 Task: View and add the product "White and Gold lover" to cart from the store "TLA Flowers".
Action: Mouse pressed left at (55, 87)
Screenshot: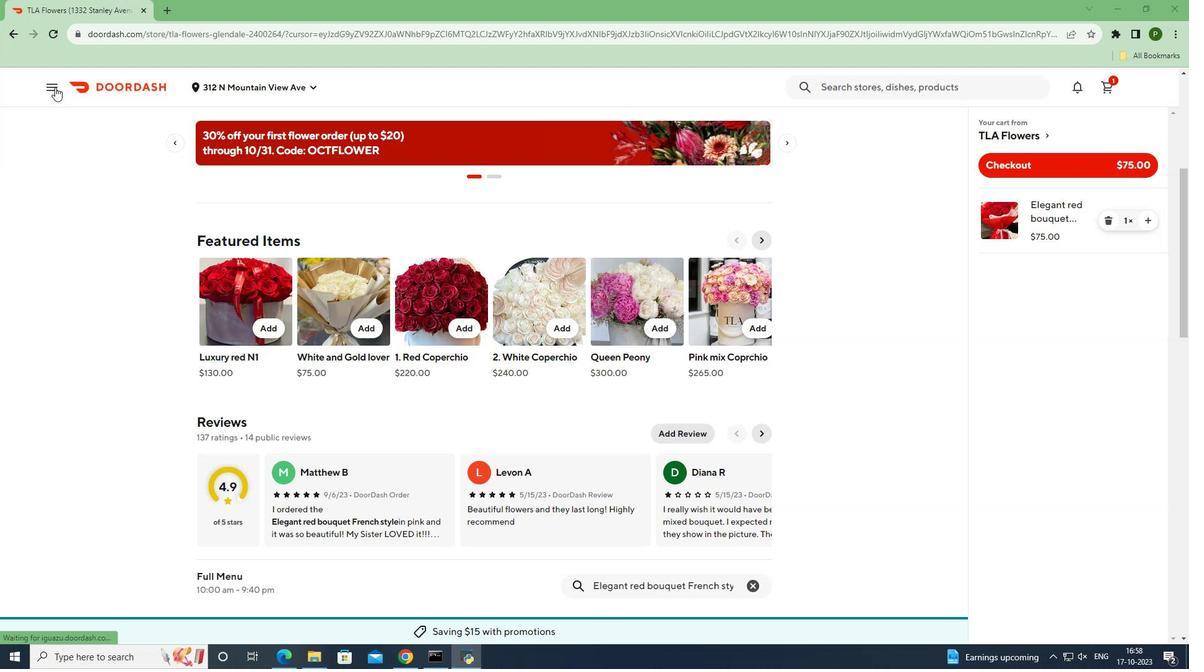 
Action: Mouse moved to (68, 178)
Screenshot: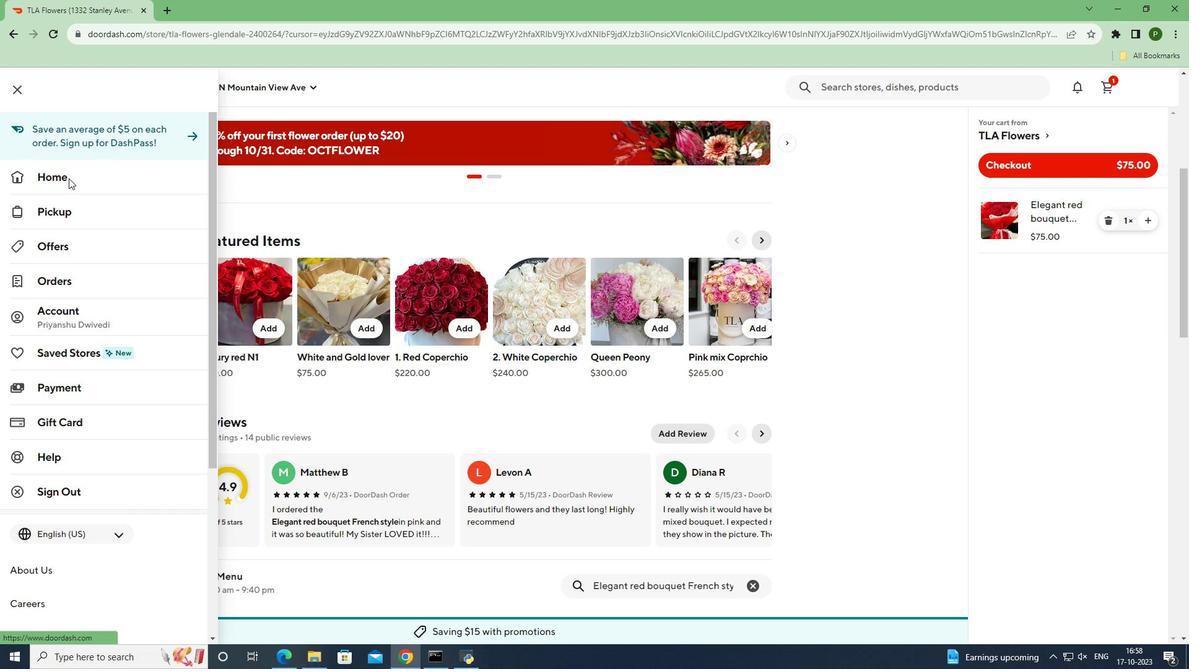 
Action: Mouse pressed left at (68, 178)
Screenshot: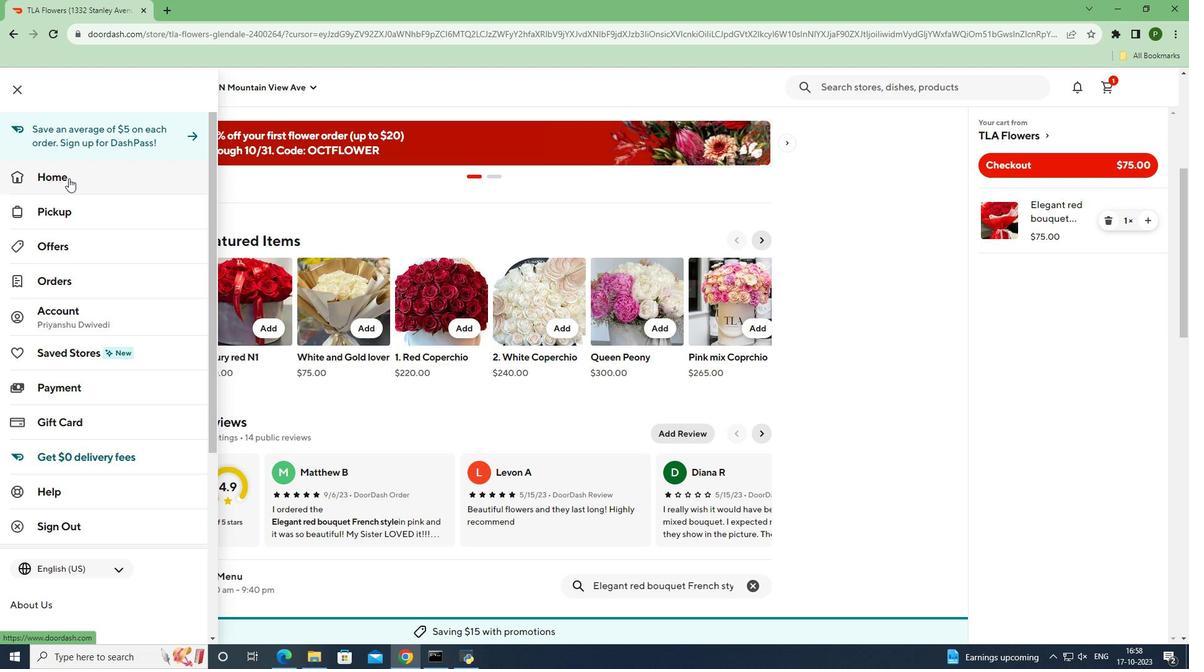 
Action: Mouse moved to (807, 133)
Screenshot: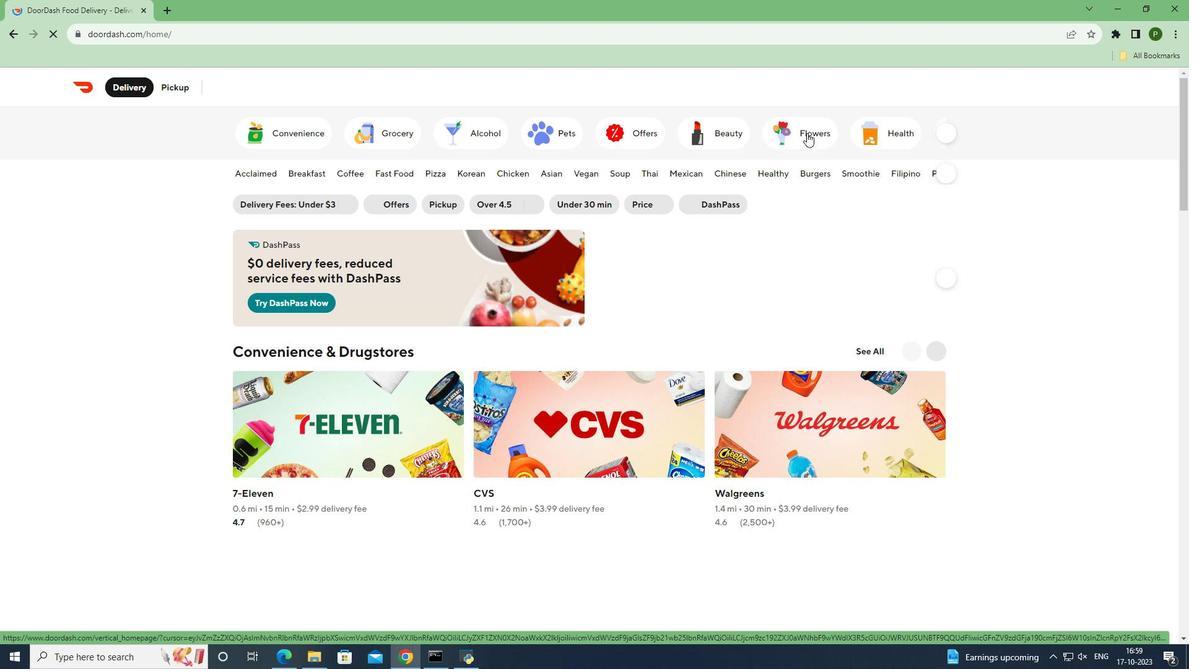 
Action: Mouse pressed left at (807, 133)
Screenshot: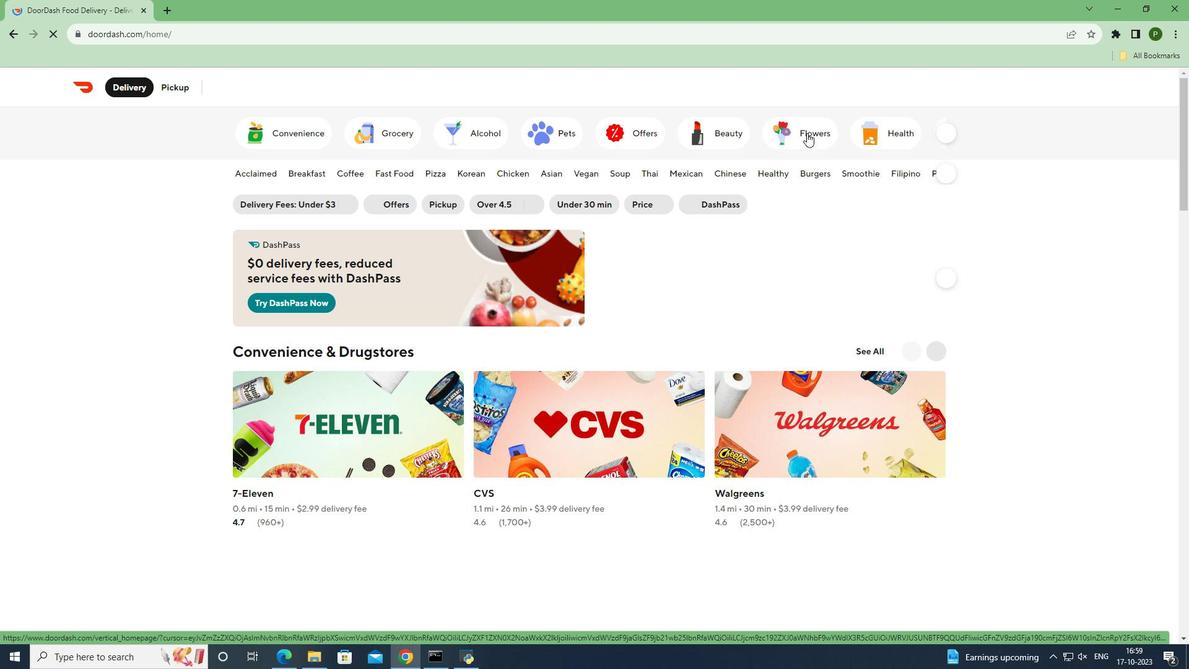 
Action: Mouse moved to (868, 329)
Screenshot: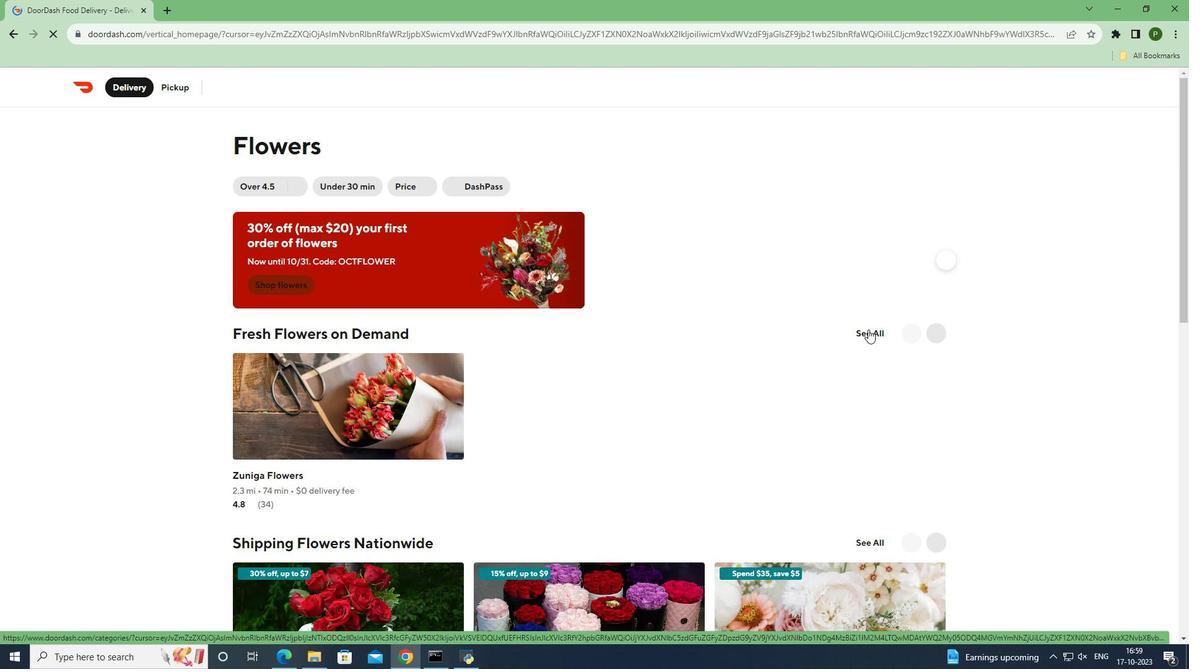 
Action: Mouse pressed left at (868, 329)
Screenshot: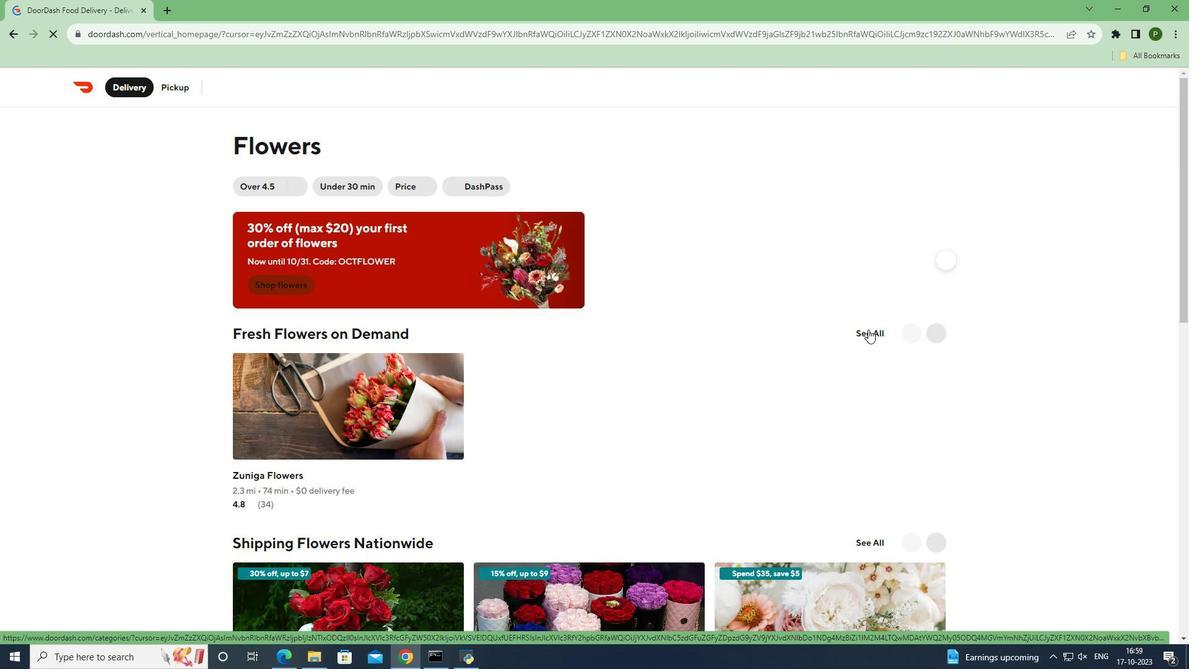 
Action: Mouse moved to (689, 415)
Screenshot: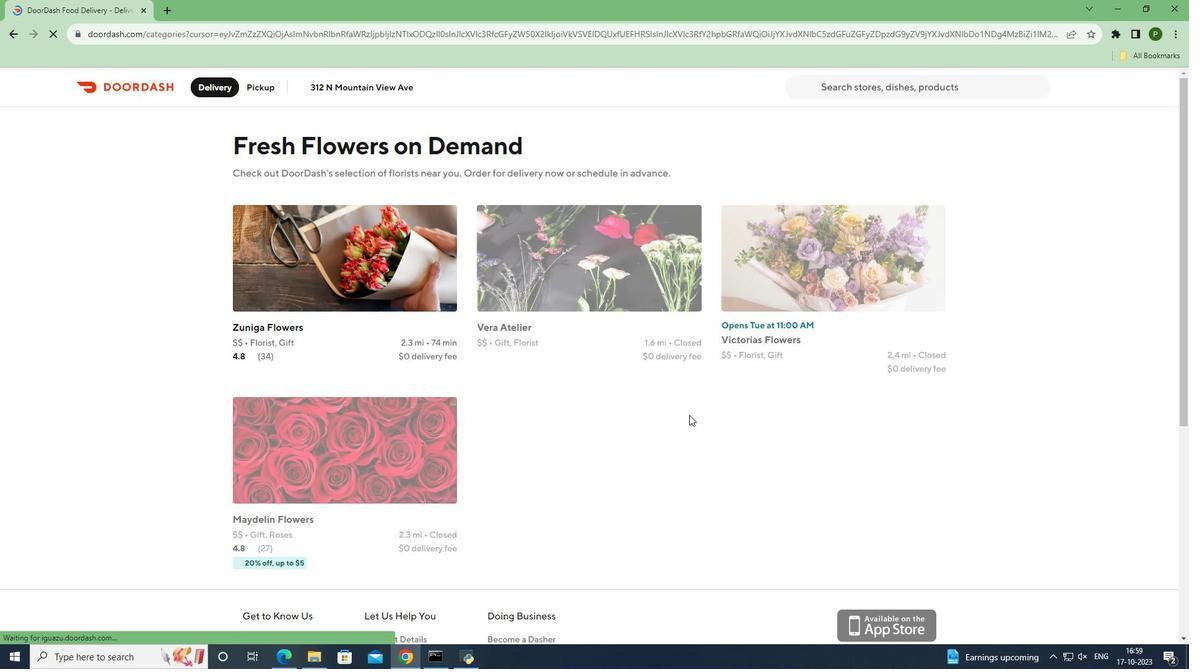 
Action: Mouse scrolled (689, 414) with delta (0, 0)
Screenshot: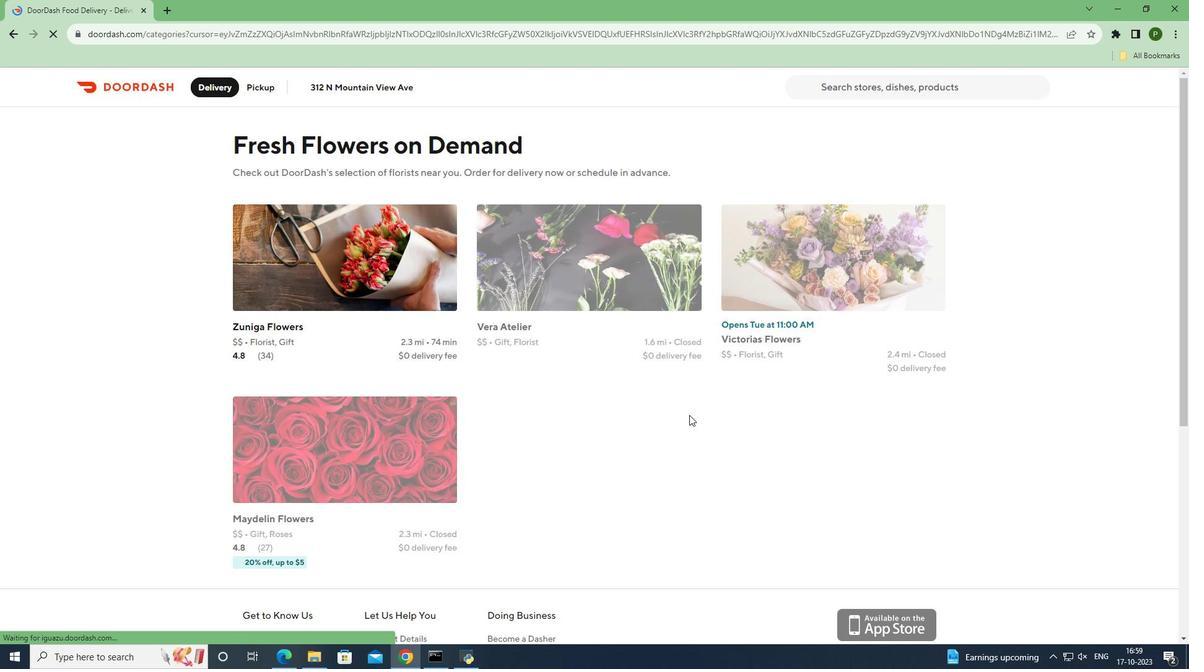 
Action: Mouse scrolled (689, 414) with delta (0, 0)
Screenshot: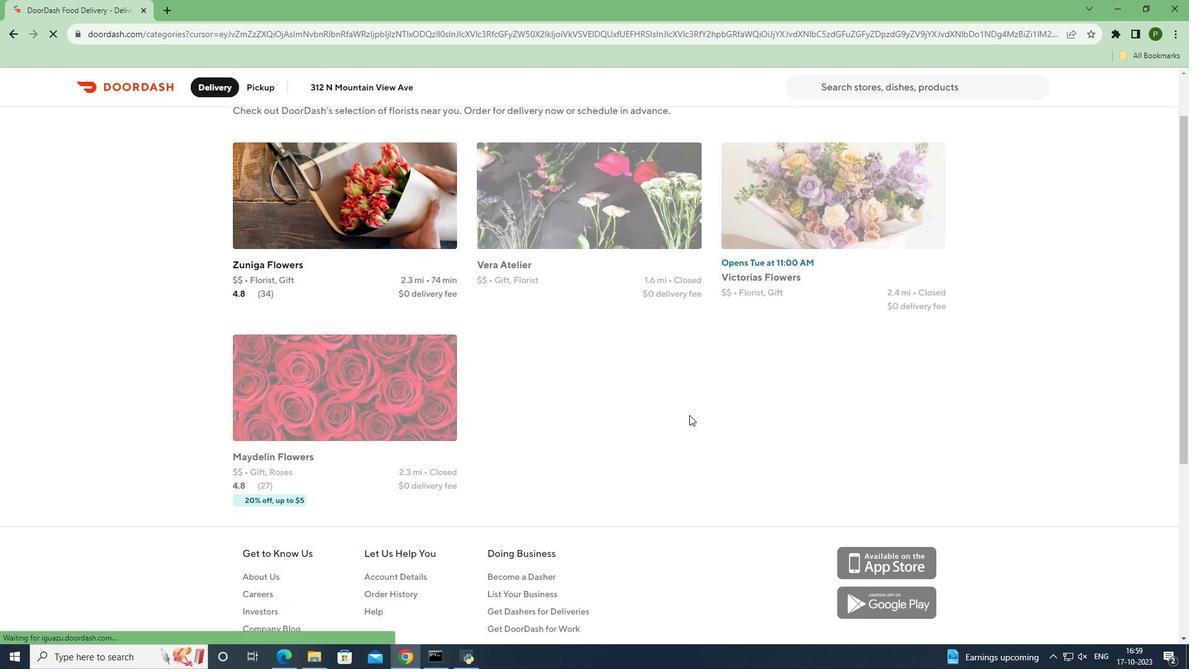 
Action: Mouse moved to (527, 410)
Screenshot: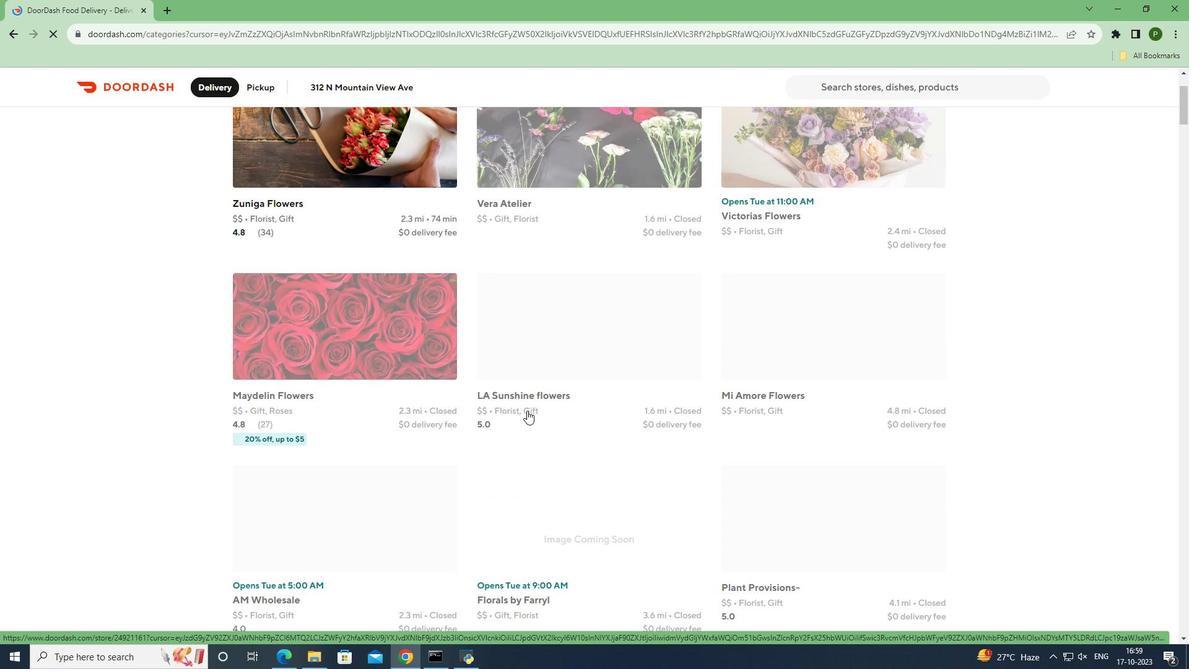 
Action: Mouse scrolled (527, 410) with delta (0, 0)
Screenshot: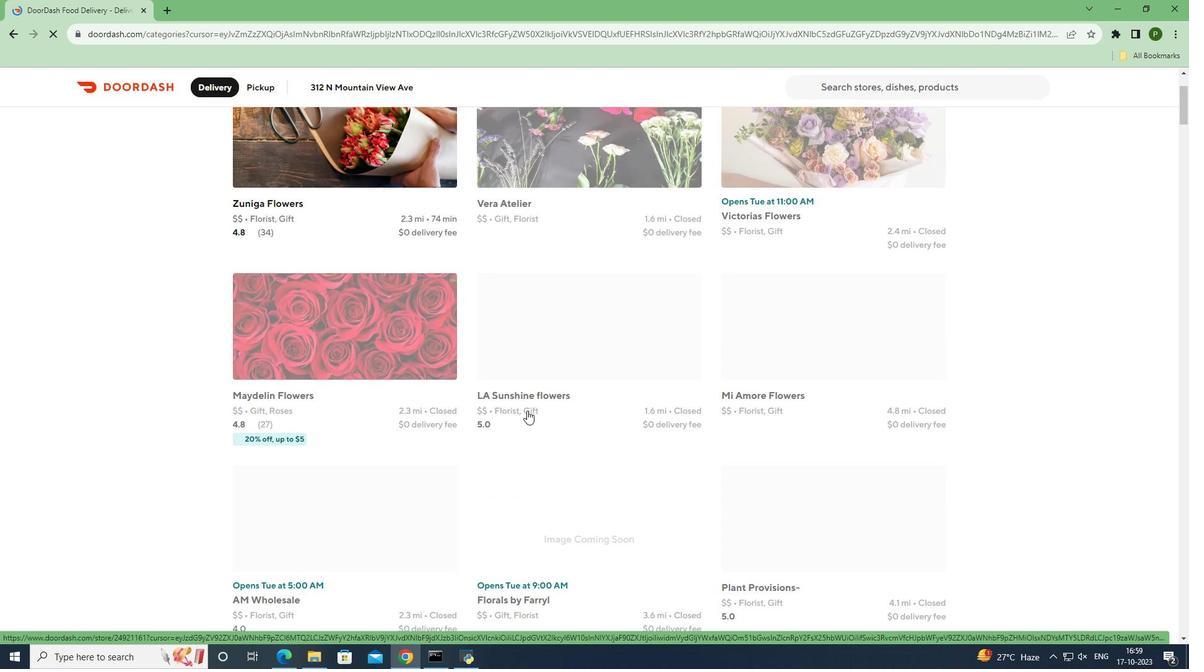 
Action: Mouse scrolled (527, 410) with delta (0, 0)
Screenshot: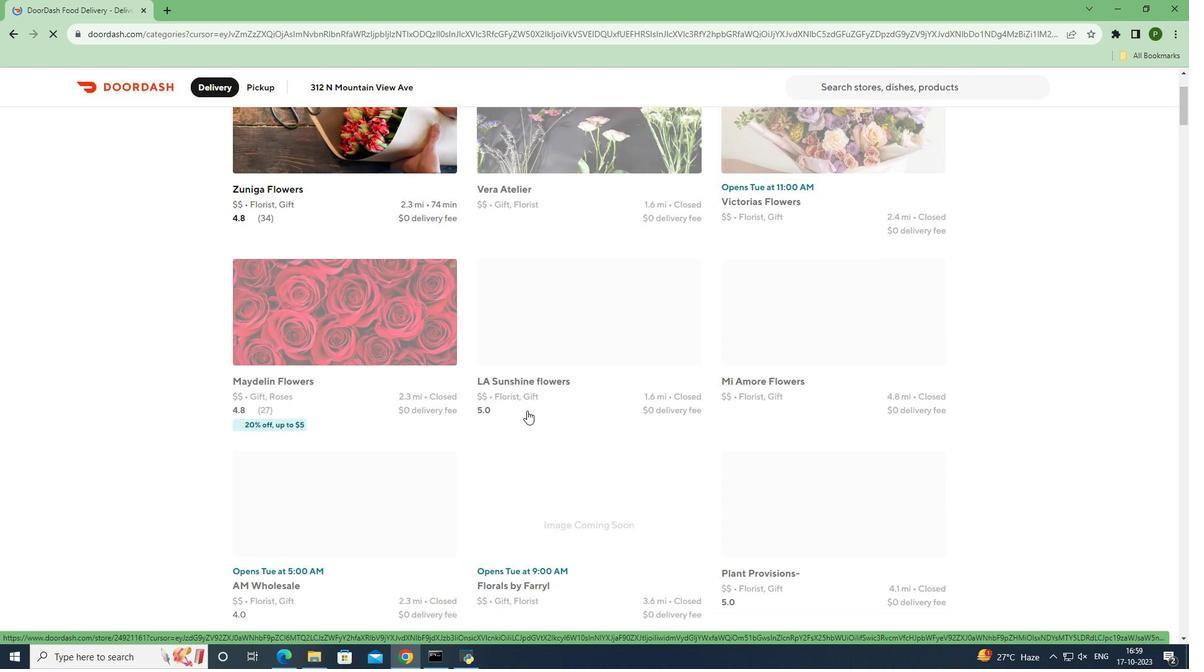 
Action: Mouse scrolled (527, 410) with delta (0, 0)
Screenshot: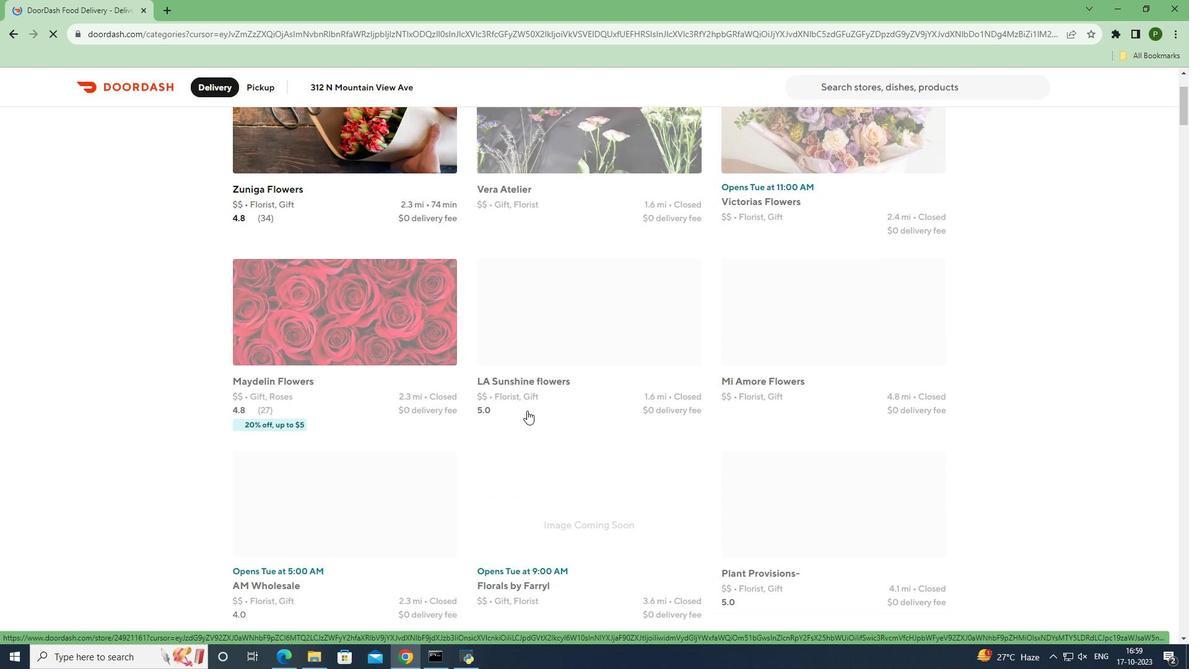 
Action: Mouse moved to (596, 407)
Screenshot: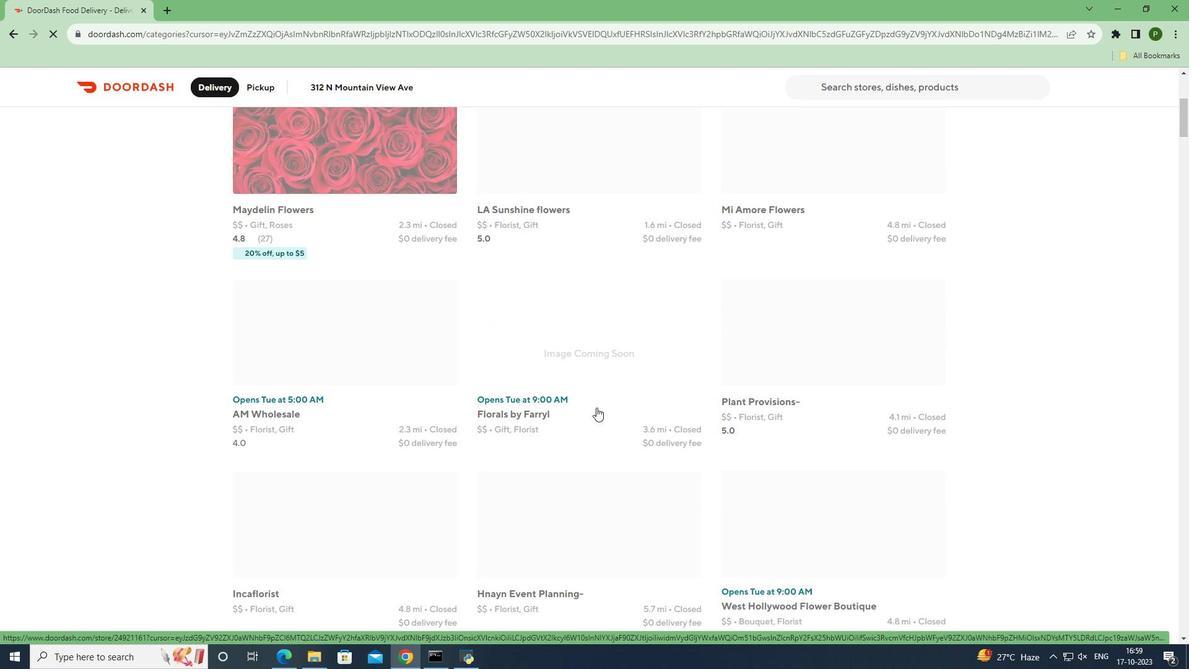 
Action: Mouse scrolled (596, 407) with delta (0, 0)
Screenshot: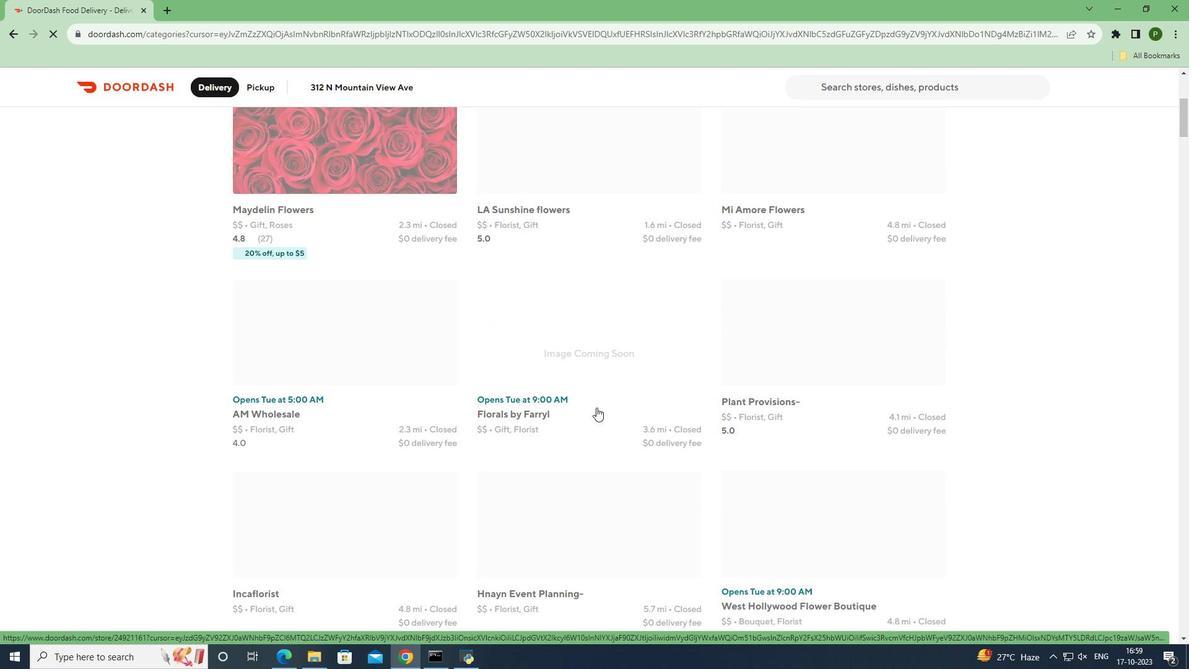 
Action: Mouse scrolled (596, 407) with delta (0, 0)
Screenshot: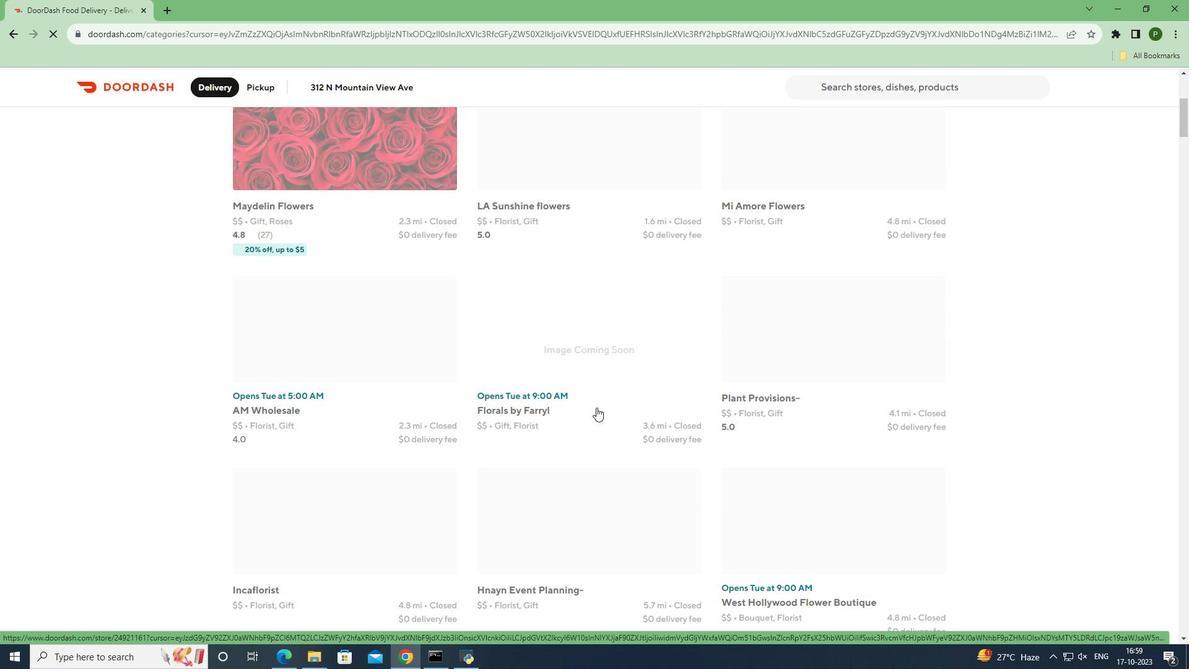 
Action: Mouse scrolled (596, 407) with delta (0, 0)
Screenshot: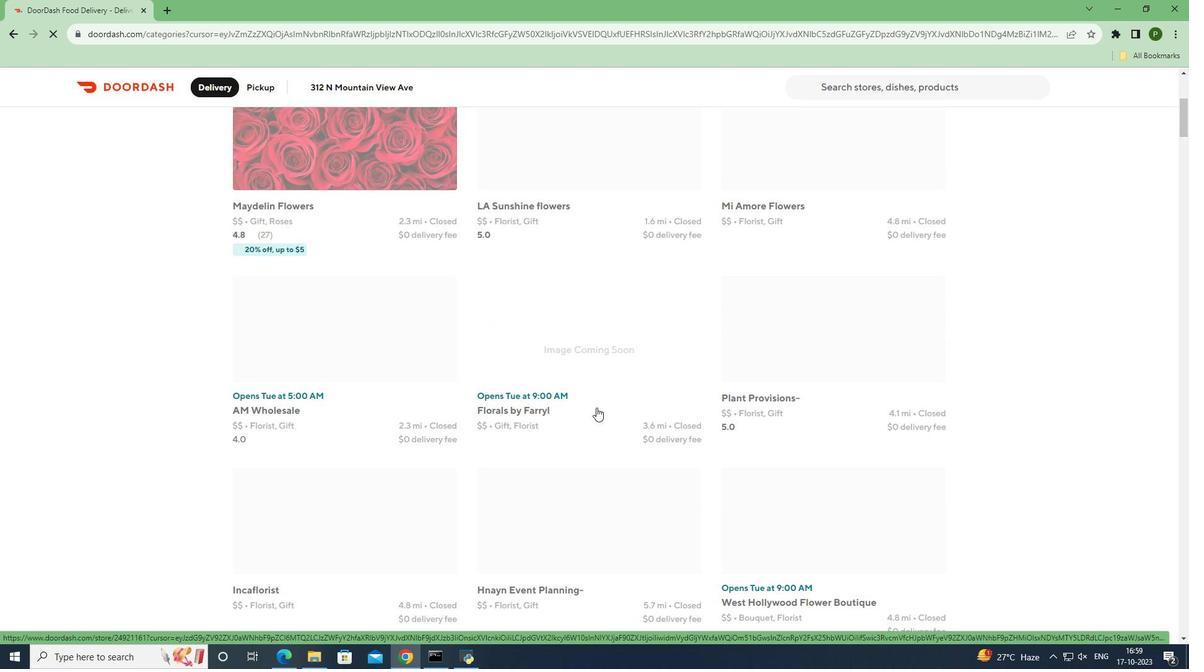 
Action: Mouse scrolled (596, 407) with delta (0, 0)
Screenshot: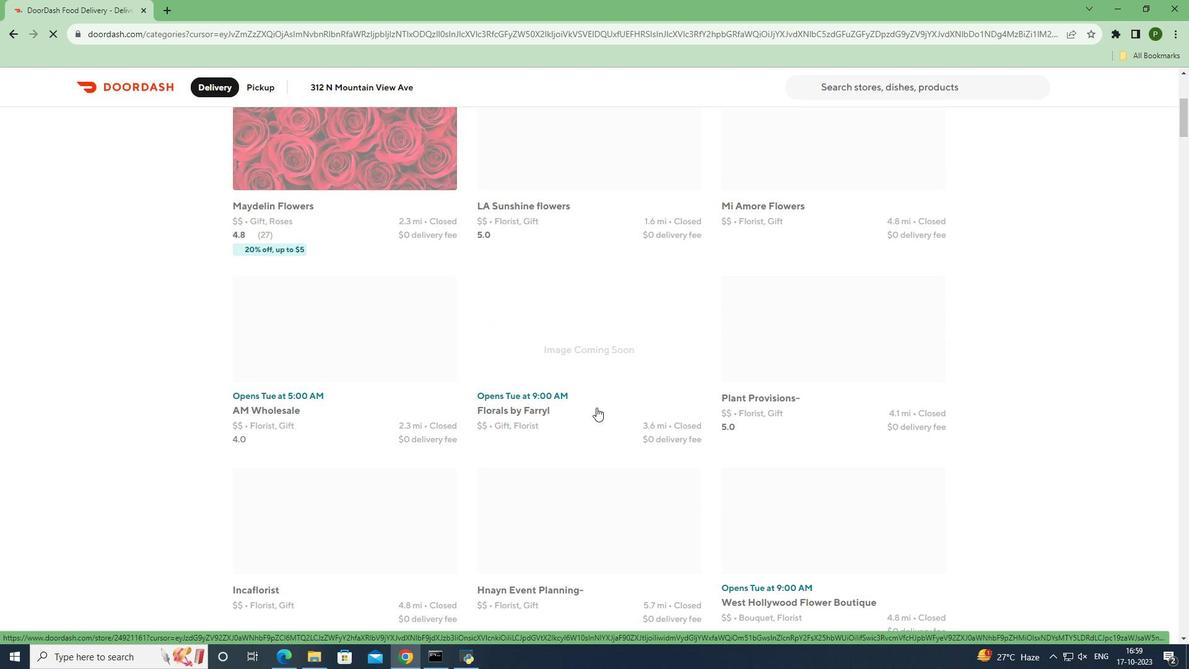 
Action: Mouse scrolled (596, 407) with delta (0, 0)
Screenshot: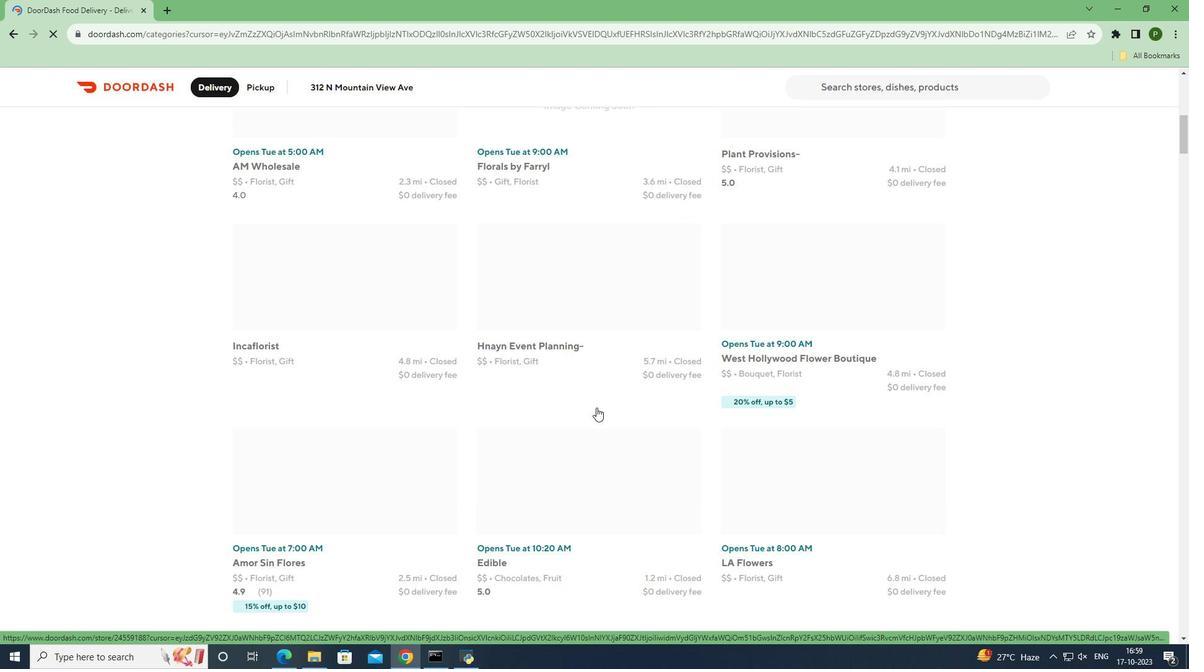 
Action: Mouse scrolled (596, 407) with delta (0, 0)
Screenshot: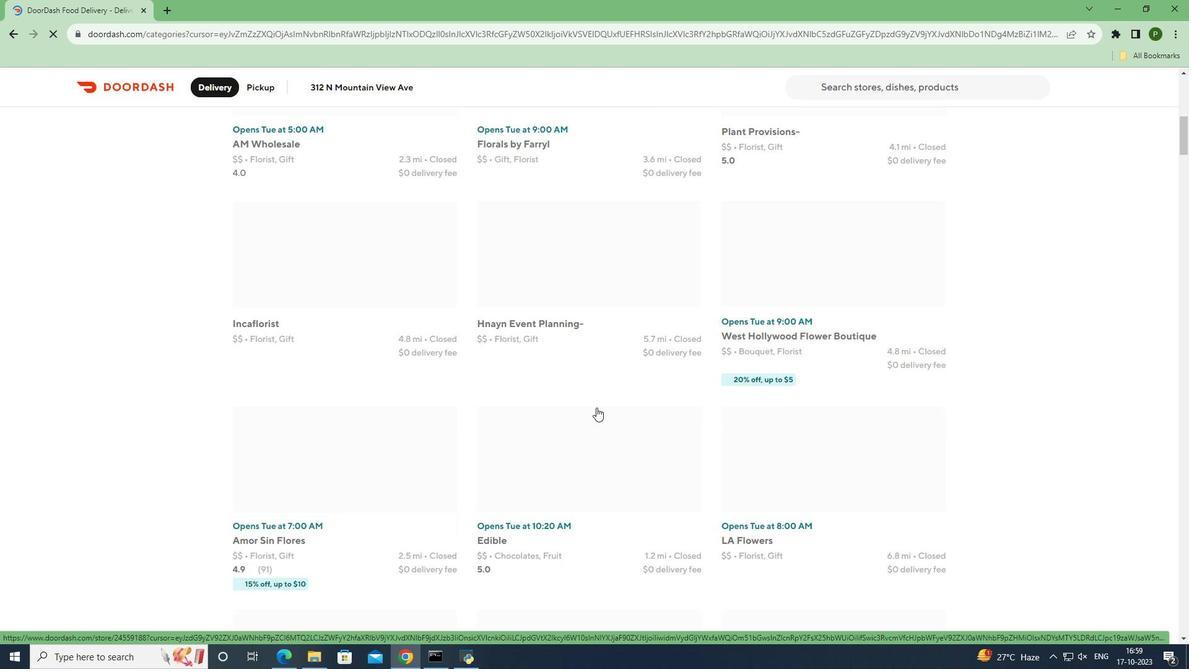 
Action: Mouse scrolled (596, 407) with delta (0, 0)
Screenshot: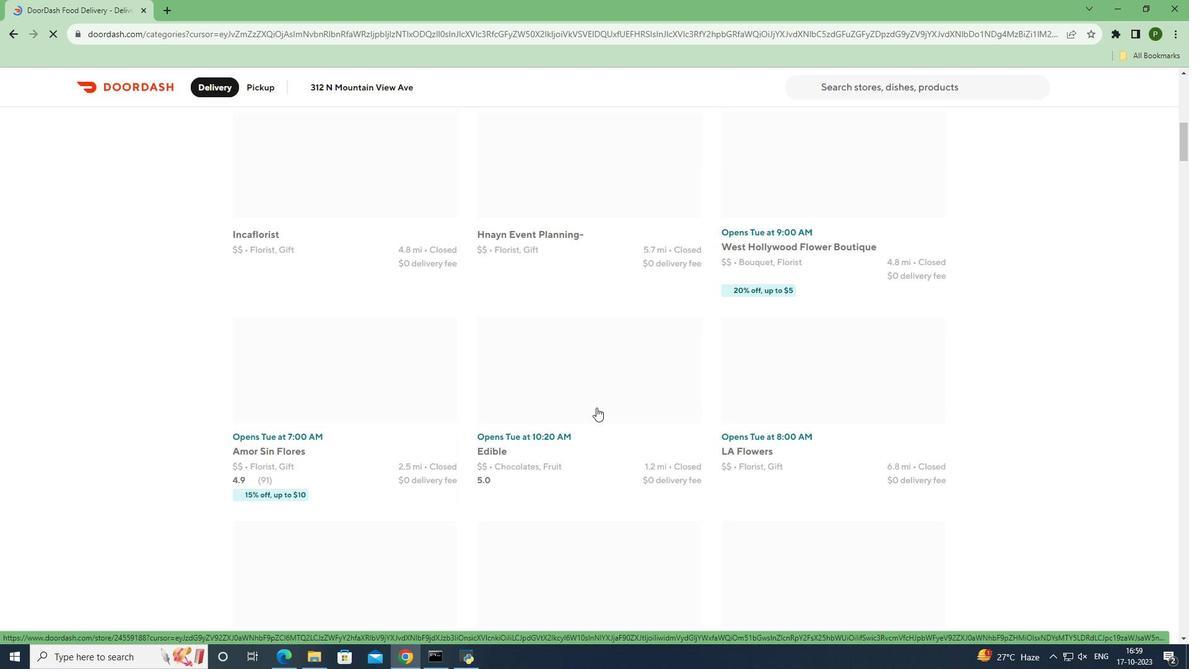 
Action: Mouse scrolled (596, 408) with delta (0, 0)
Screenshot: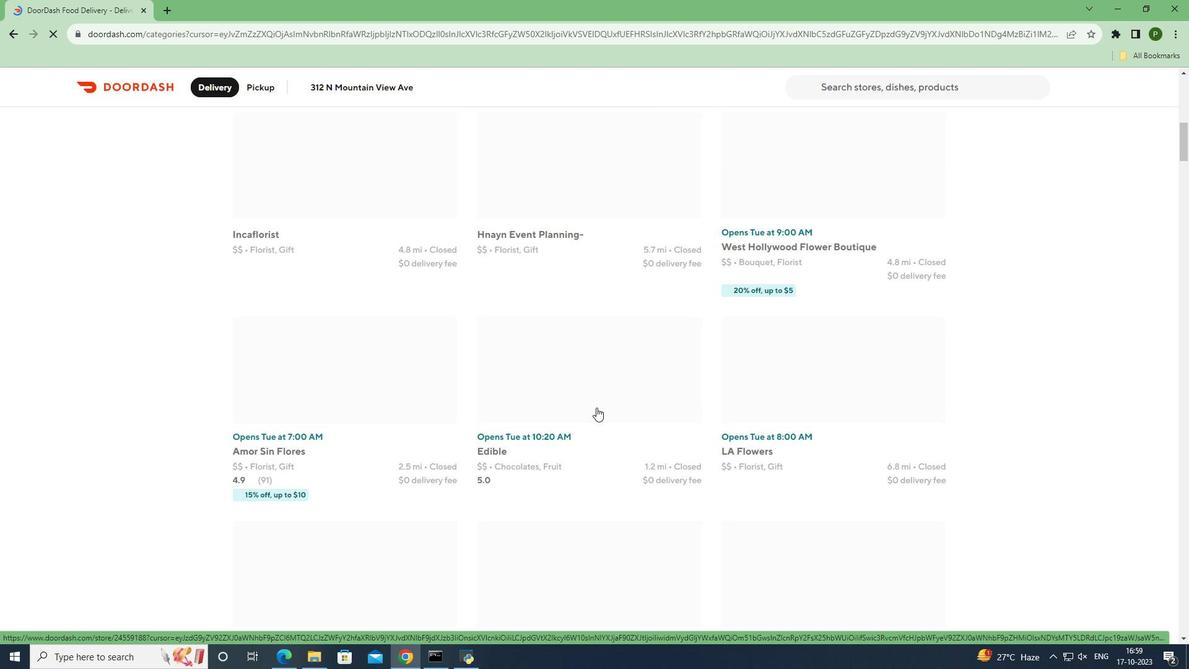 
Action: Mouse scrolled (596, 407) with delta (0, 0)
Screenshot: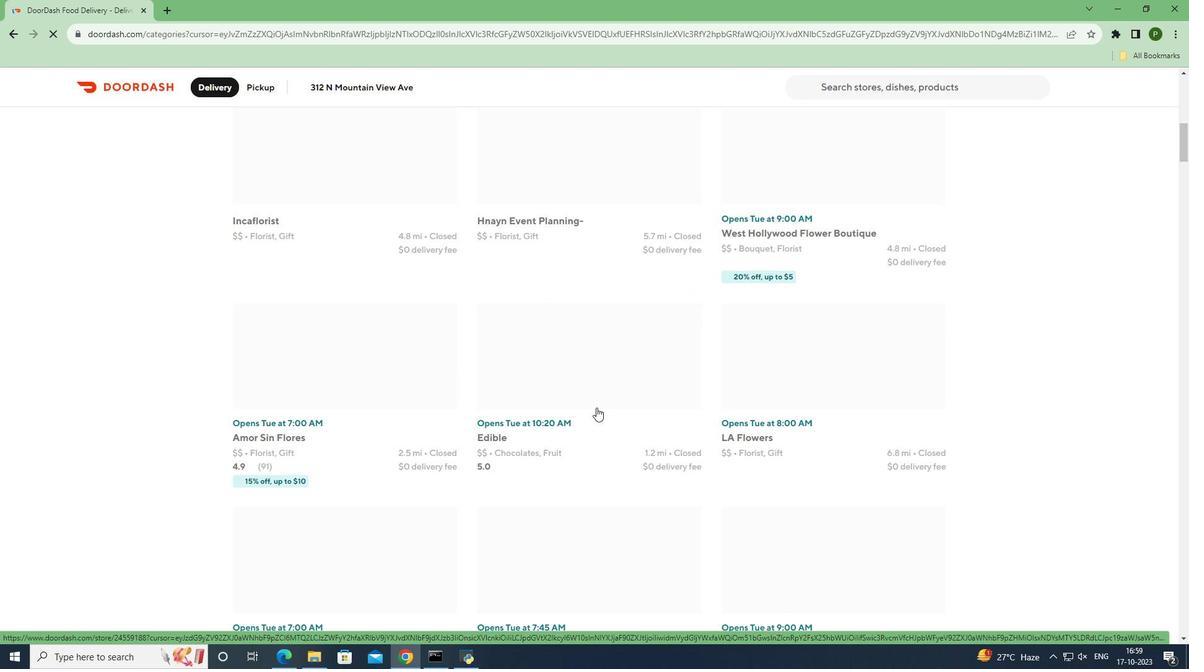 
Action: Mouse scrolled (596, 407) with delta (0, 0)
Screenshot: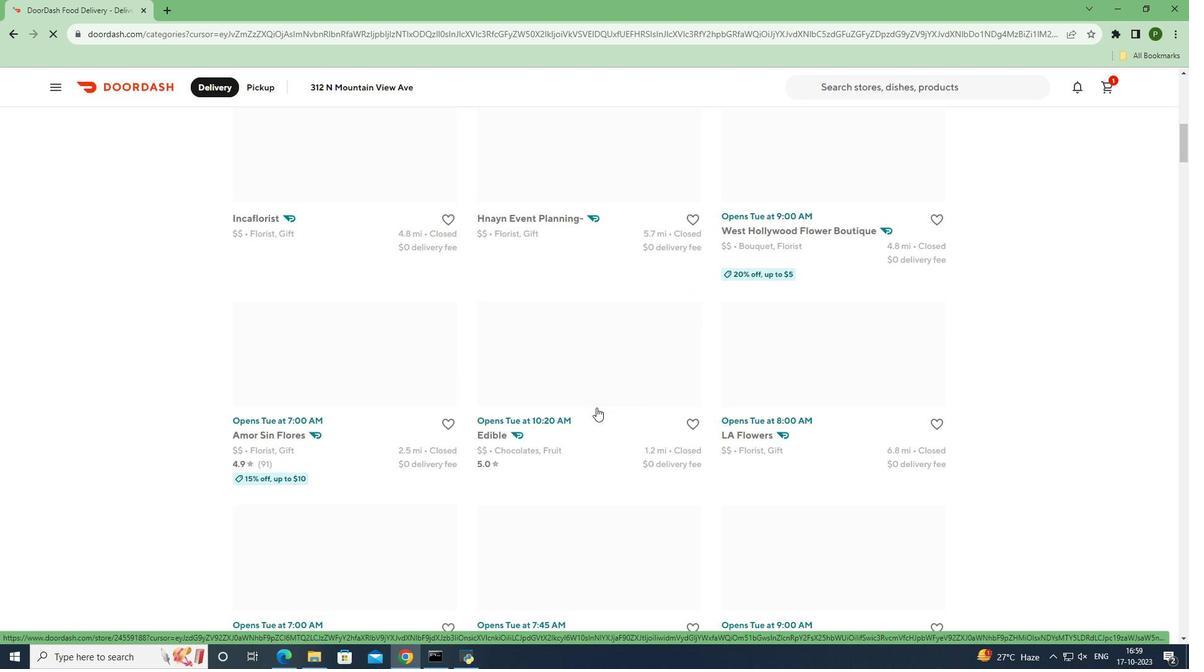 
Action: Mouse scrolled (596, 407) with delta (0, 0)
Screenshot: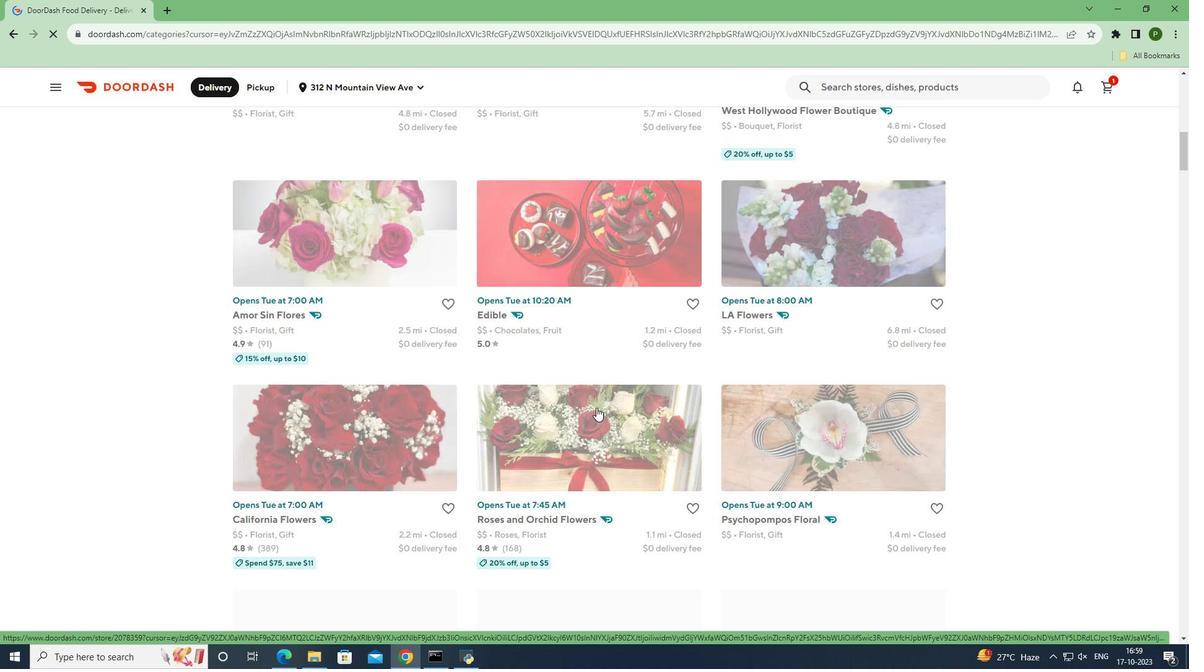 
Action: Mouse scrolled (596, 407) with delta (0, 0)
Screenshot: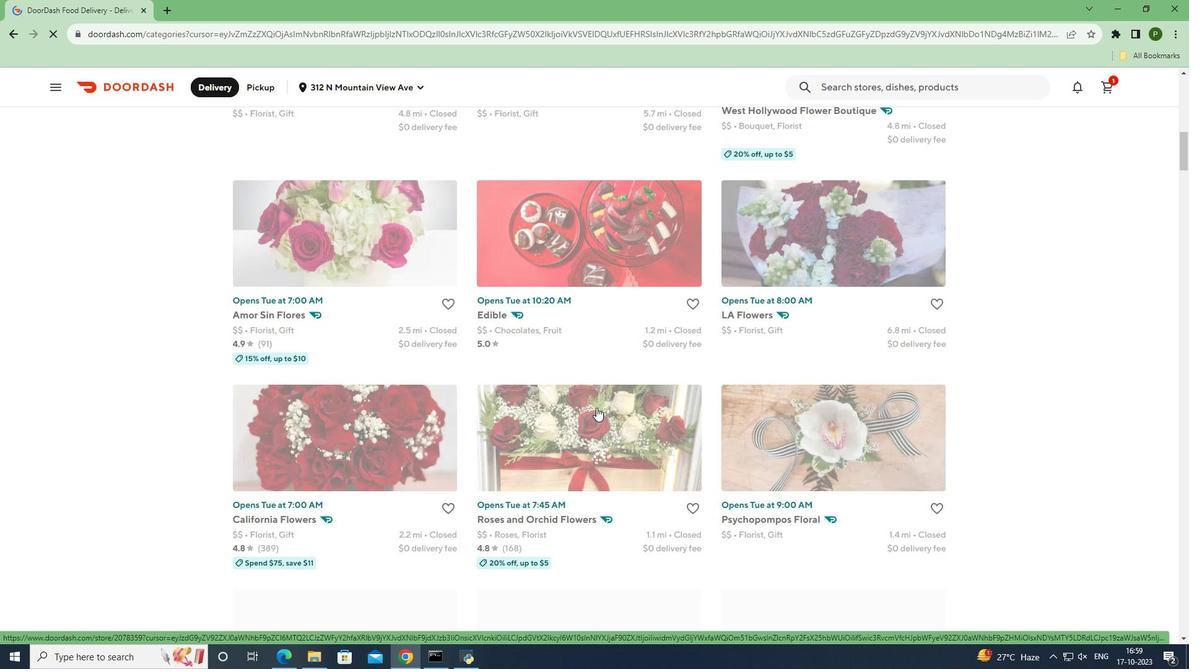 
Action: Mouse scrolled (596, 407) with delta (0, 0)
Screenshot: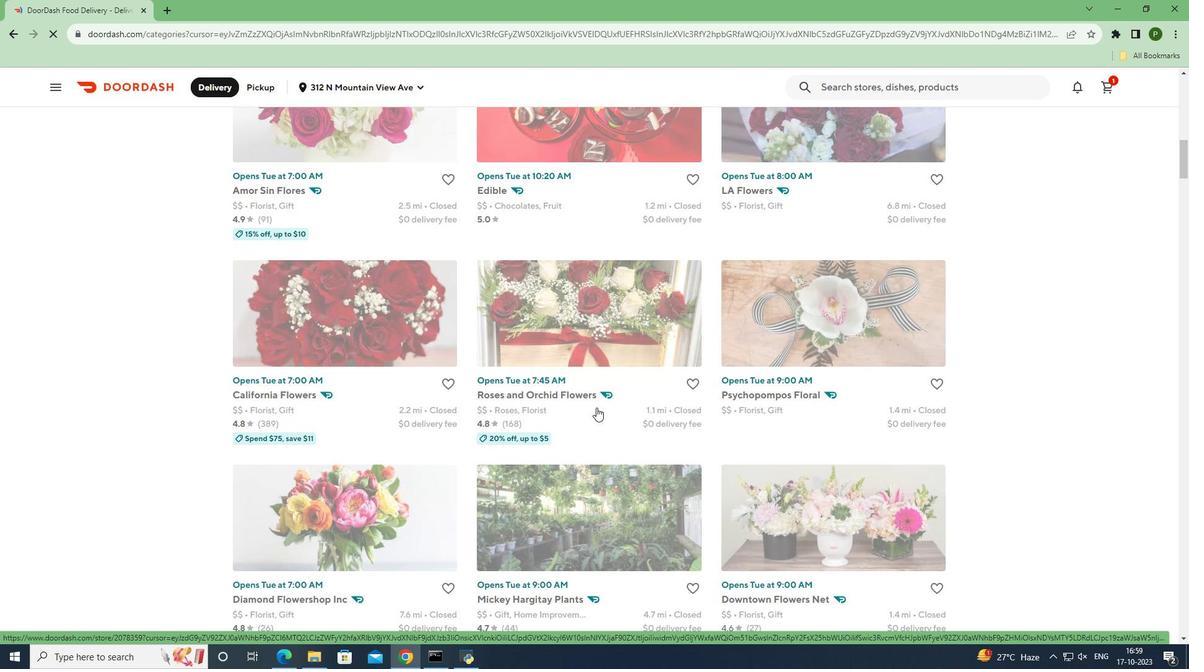 
Action: Mouse scrolled (596, 407) with delta (0, 0)
Screenshot: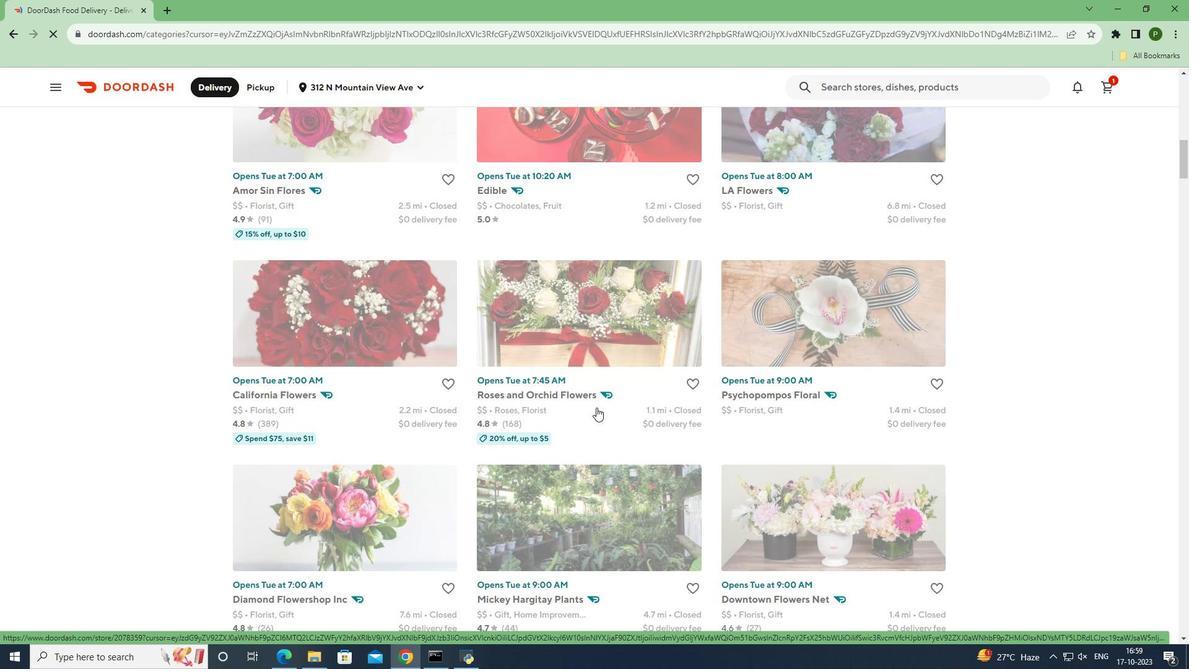 
Action: Mouse scrolled (596, 407) with delta (0, 0)
Screenshot: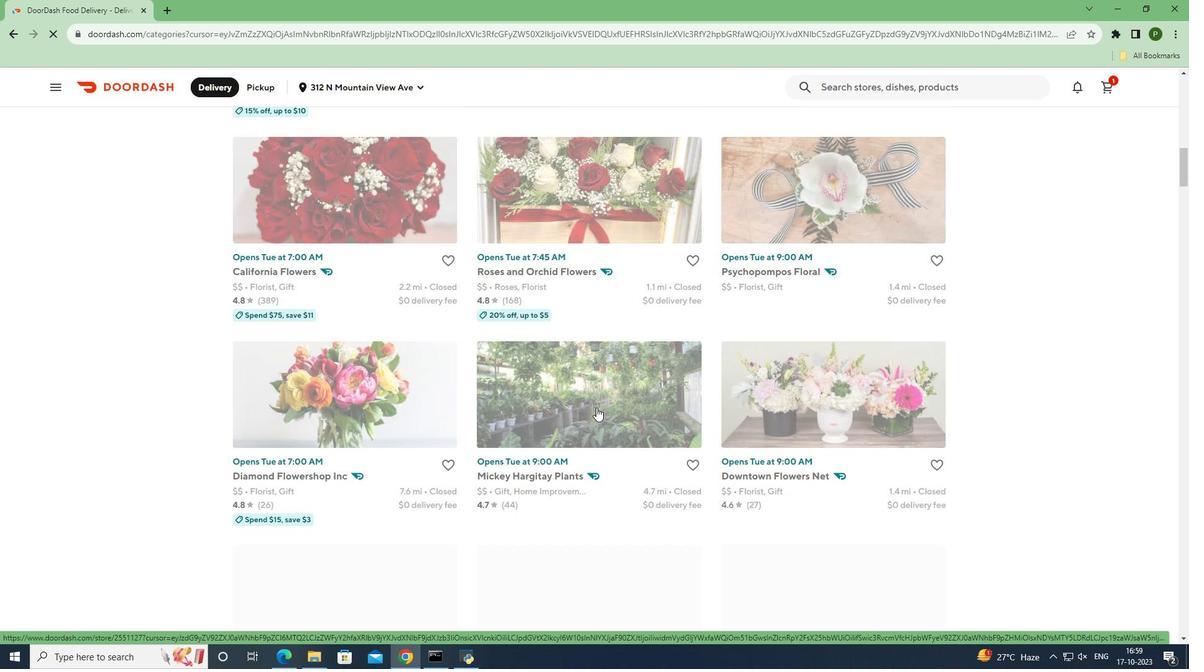 
Action: Mouse scrolled (596, 407) with delta (0, 0)
Screenshot: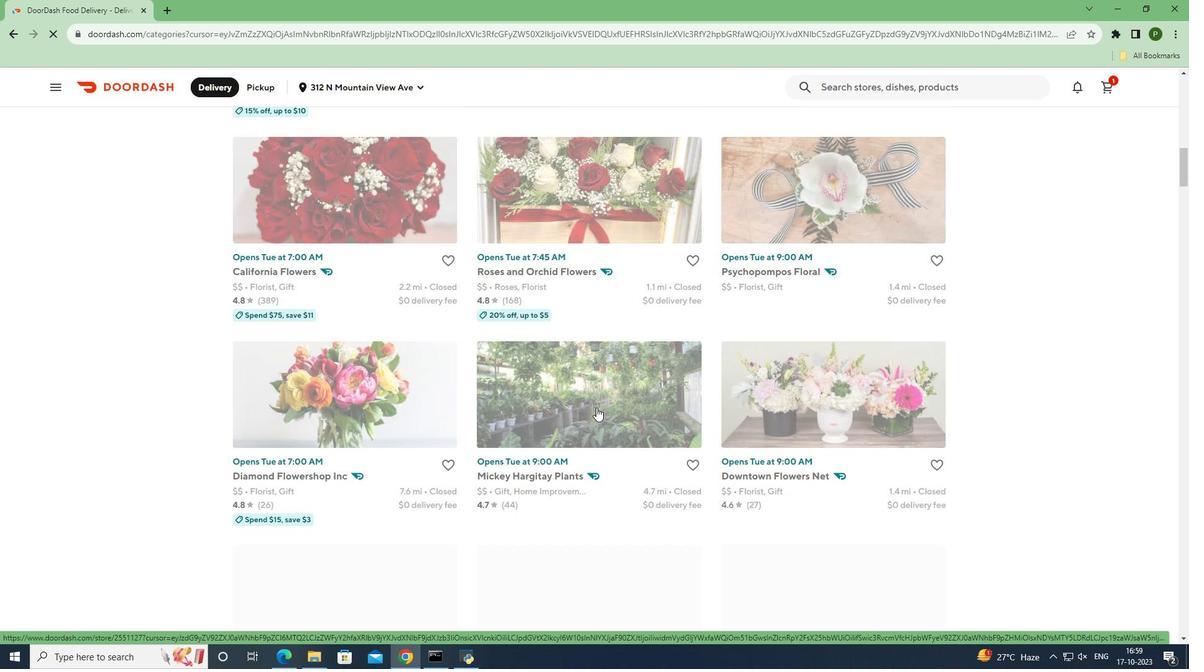 
Action: Mouse scrolled (596, 407) with delta (0, 0)
Screenshot: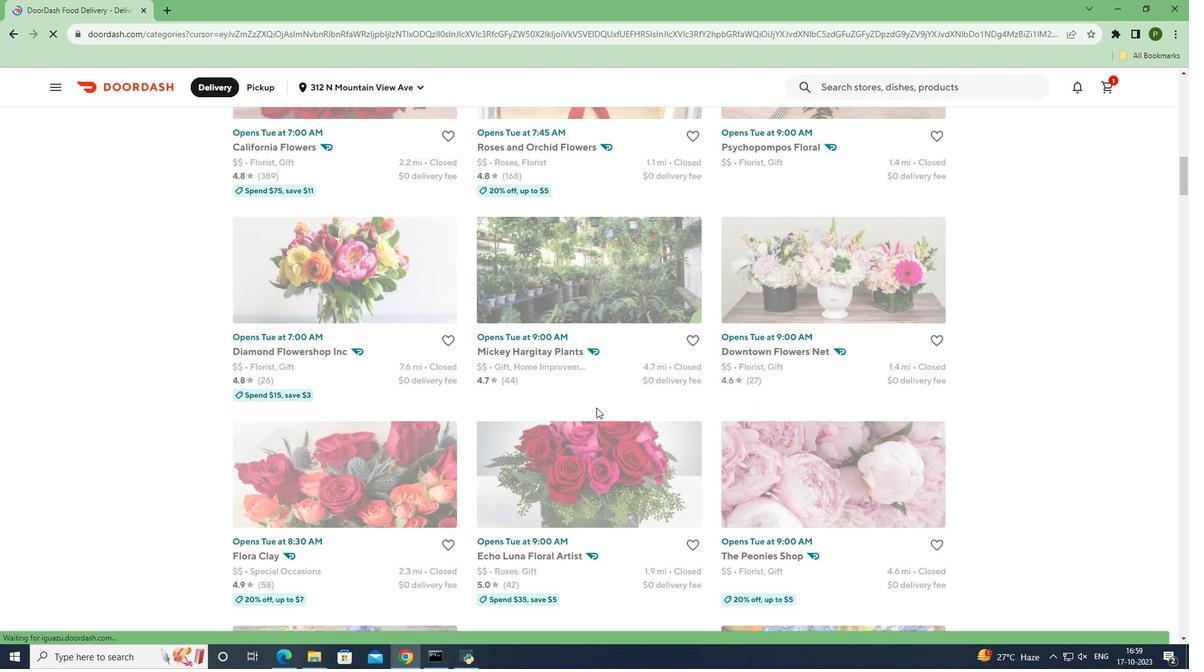 
Action: Mouse scrolled (596, 407) with delta (0, 0)
Screenshot: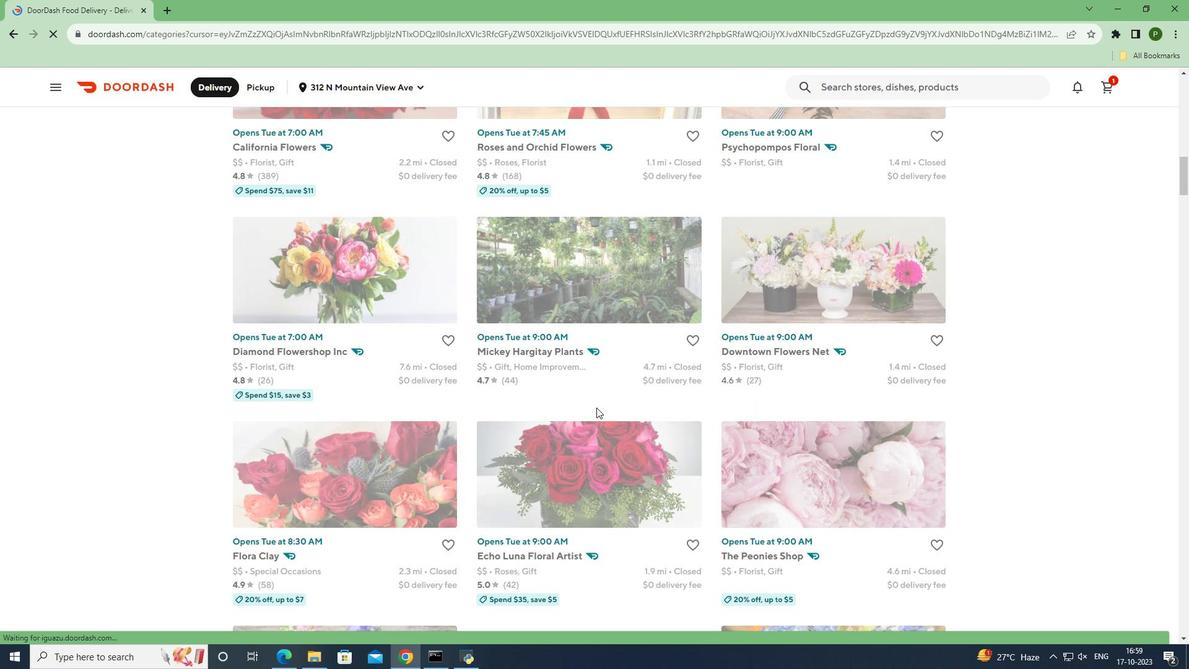 
Action: Mouse scrolled (596, 407) with delta (0, 0)
Screenshot: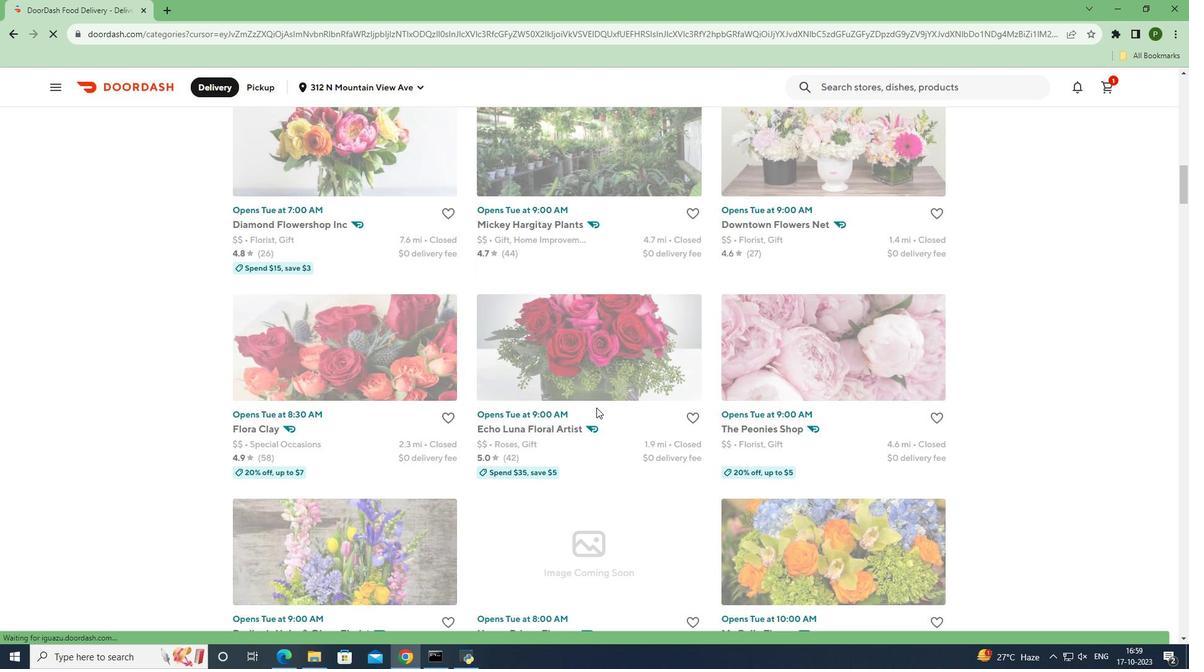 
Action: Mouse scrolled (596, 407) with delta (0, 0)
Screenshot: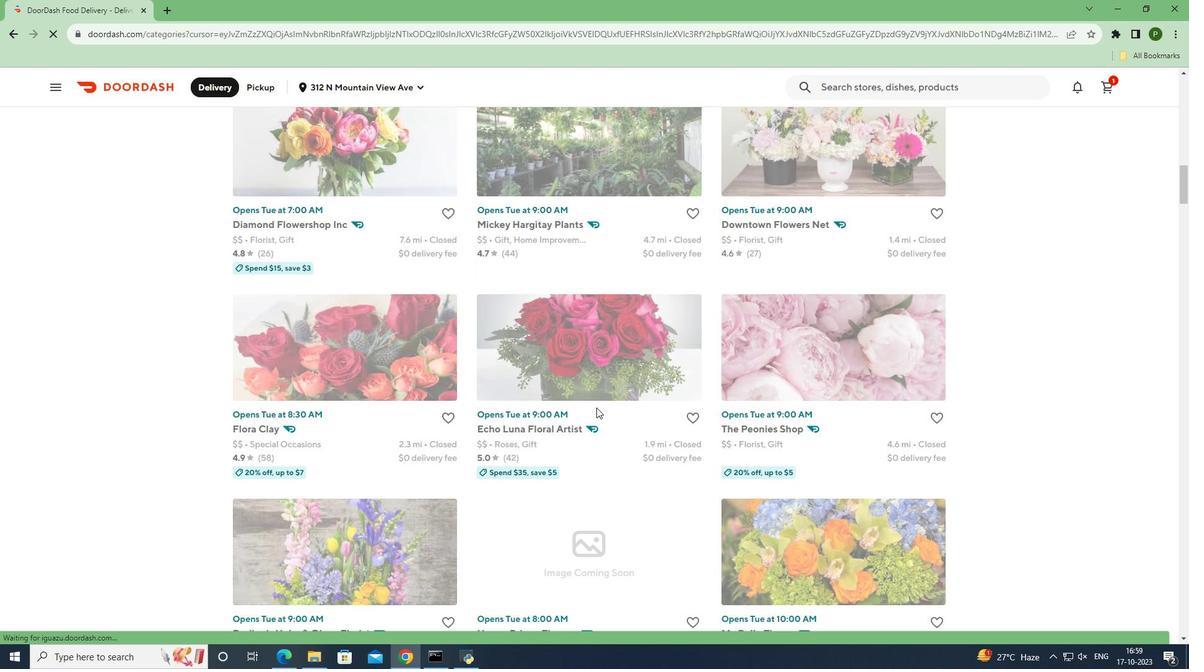 
Action: Mouse scrolled (596, 407) with delta (0, 0)
Screenshot: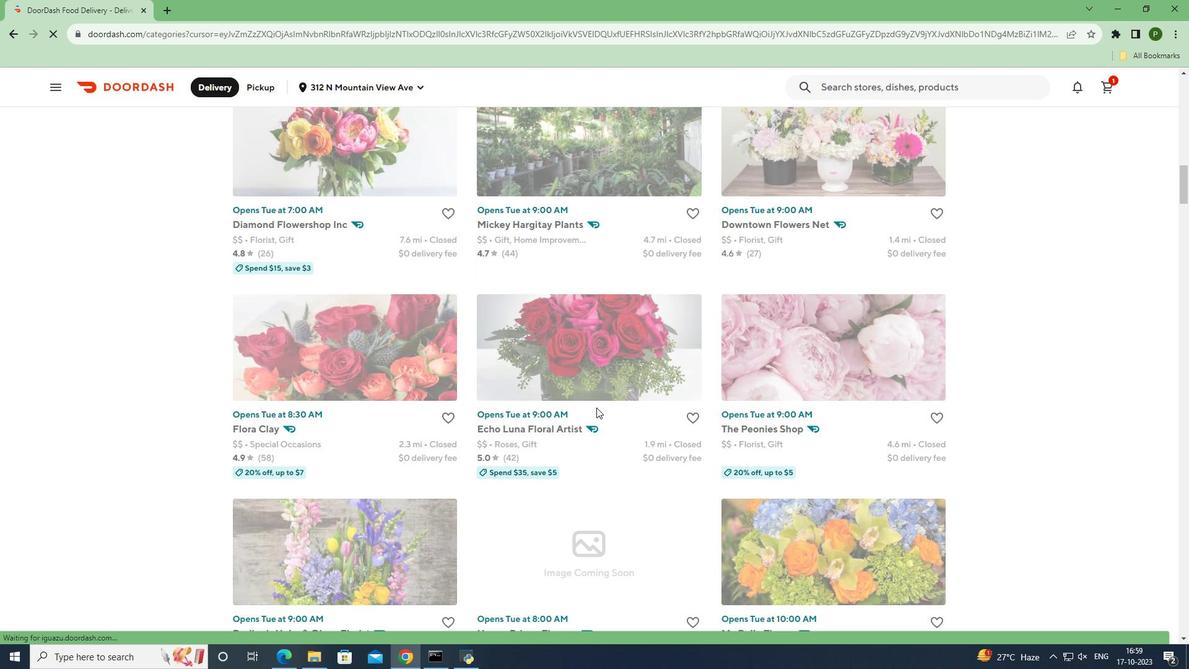 
Action: Mouse scrolled (596, 407) with delta (0, 0)
Screenshot: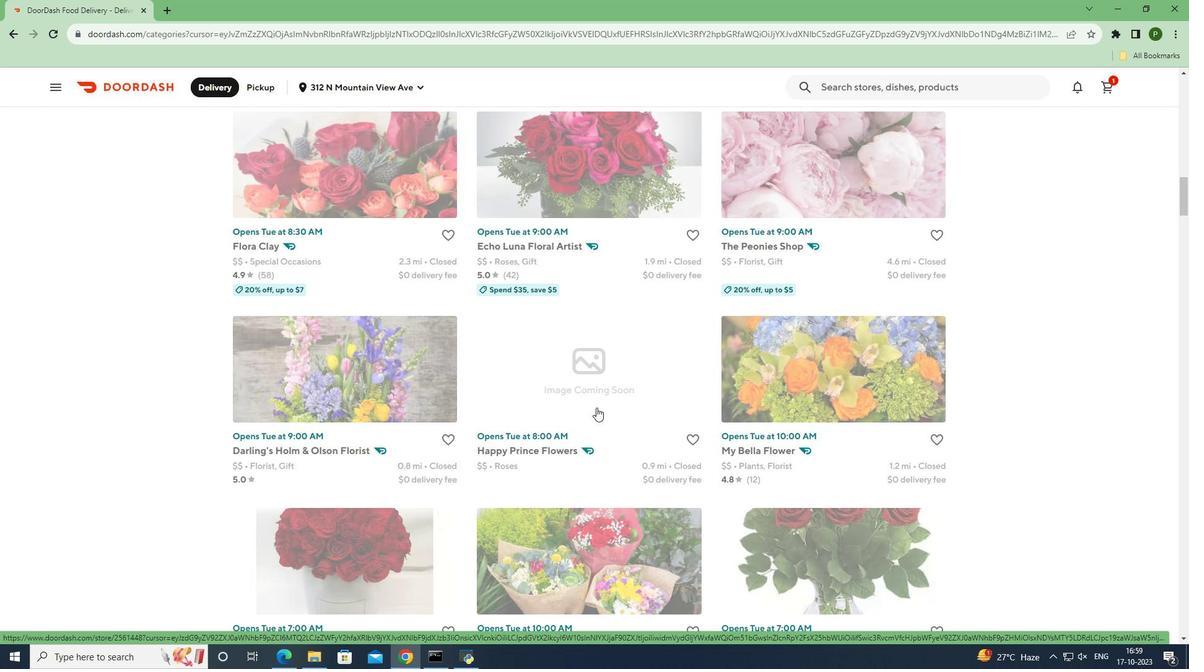 
Action: Mouse scrolled (596, 407) with delta (0, 0)
Screenshot: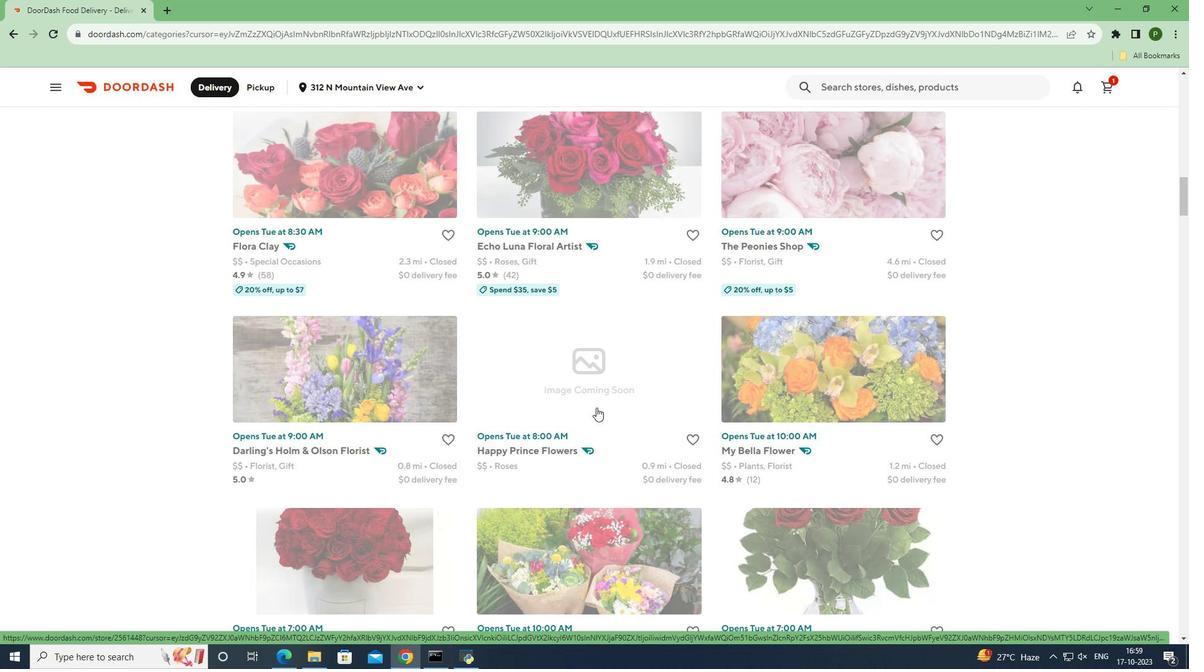 
Action: Mouse scrolled (596, 407) with delta (0, 0)
Screenshot: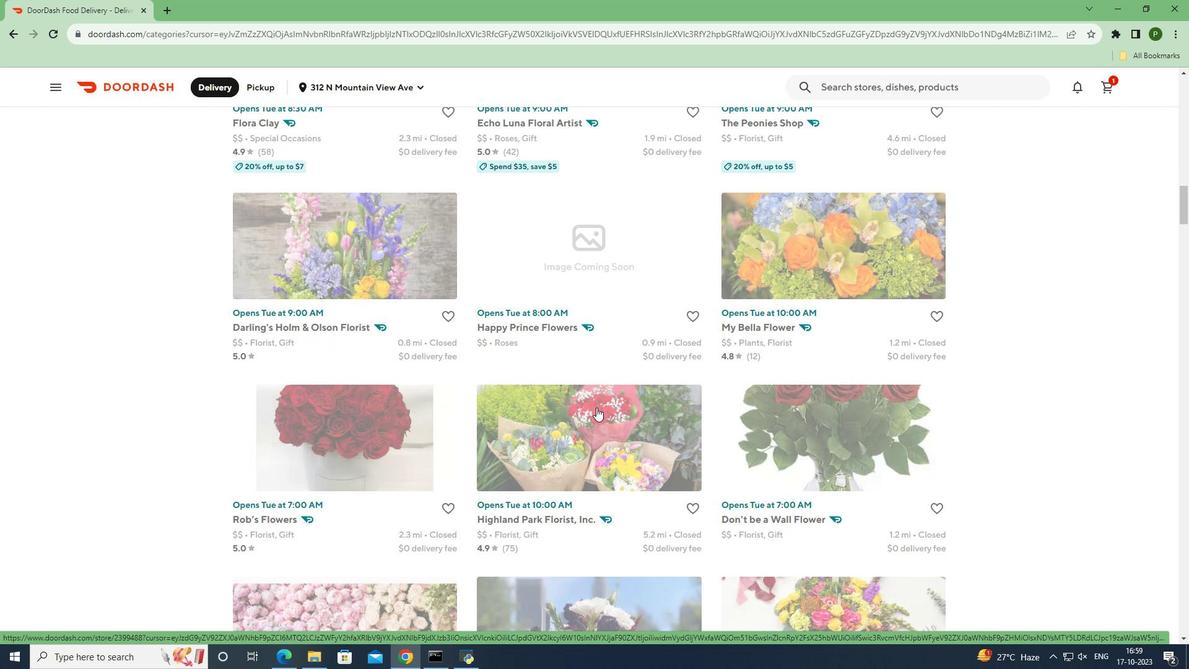 
Action: Mouse scrolled (596, 407) with delta (0, 0)
Screenshot: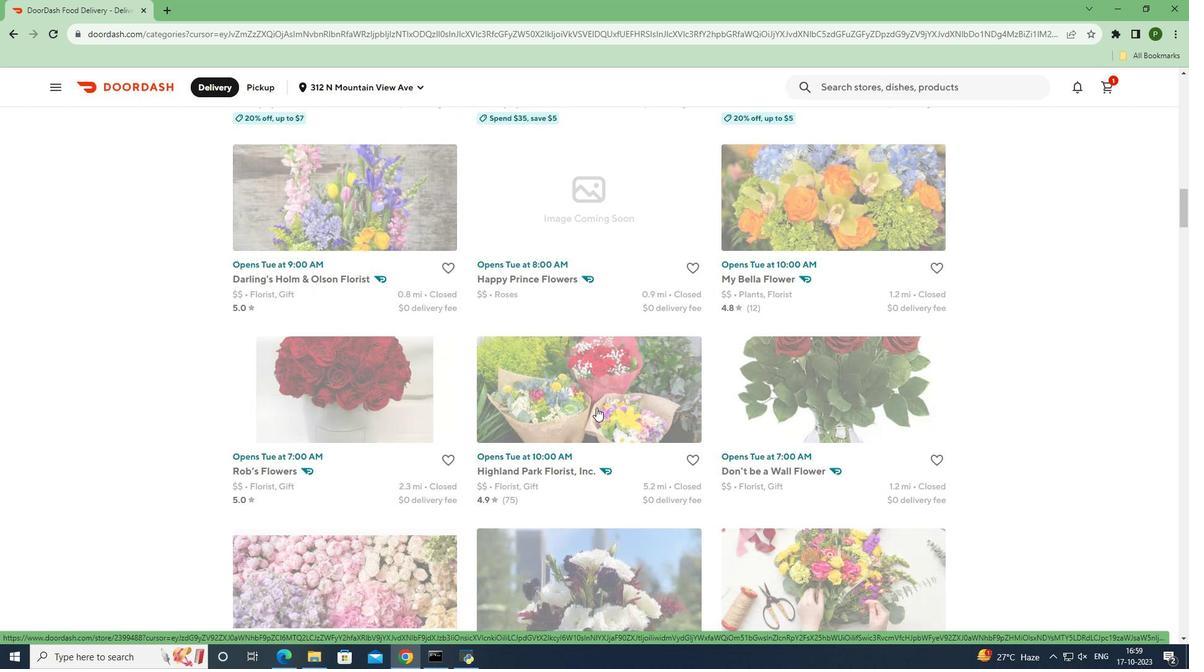 
Action: Mouse scrolled (596, 407) with delta (0, 0)
Screenshot: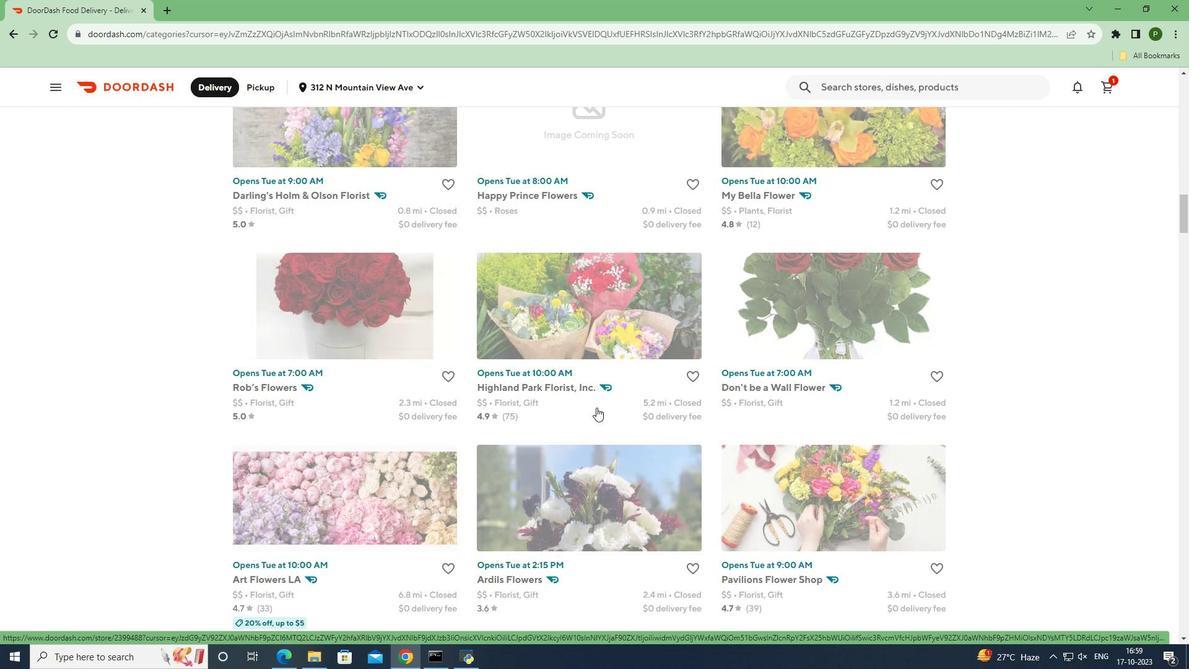 
Action: Mouse scrolled (596, 407) with delta (0, 0)
Screenshot: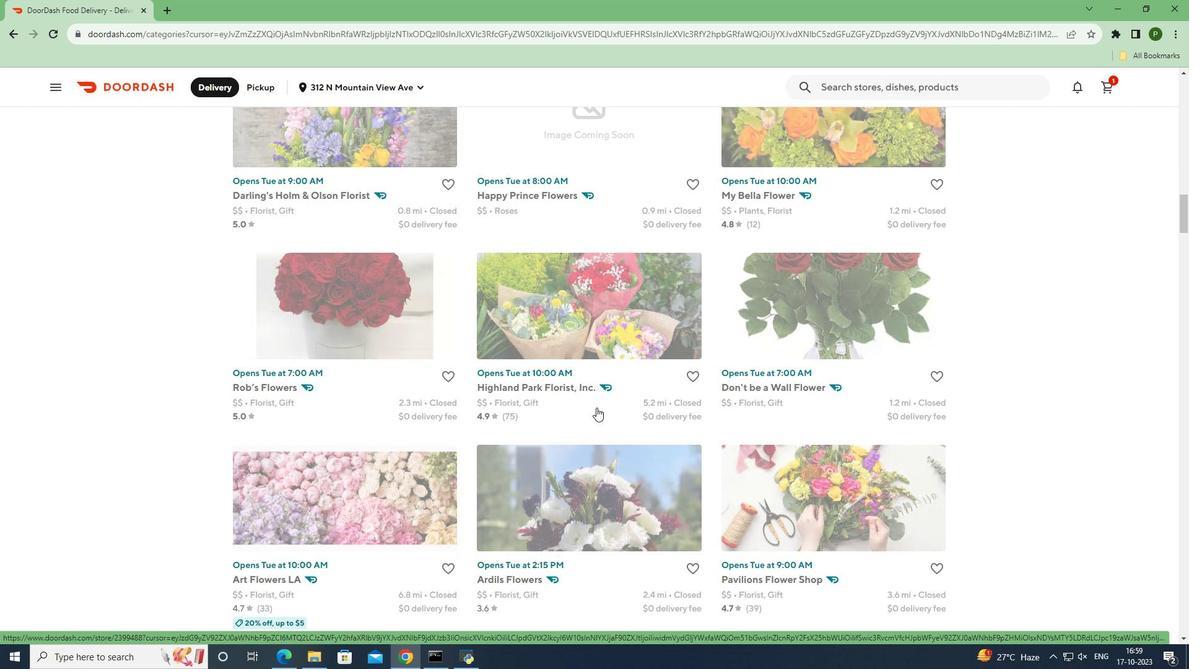 
Action: Mouse scrolled (596, 407) with delta (0, 0)
Screenshot: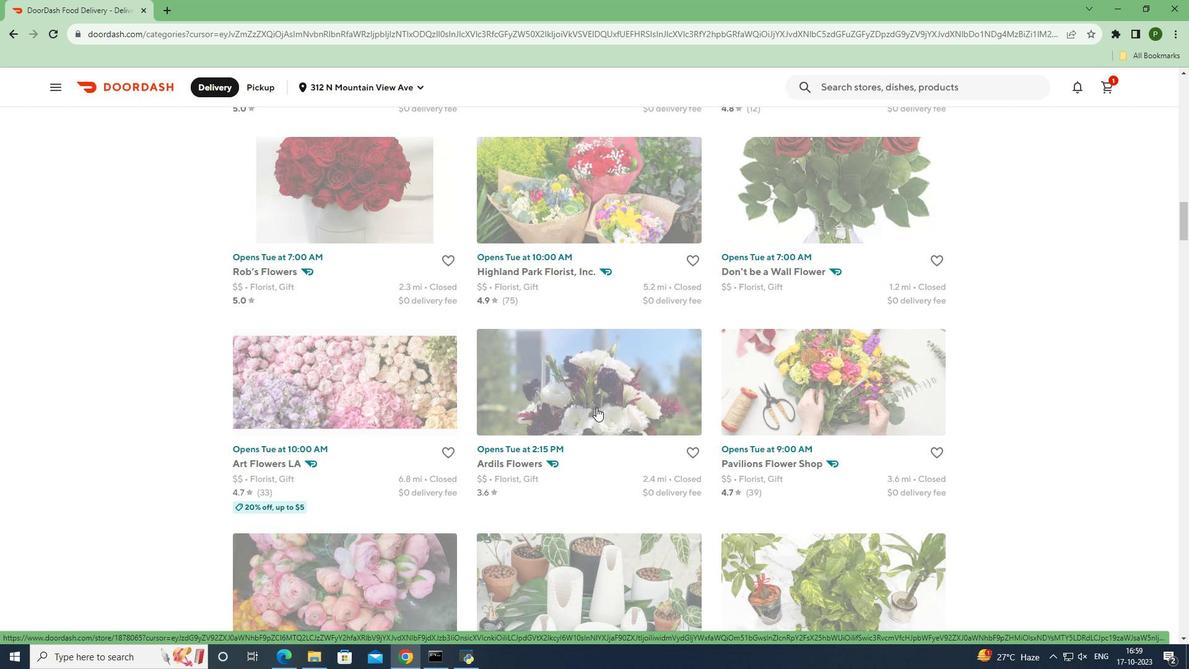 
Action: Mouse scrolled (596, 407) with delta (0, 0)
Screenshot: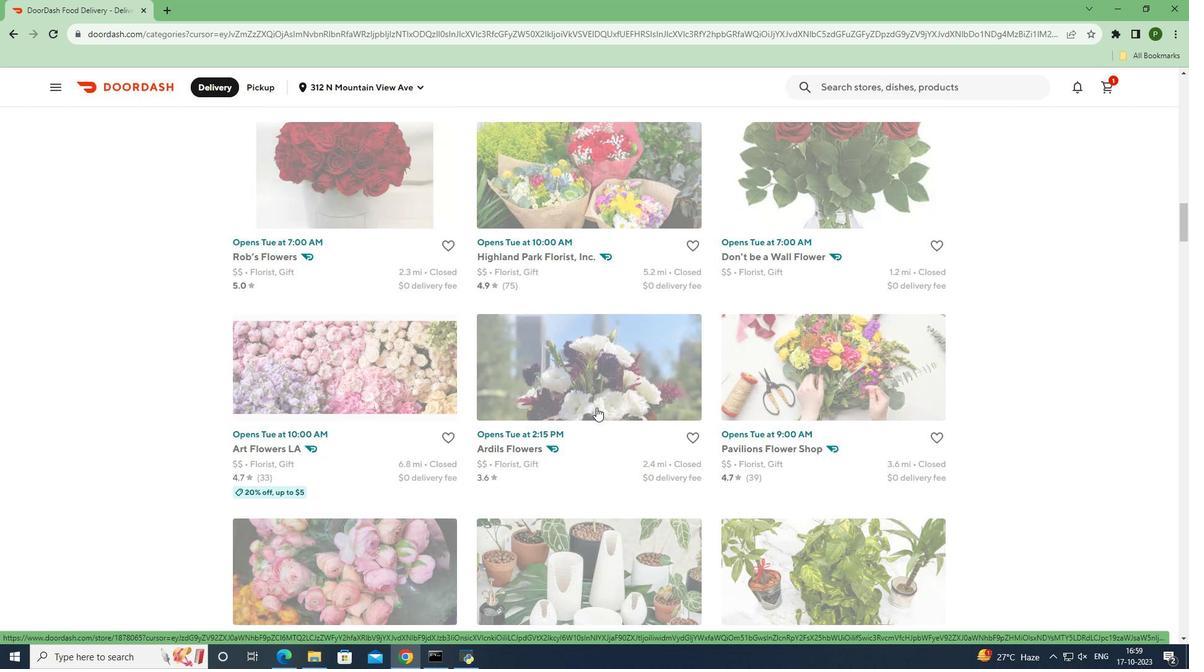 
Action: Mouse scrolled (596, 407) with delta (0, 0)
Screenshot: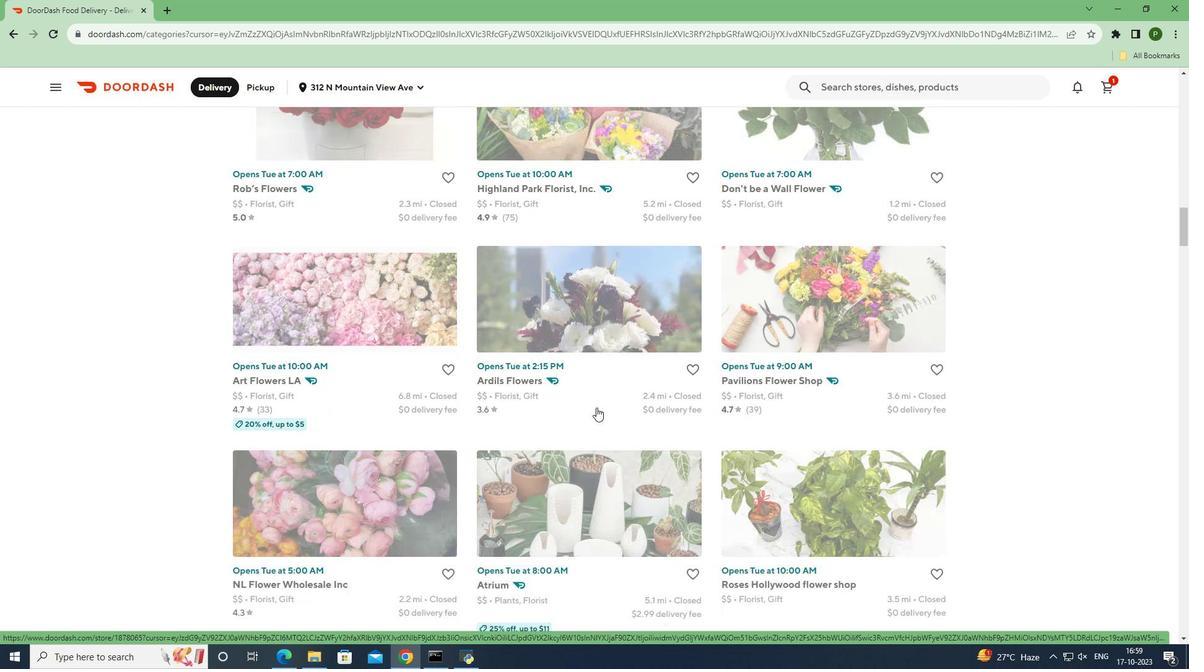 
Action: Mouse scrolled (596, 408) with delta (0, 0)
Screenshot: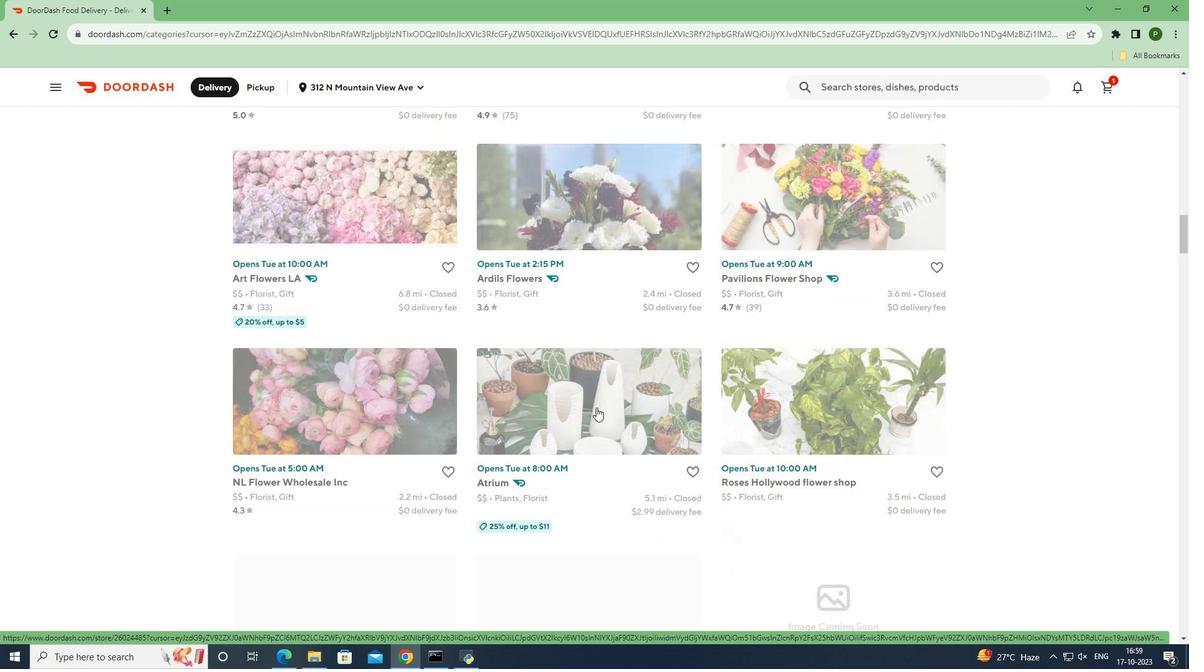 
Action: Mouse scrolled (596, 407) with delta (0, 0)
Screenshot: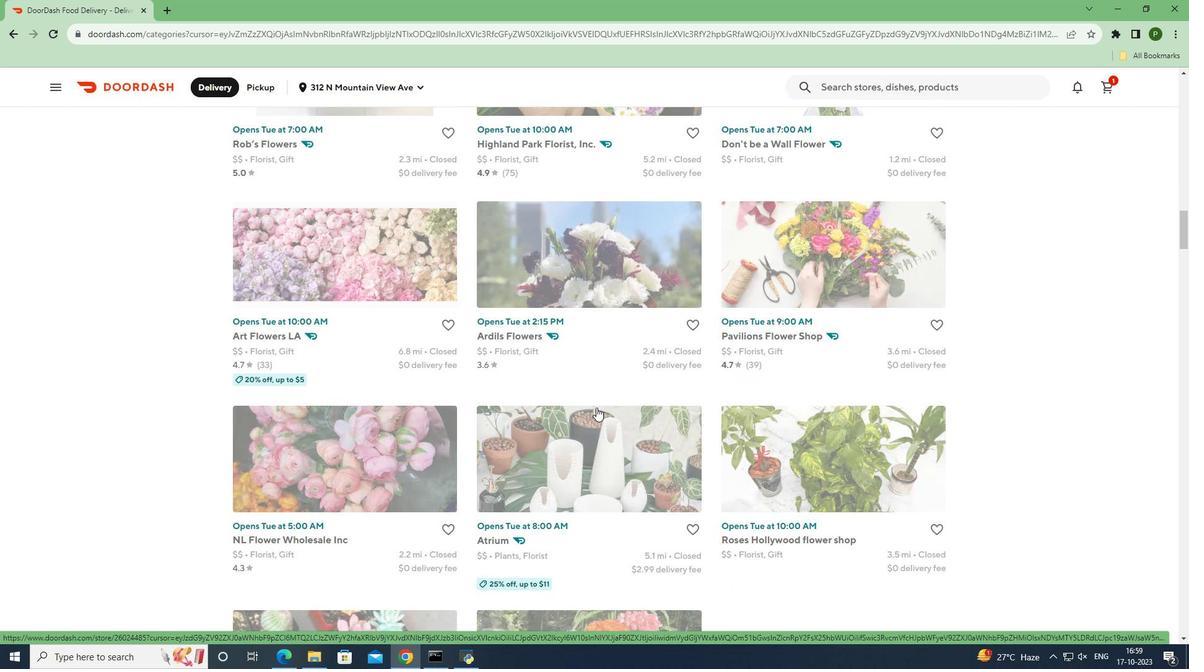 
Action: Mouse scrolled (596, 407) with delta (0, 0)
Screenshot: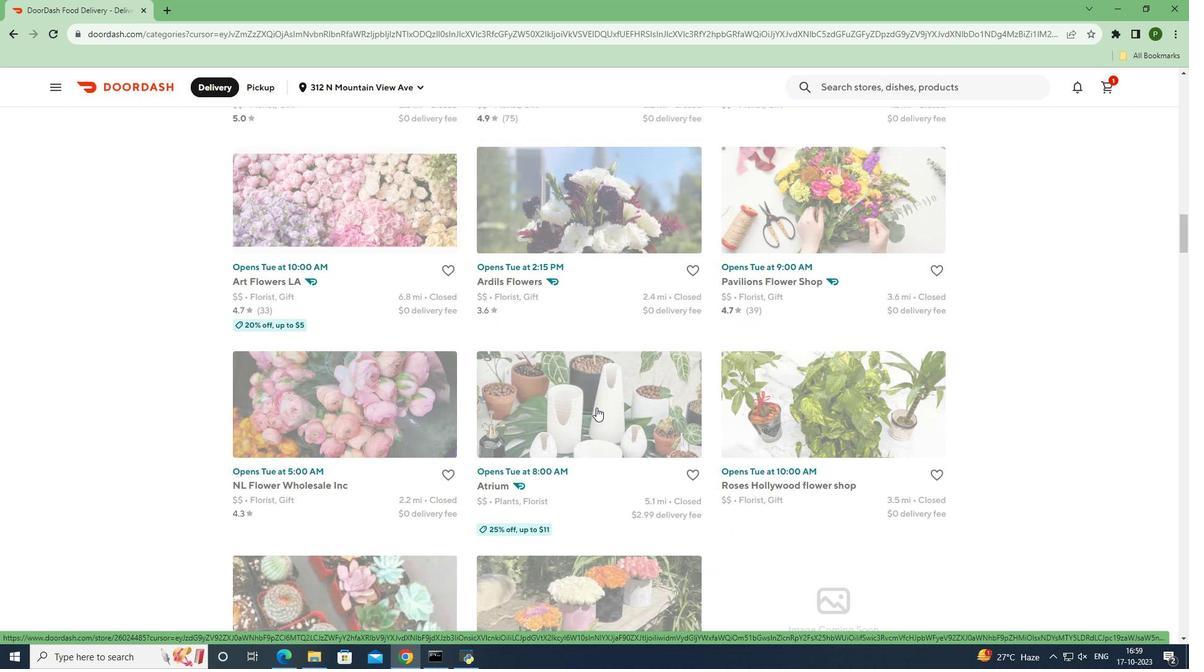 
Action: Mouse scrolled (596, 407) with delta (0, 0)
Screenshot: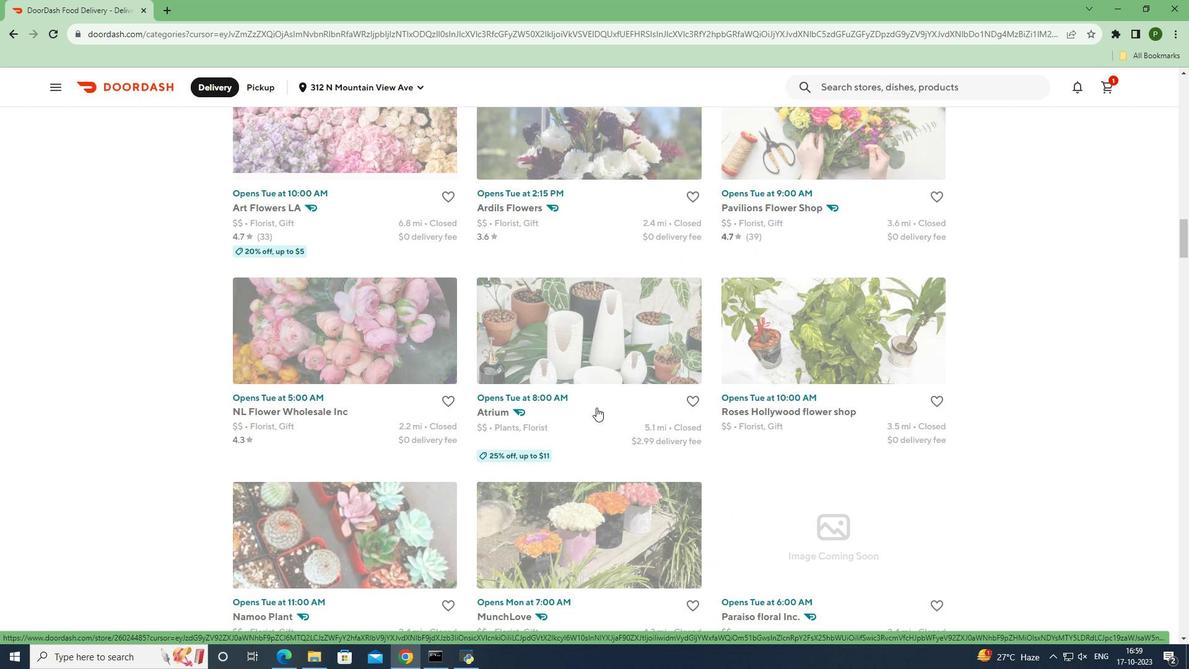 
Action: Mouse scrolled (596, 407) with delta (0, 0)
Screenshot: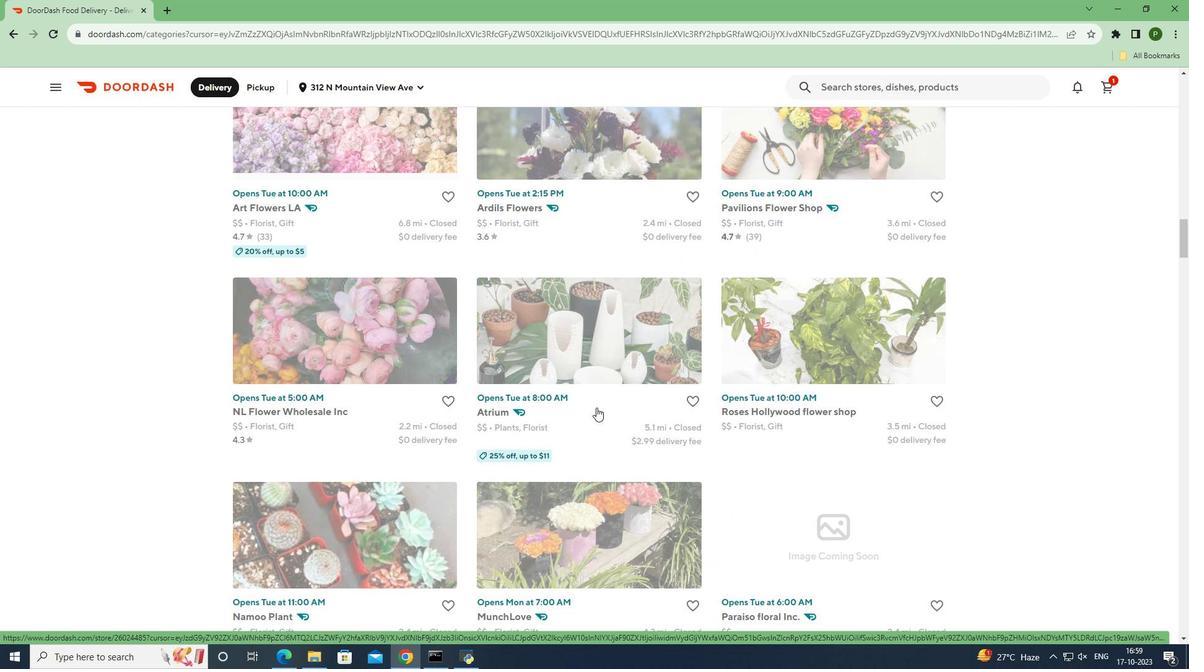 
Action: Mouse scrolled (596, 407) with delta (0, 0)
Screenshot: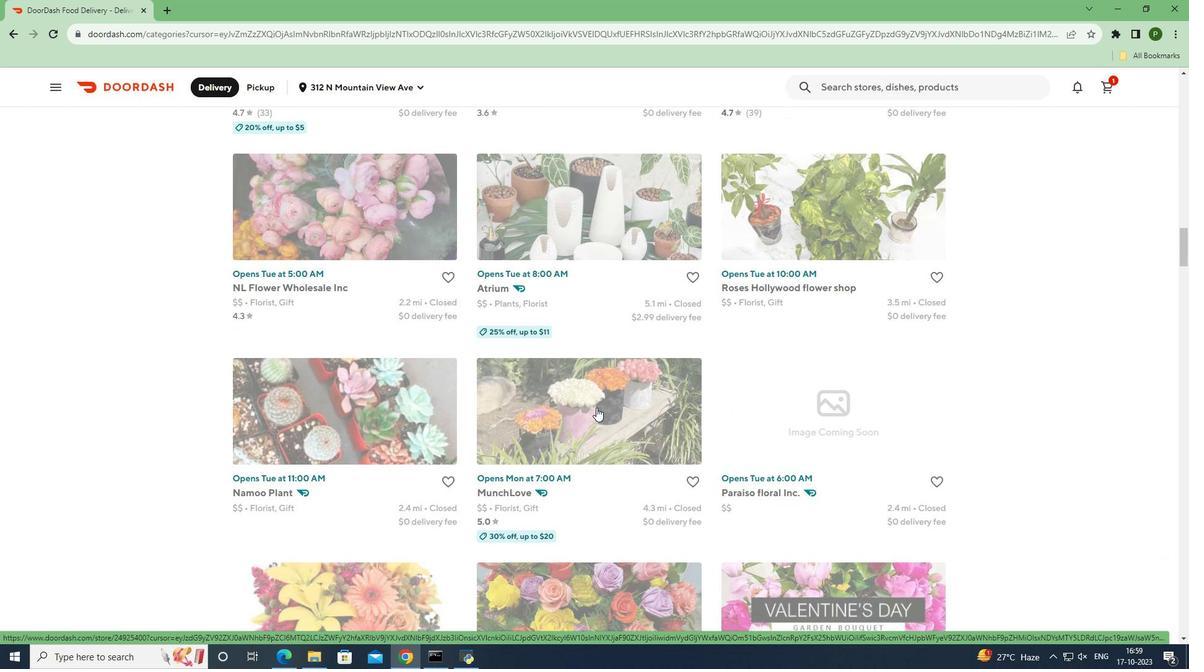 
Action: Mouse scrolled (596, 407) with delta (0, 0)
Screenshot: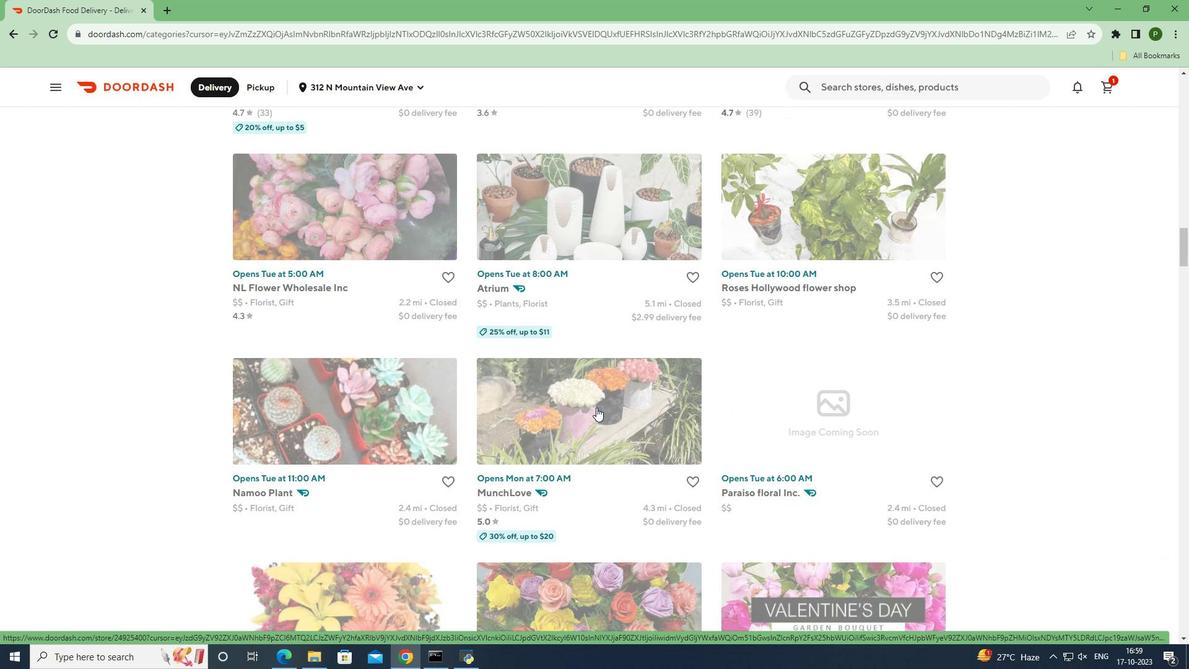 
Action: Mouse scrolled (596, 407) with delta (0, 0)
Screenshot: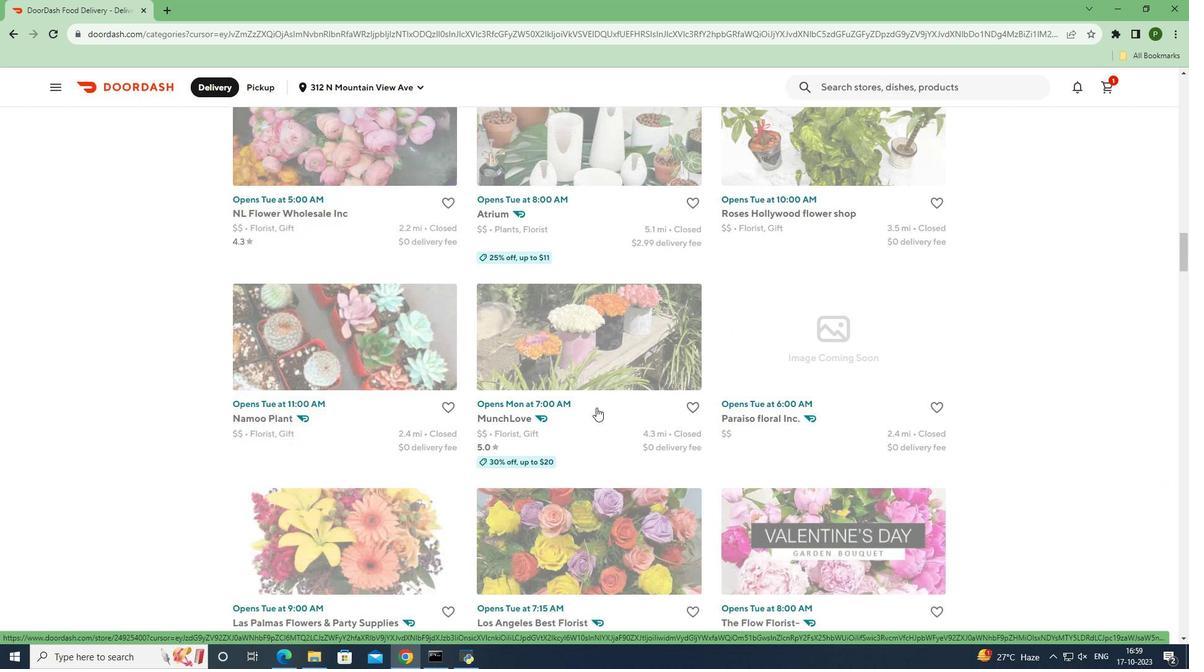 
Action: Mouse scrolled (596, 407) with delta (0, 0)
Screenshot: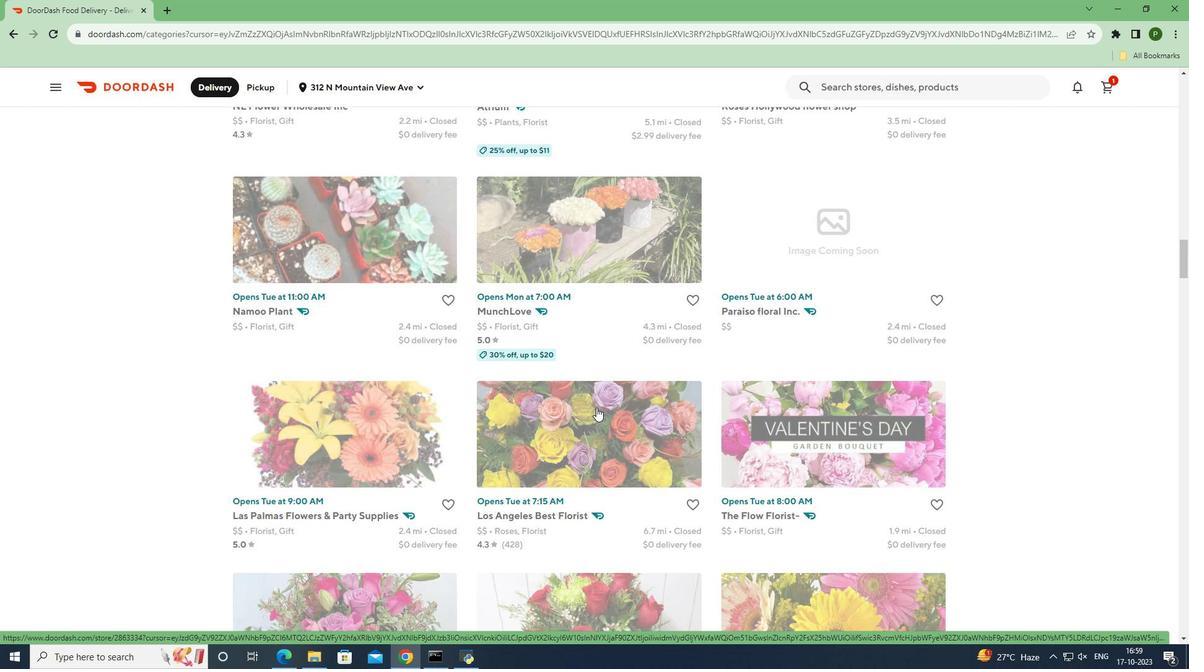 
Action: Mouse scrolled (596, 407) with delta (0, 0)
Screenshot: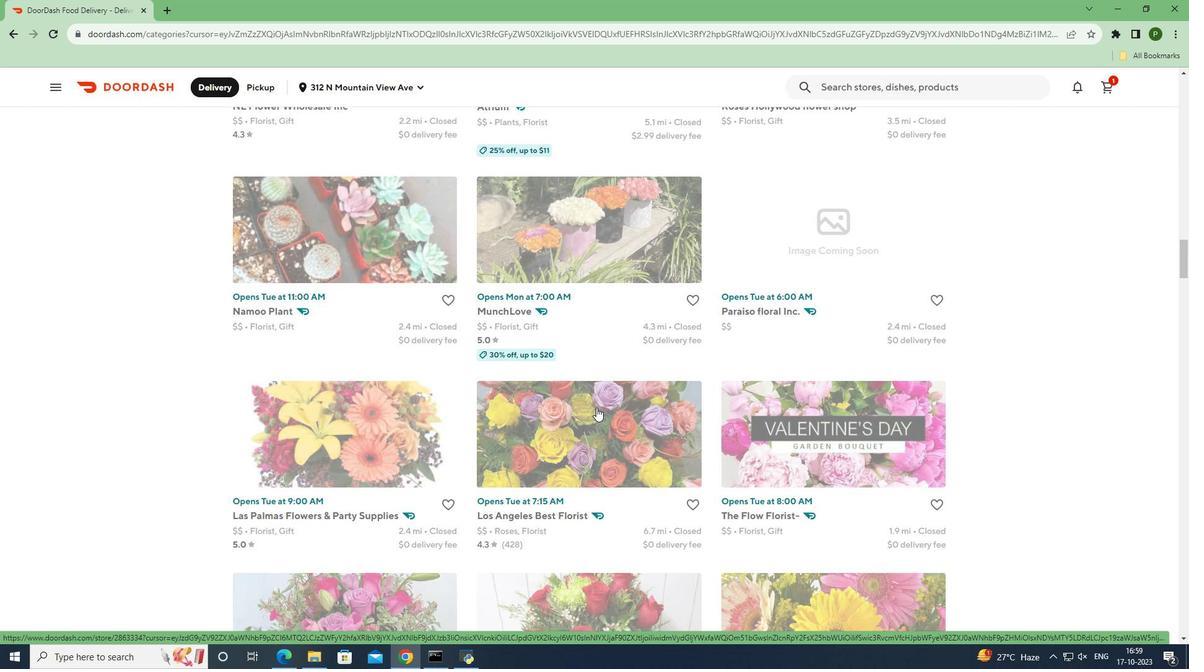 
Action: Mouse scrolled (596, 407) with delta (0, 0)
Screenshot: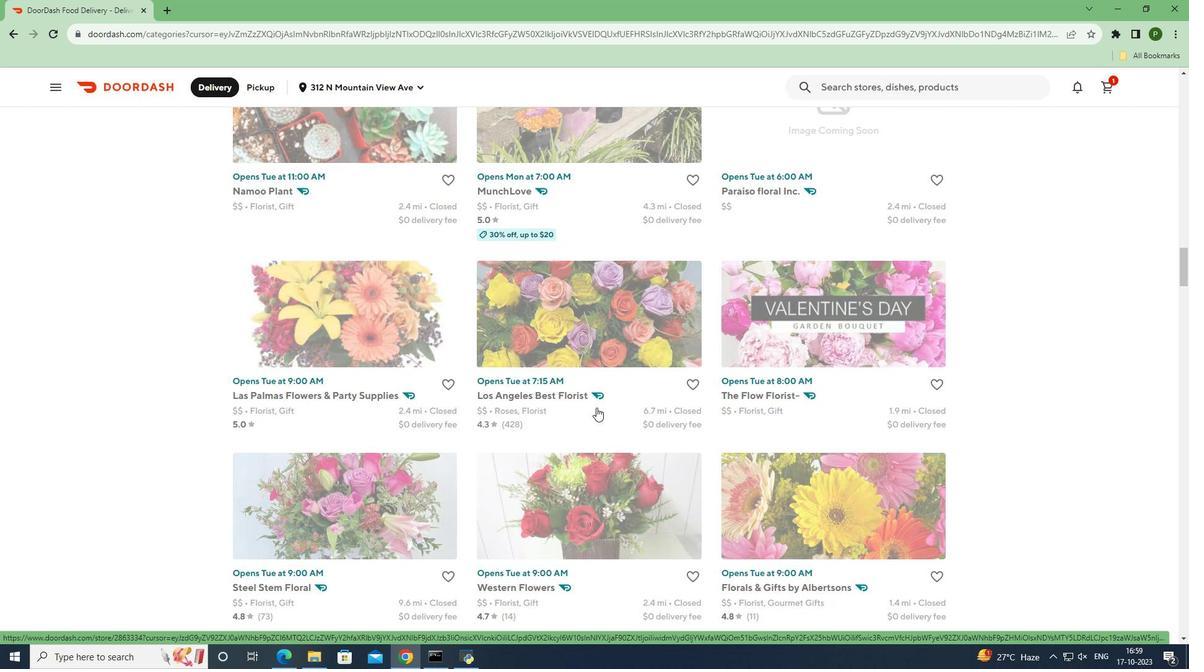 
Action: Mouse scrolled (596, 407) with delta (0, 0)
Screenshot: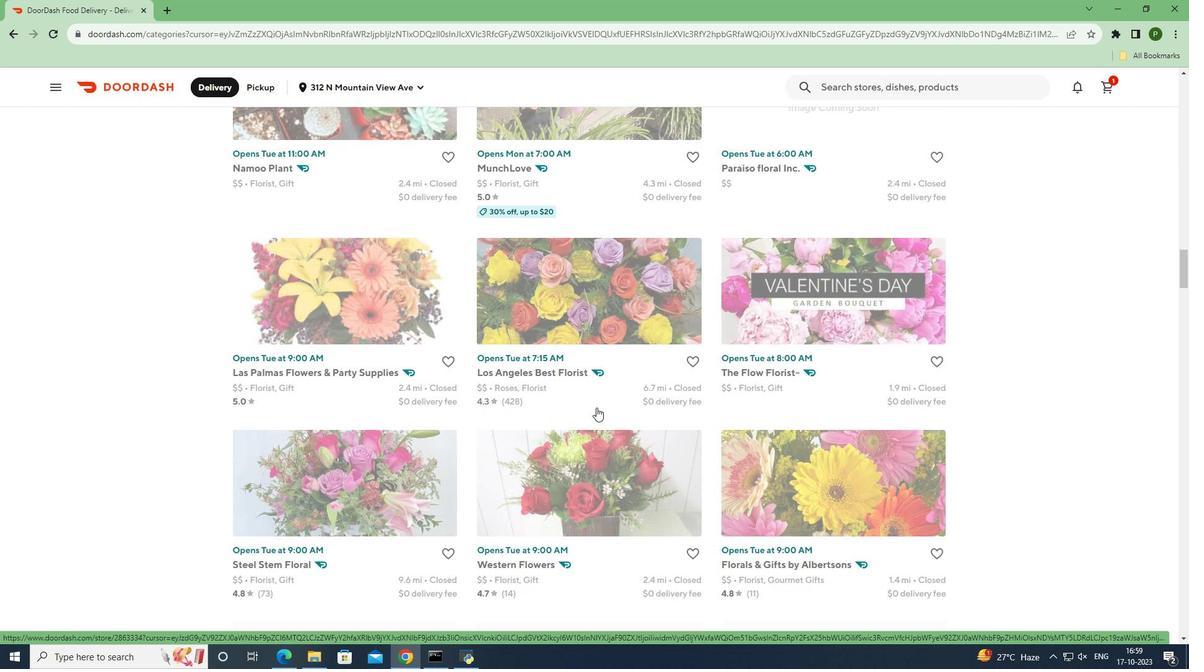 
Action: Mouse scrolled (596, 407) with delta (0, 0)
Screenshot: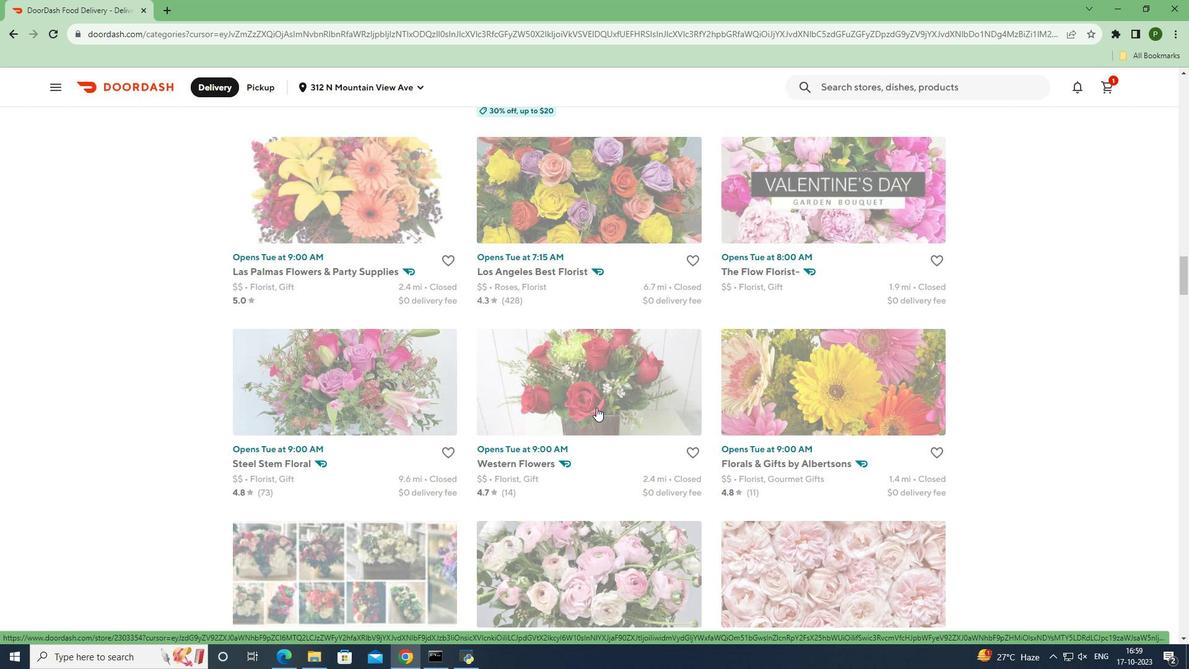 
Action: Mouse scrolled (596, 407) with delta (0, 0)
Screenshot: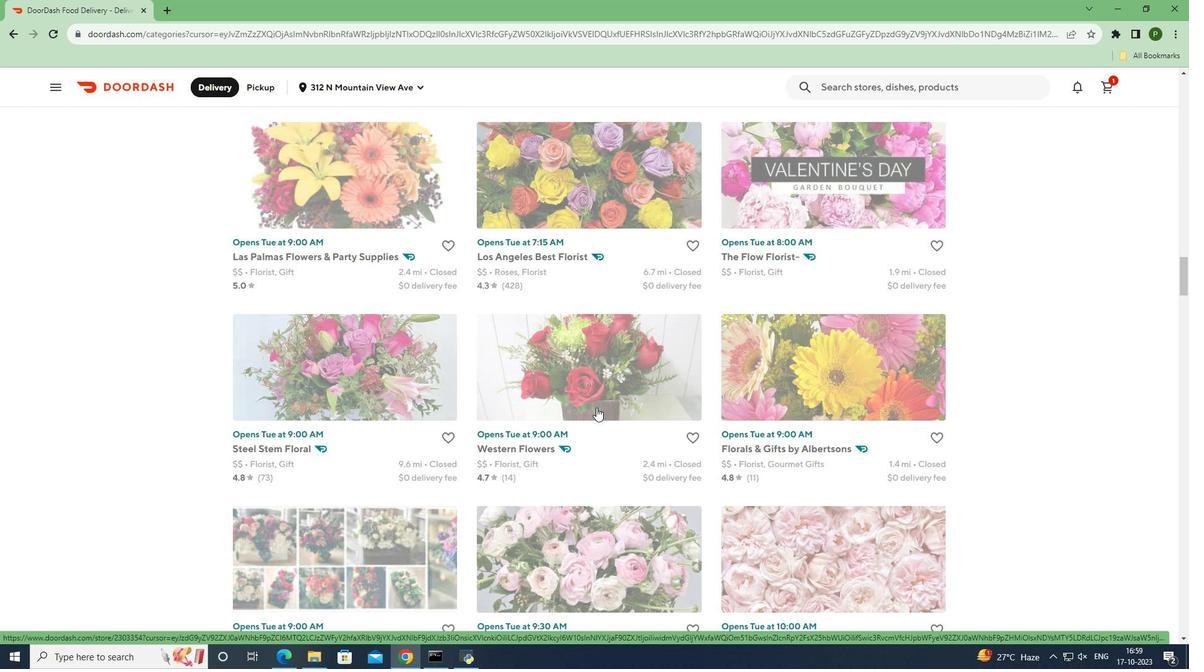 
Action: Mouse scrolled (596, 407) with delta (0, 0)
Screenshot: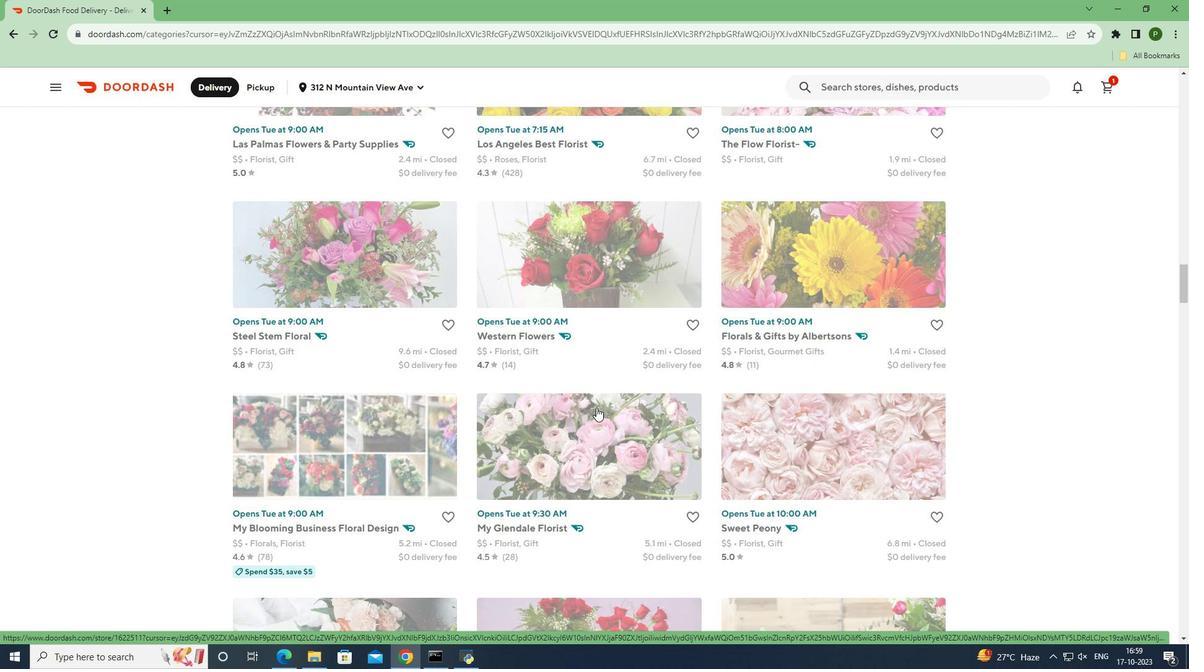 
Action: Mouse scrolled (596, 407) with delta (0, 0)
Screenshot: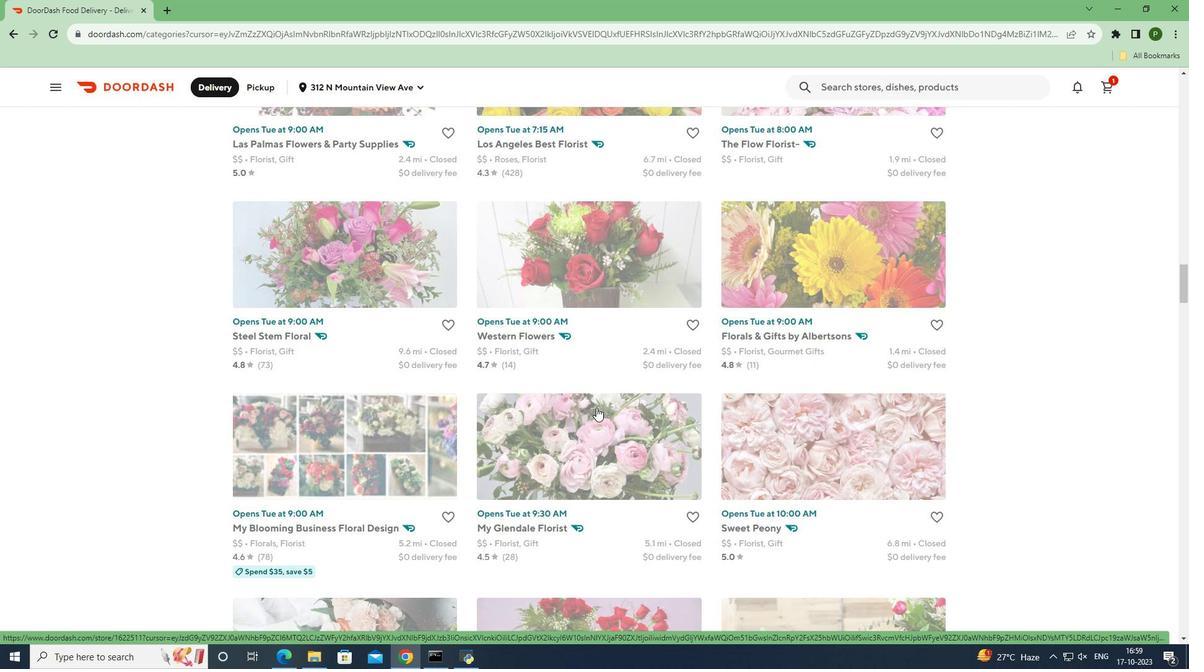 
Action: Mouse scrolled (596, 407) with delta (0, 0)
Screenshot: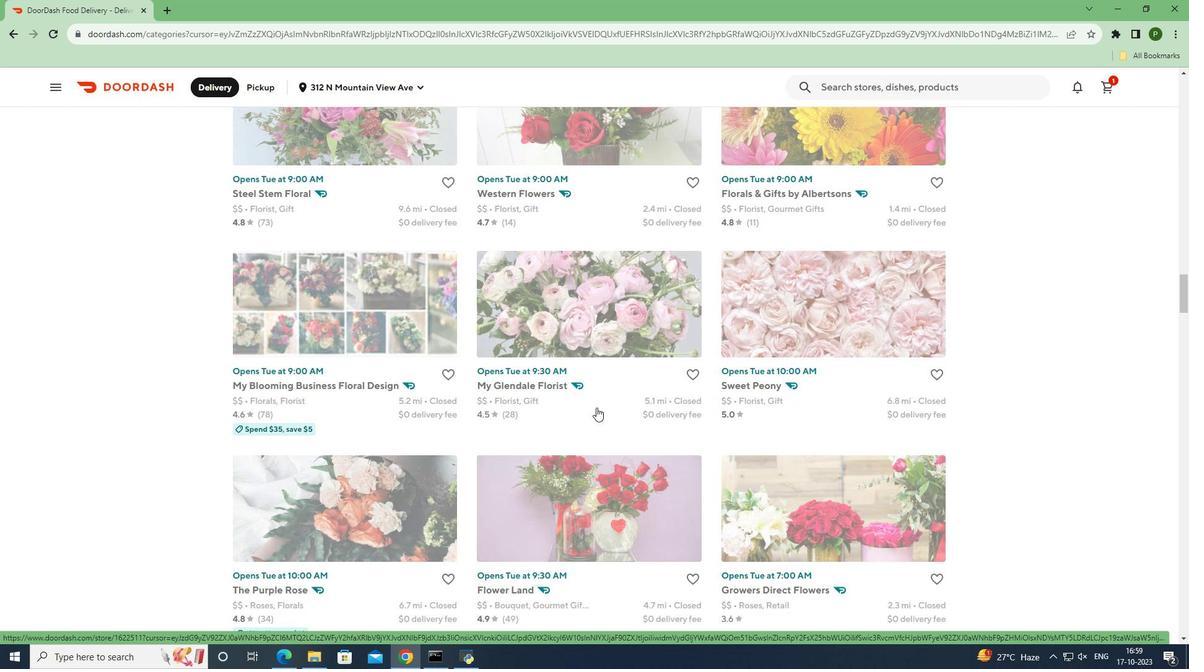 
Action: Mouse scrolled (596, 407) with delta (0, 0)
Screenshot: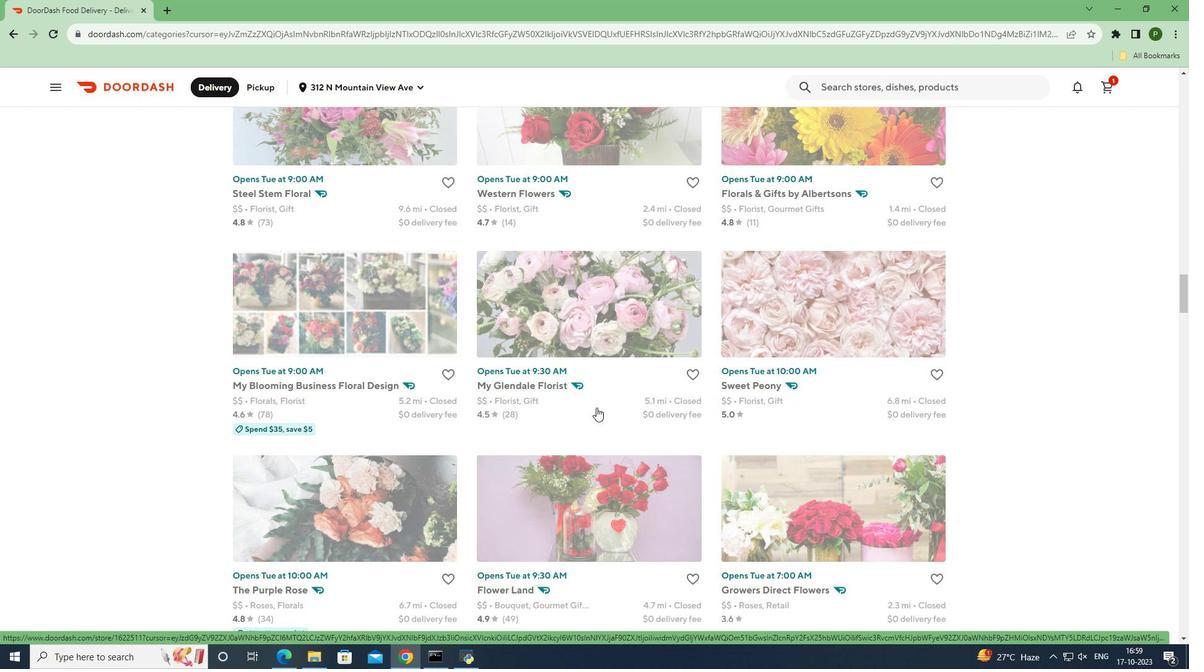 
Action: Mouse scrolled (596, 407) with delta (0, 0)
Screenshot: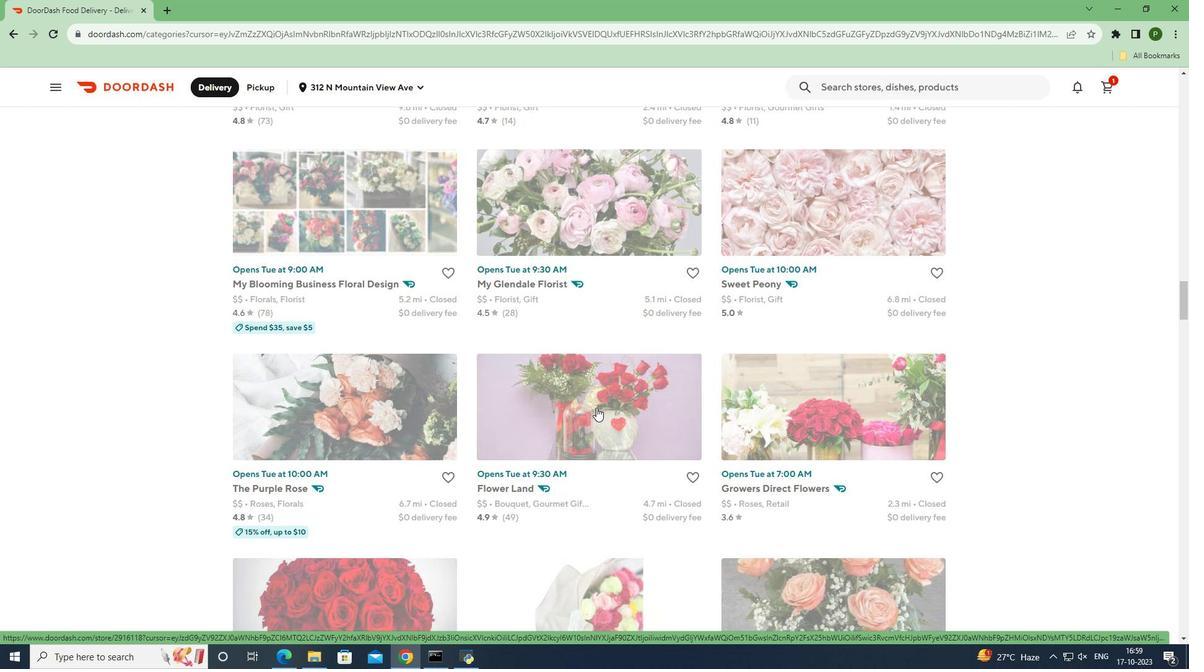 
Action: Mouse scrolled (596, 407) with delta (0, 0)
Screenshot: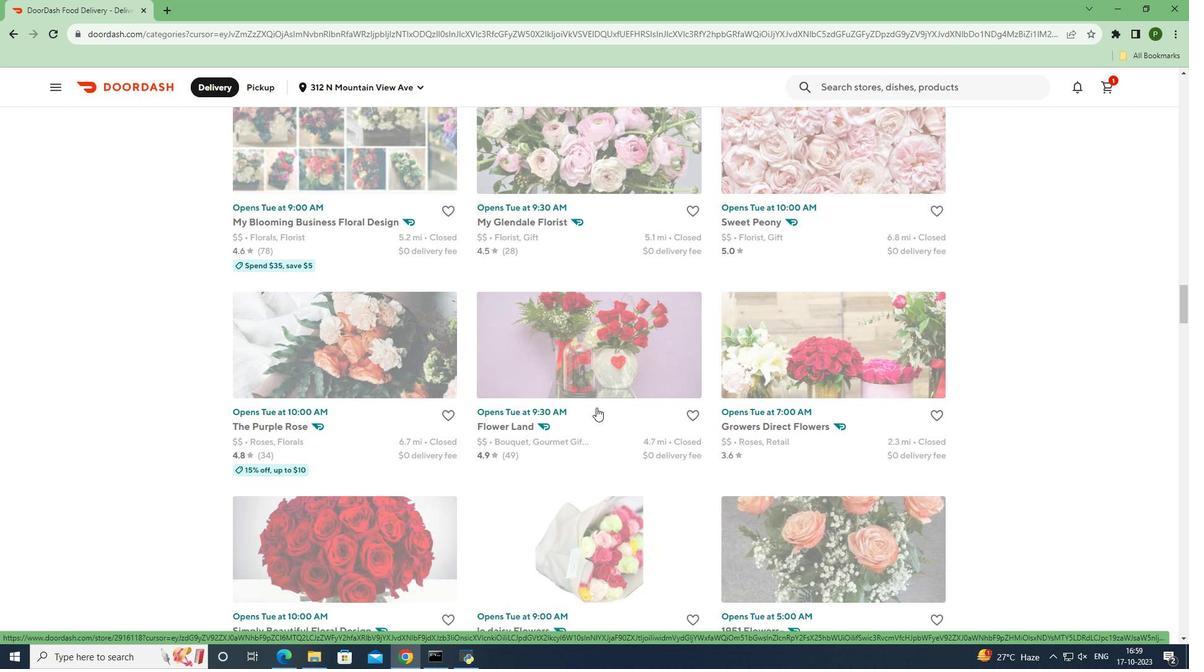 
Action: Mouse scrolled (596, 407) with delta (0, 0)
Screenshot: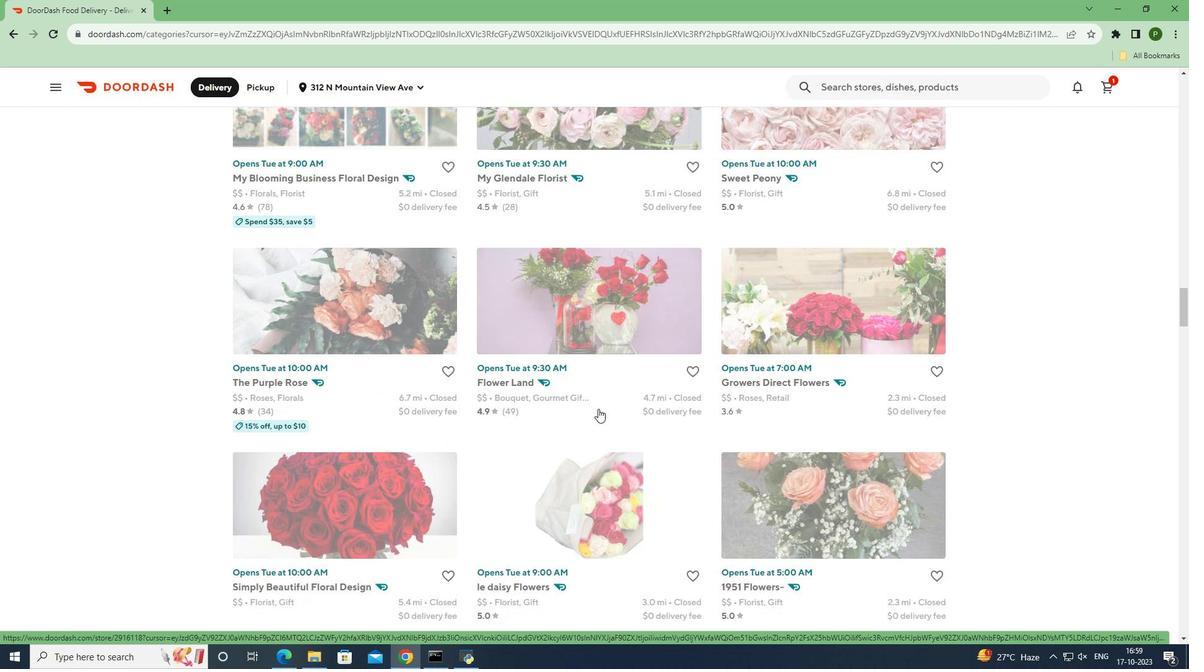 
Action: Mouse moved to (598, 408)
Screenshot: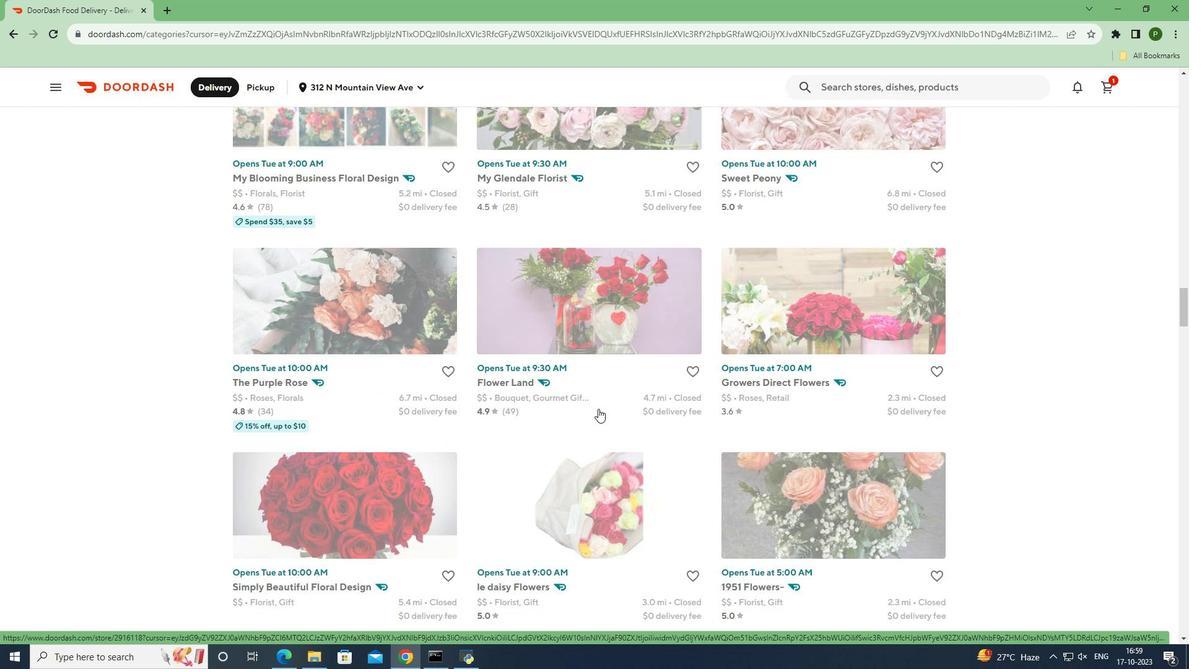 
Action: Mouse scrolled (598, 408) with delta (0, 0)
Screenshot: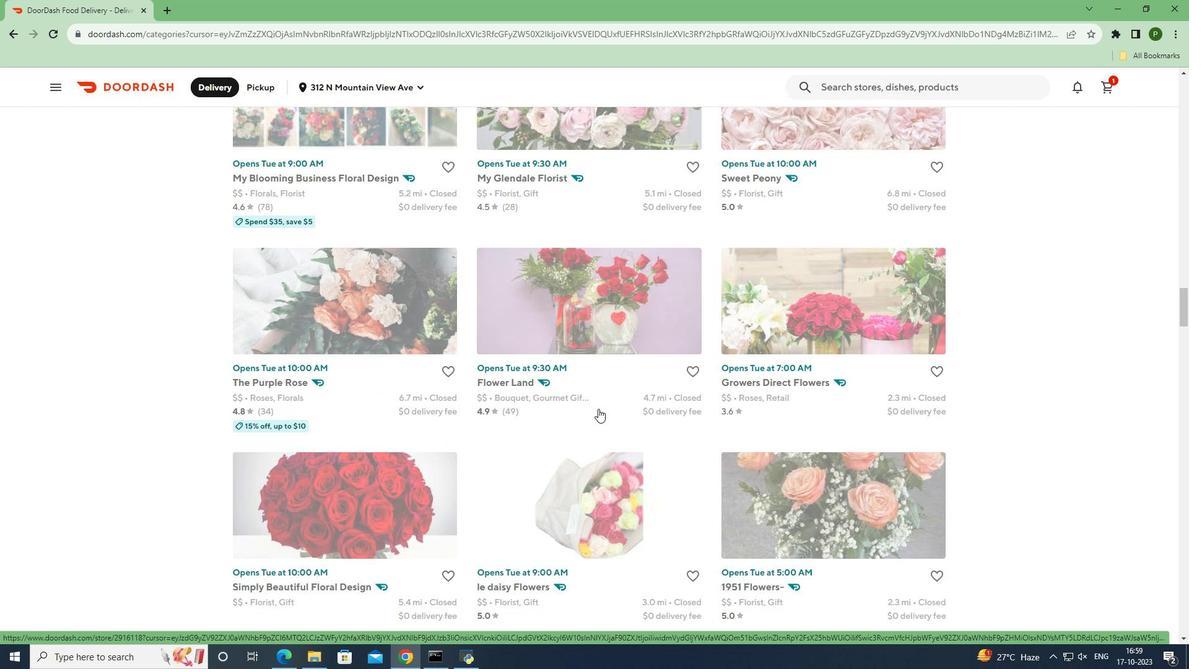 
Action: Mouse scrolled (598, 409) with delta (0, 0)
Screenshot: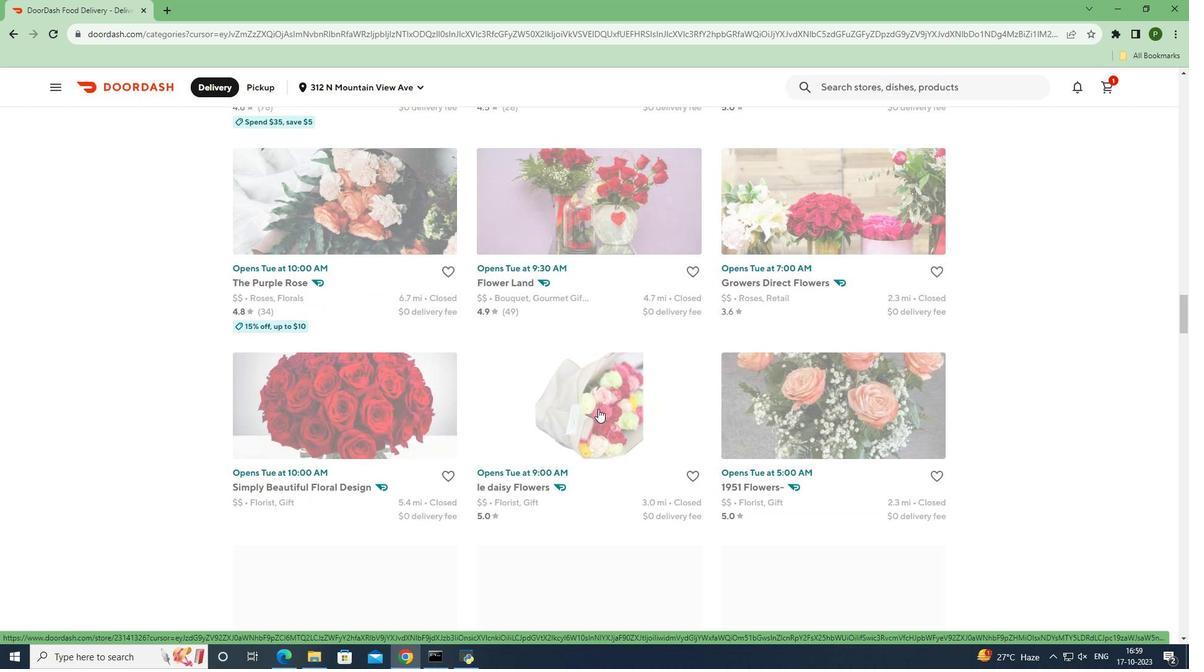 
Action: Mouse scrolled (598, 408) with delta (0, 0)
Screenshot: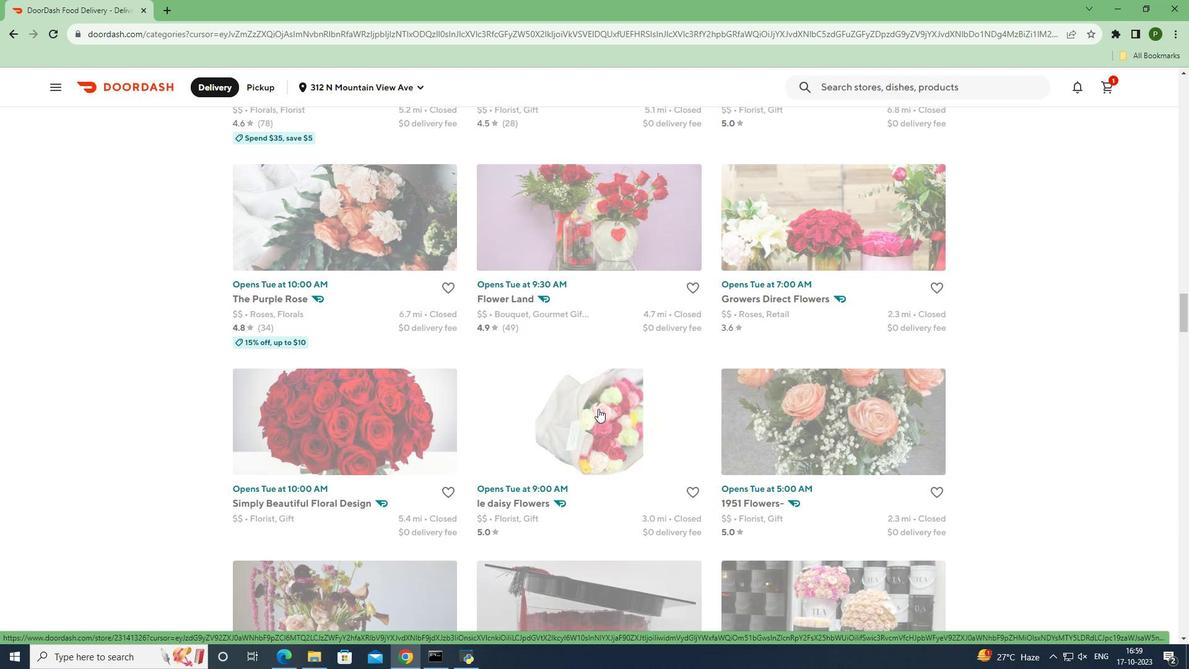 
Action: Mouse scrolled (598, 408) with delta (0, 0)
Screenshot: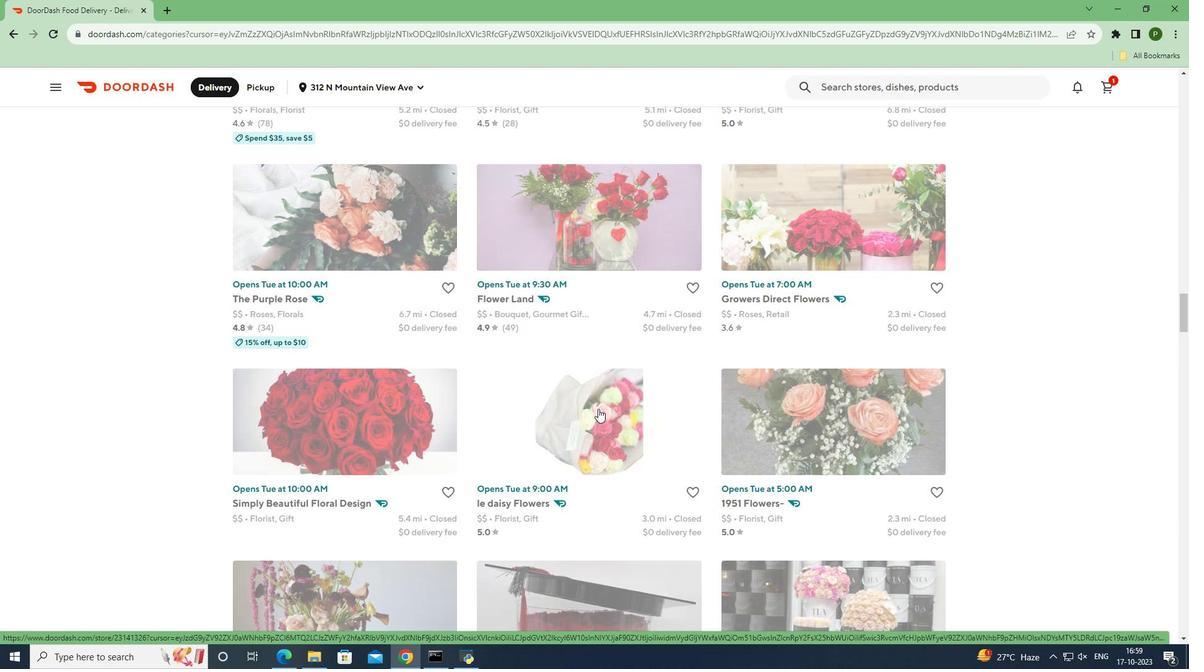 
Action: Mouse scrolled (598, 408) with delta (0, 0)
Screenshot: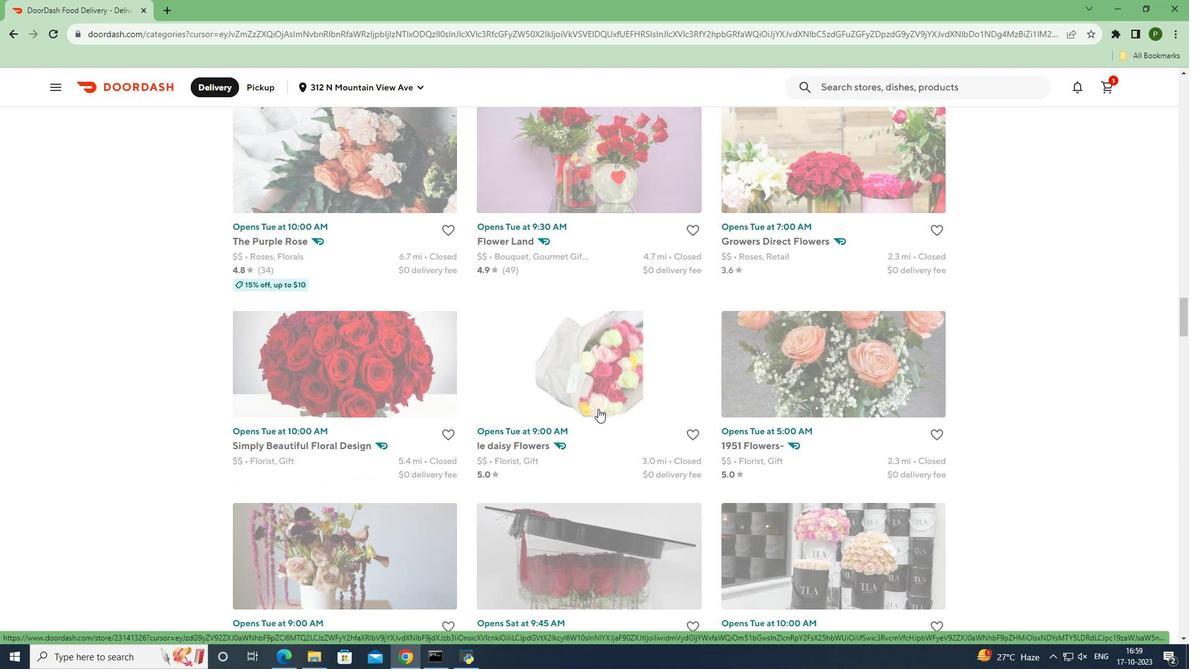 
Action: Mouse scrolled (598, 408) with delta (0, 0)
Screenshot: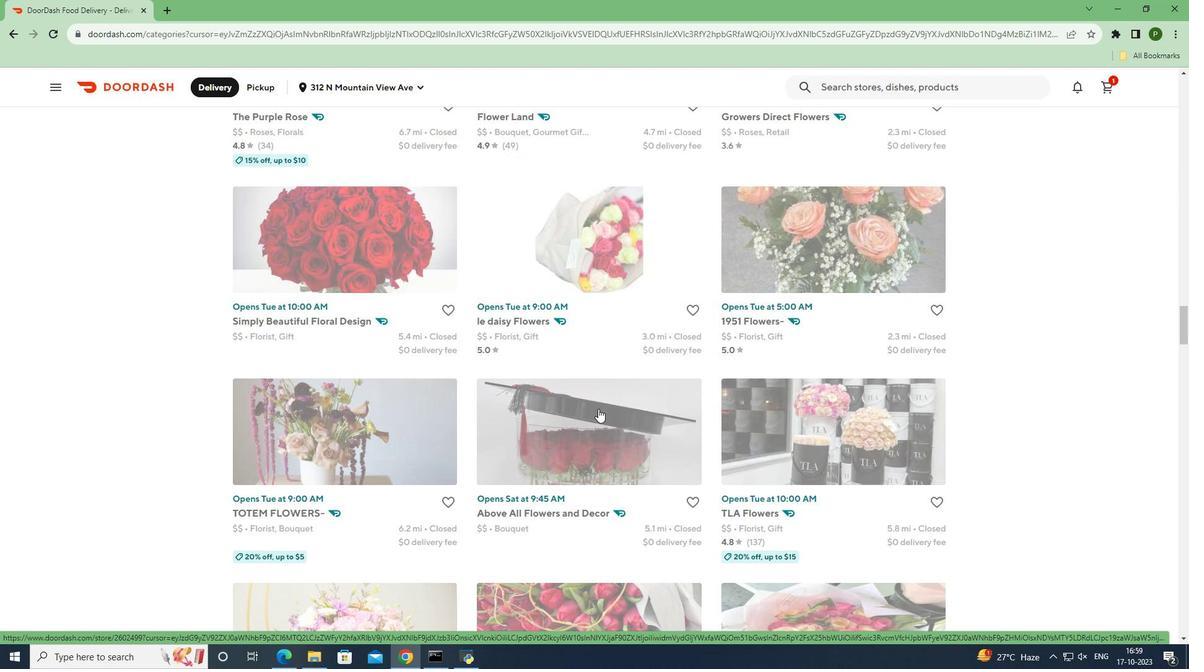 
Action: Mouse scrolled (598, 408) with delta (0, 0)
Screenshot: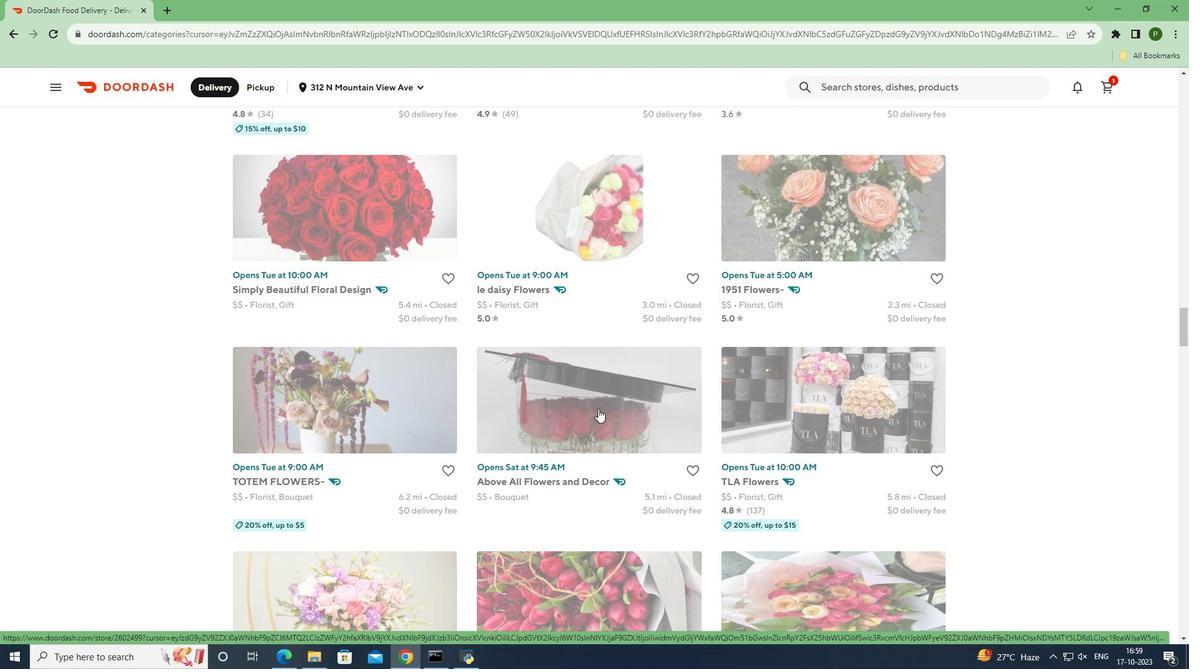 
Action: Mouse moved to (752, 388)
Screenshot: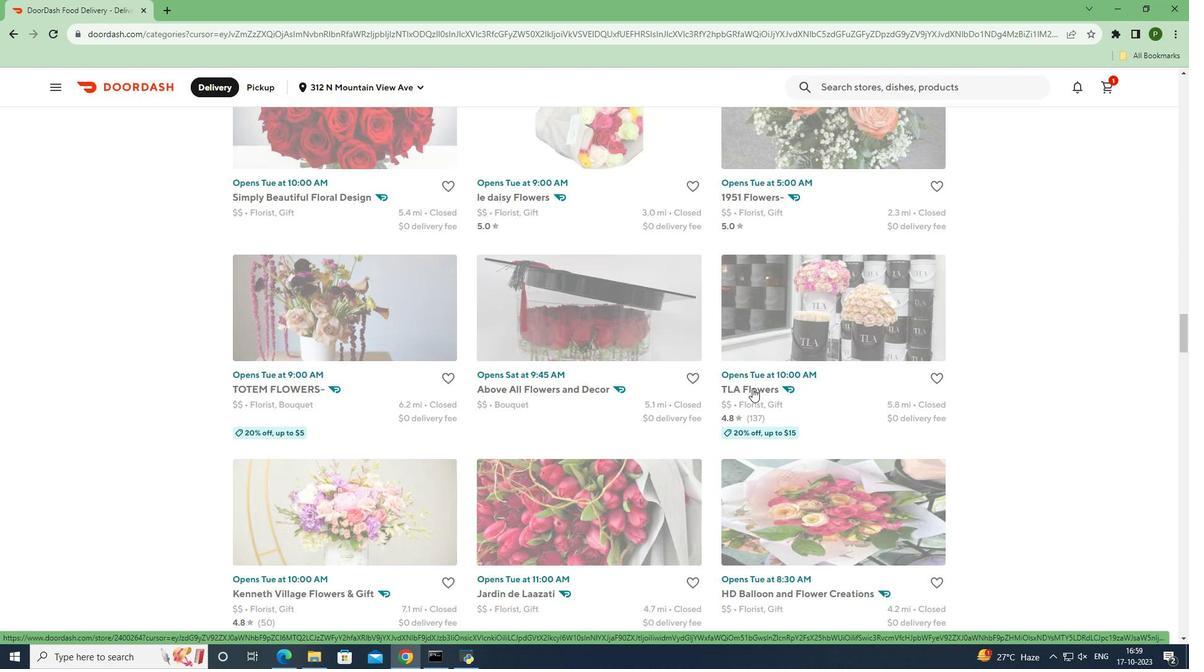 
Action: Mouse pressed left at (752, 388)
Screenshot: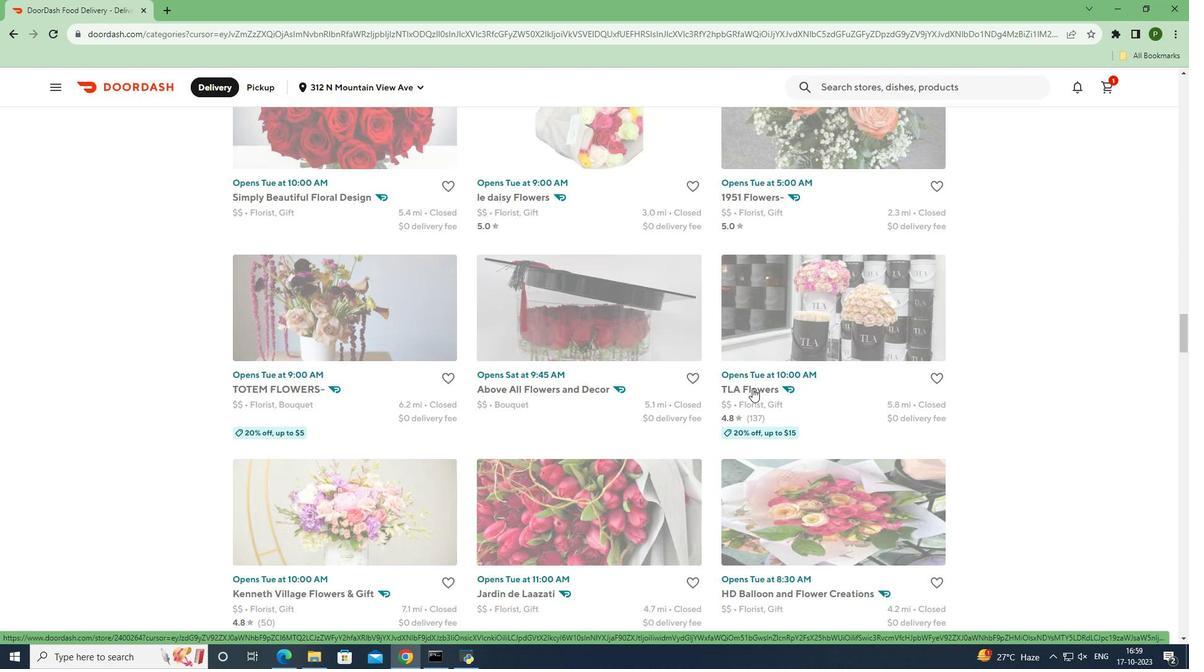 
Action: Mouse moved to (713, 386)
Screenshot: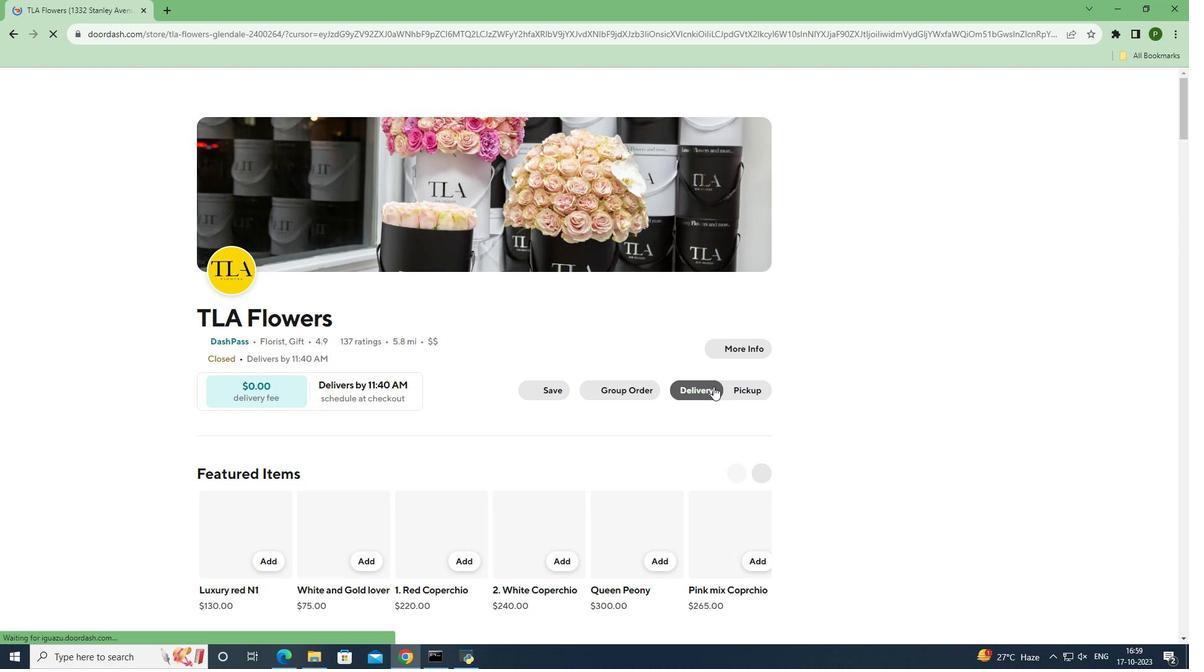 
Action: Mouse scrolled (713, 385) with delta (0, 0)
Screenshot: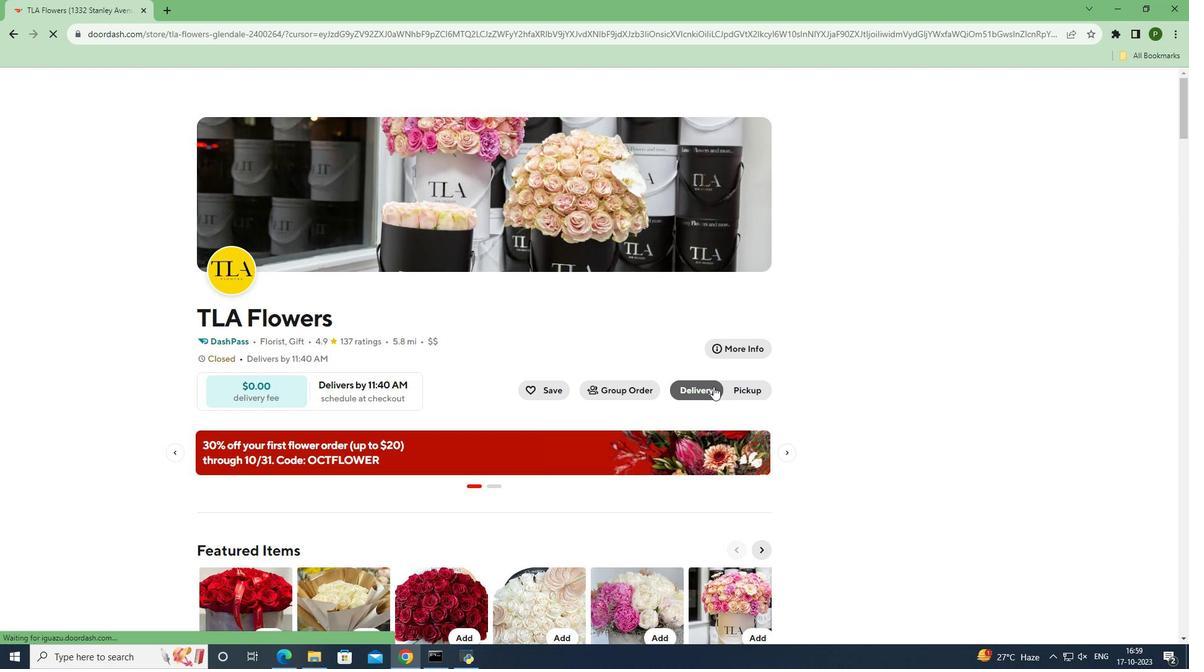 
Action: Mouse moved to (713, 387)
Screenshot: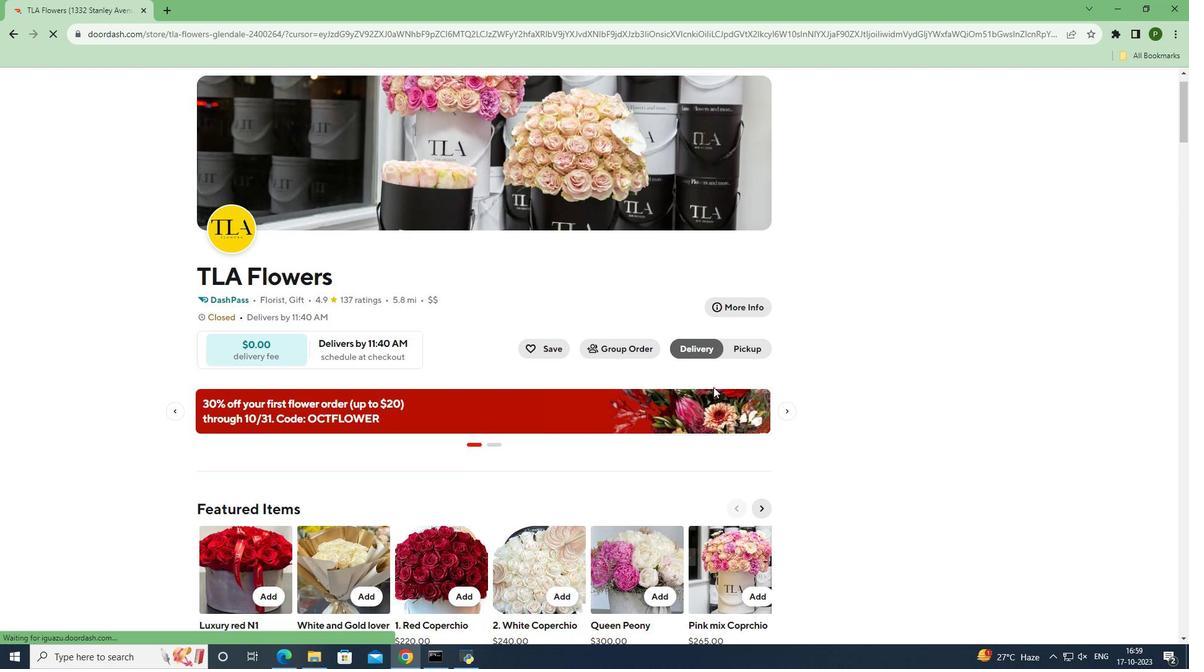 
Action: Mouse scrolled (713, 386) with delta (0, 0)
Screenshot: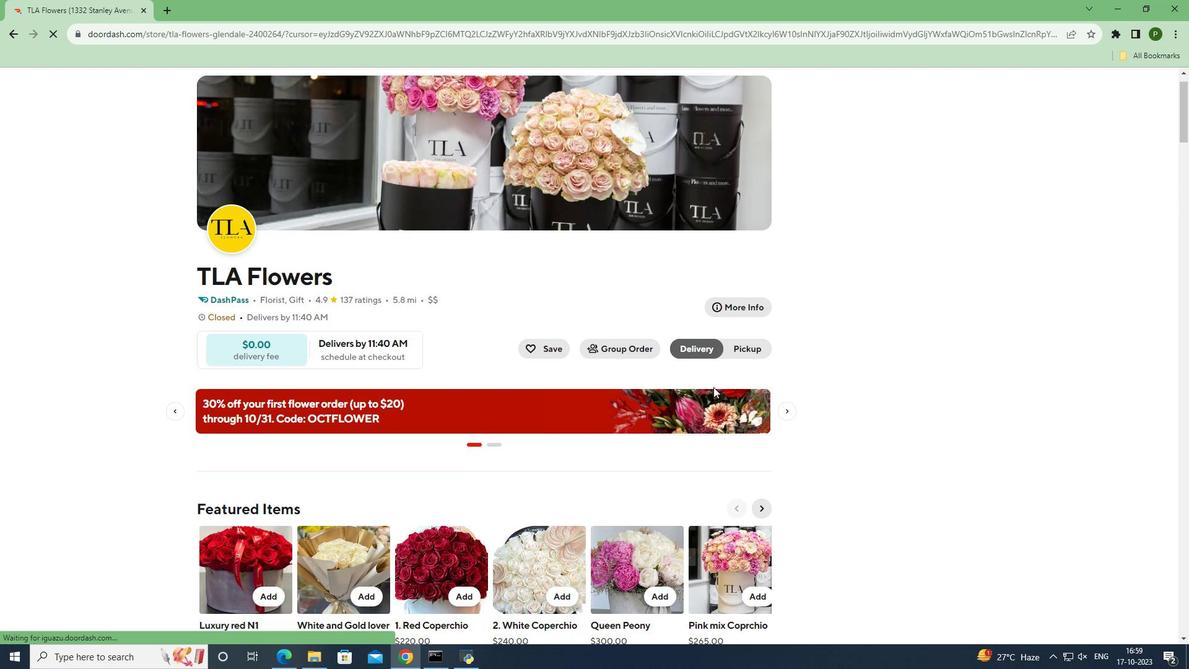 
Action: Mouse scrolled (713, 386) with delta (0, 0)
Screenshot: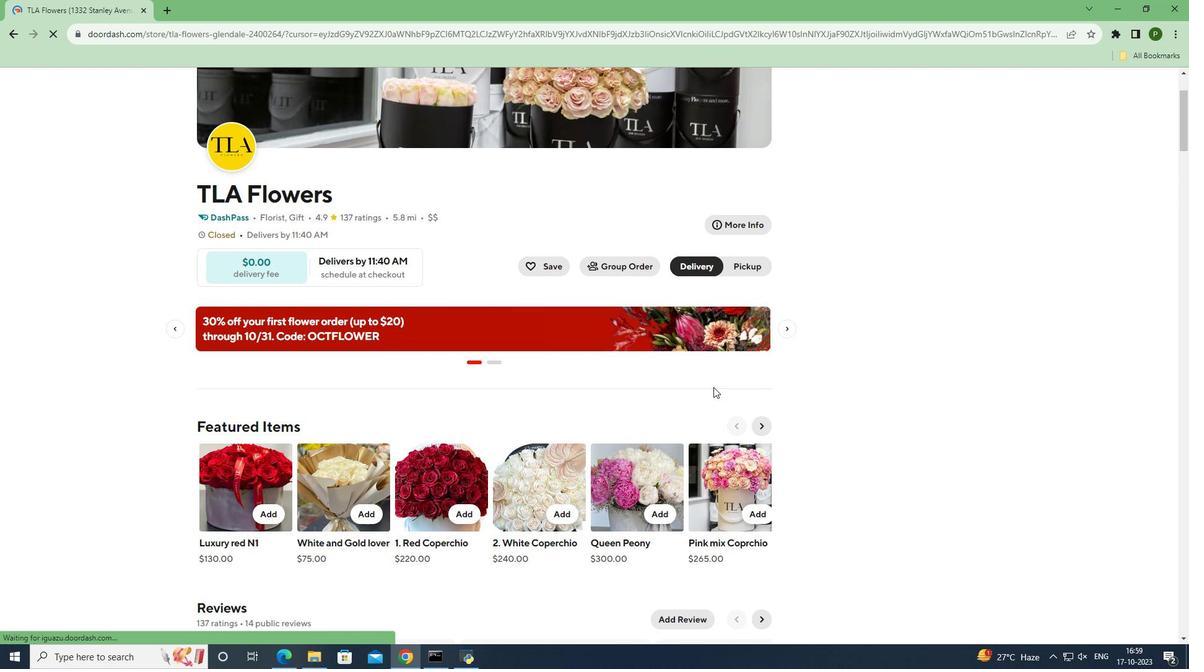 
Action: Mouse scrolled (713, 386) with delta (0, 0)
Screenshot: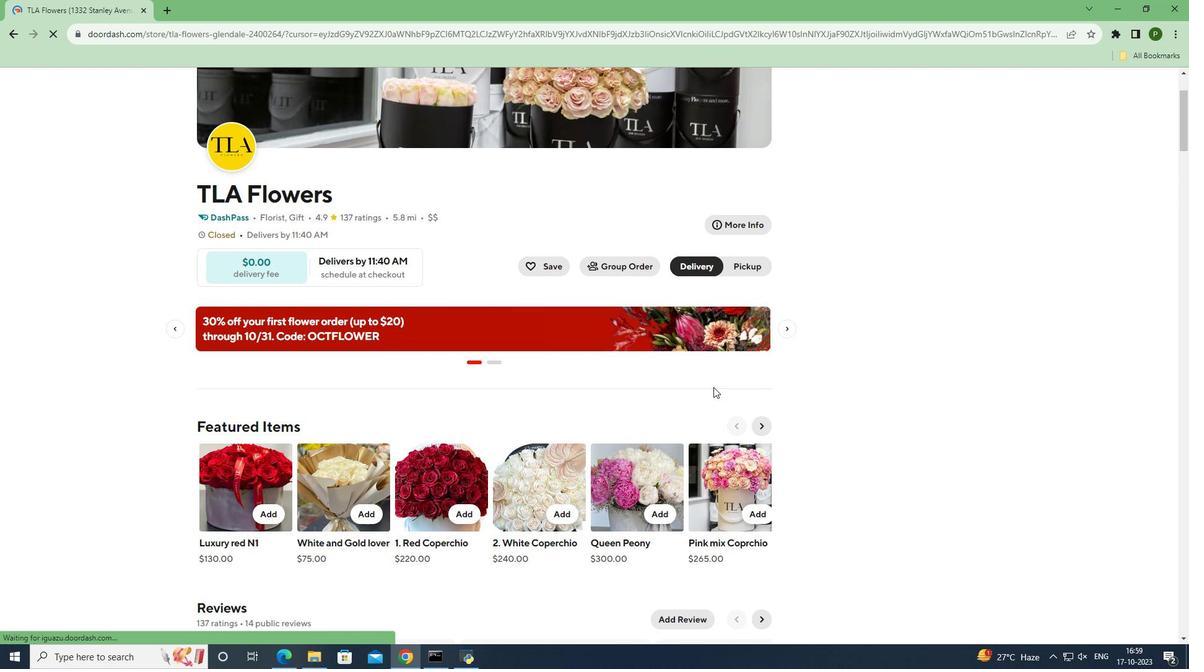 
Action: Mouse scrolled (713, 386) with delta (0, 0)
Screenshot: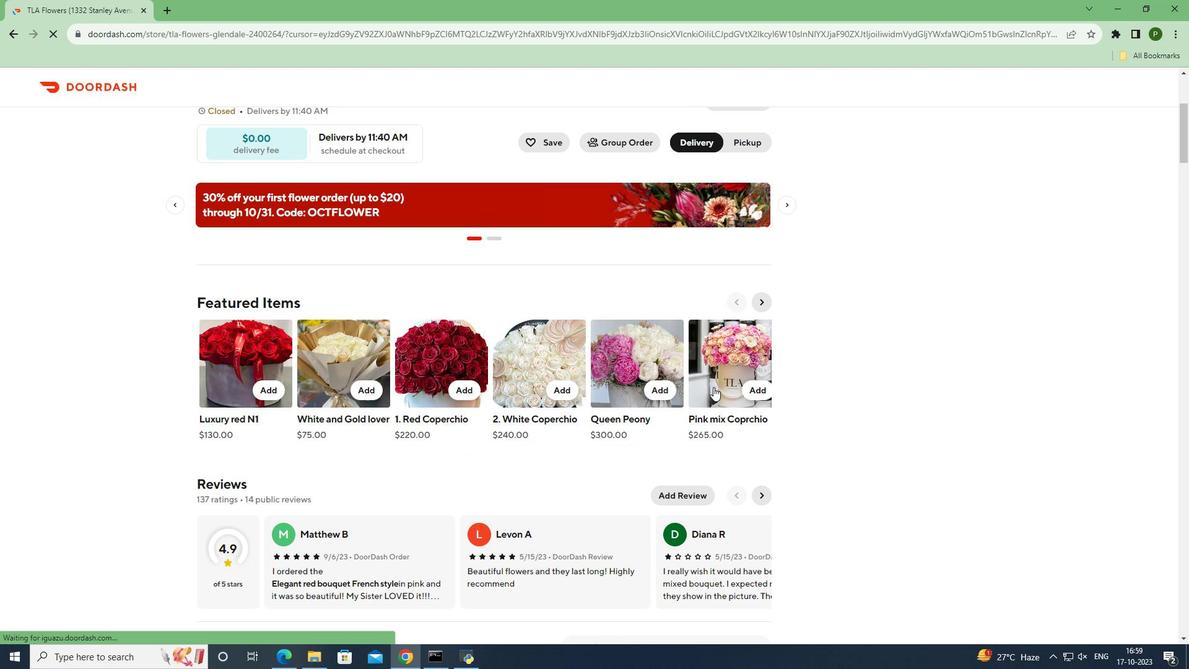
Action: Mouse scrolled (713, 386) with delta (0, 0)
Screenshot: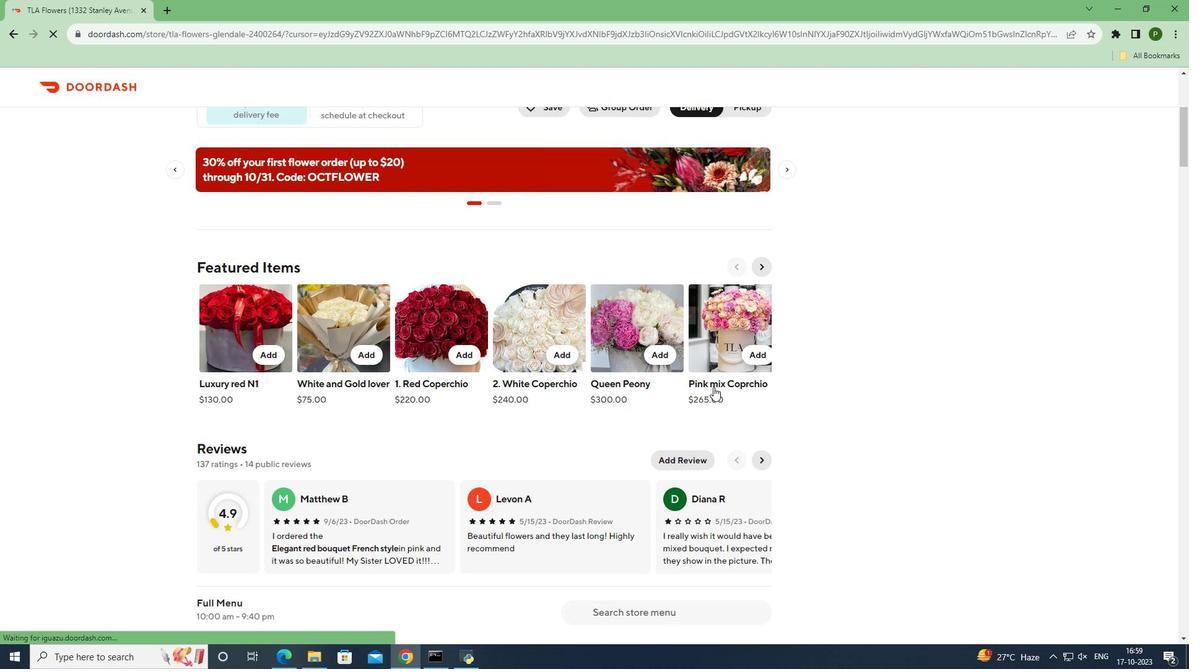 
Action: Mouse scrolled (713, 386) with delta (0, 0)
Screenshot: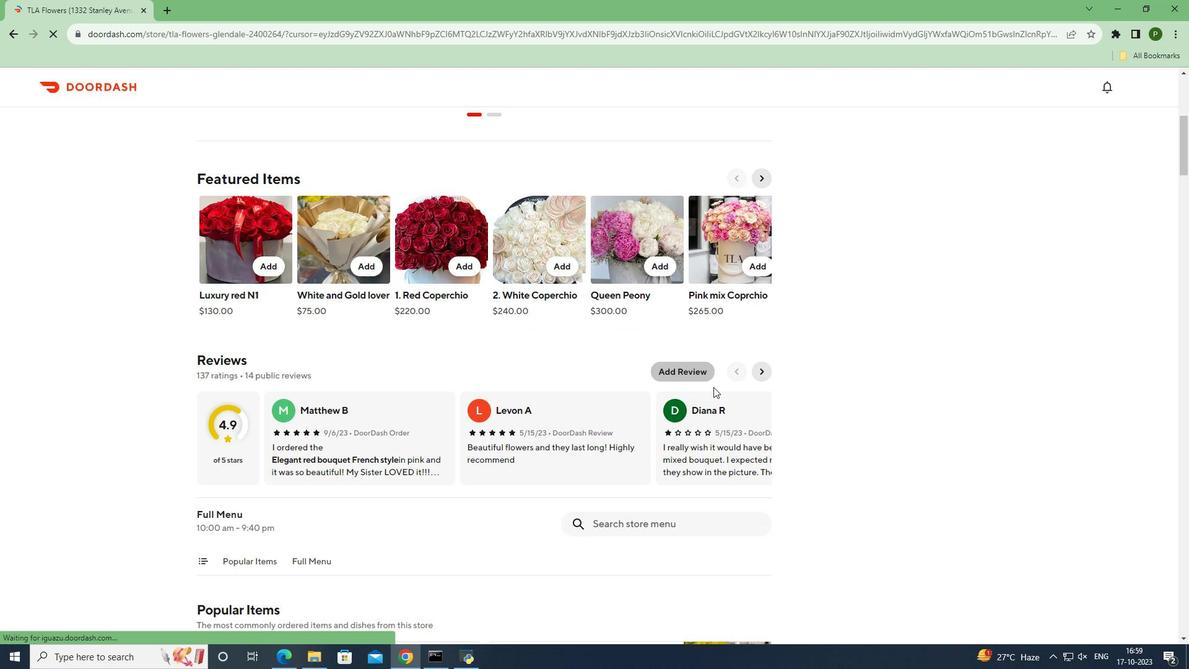 
Action: Mouse scrolled (713, 386) with delta (0, 0)
Screenshot: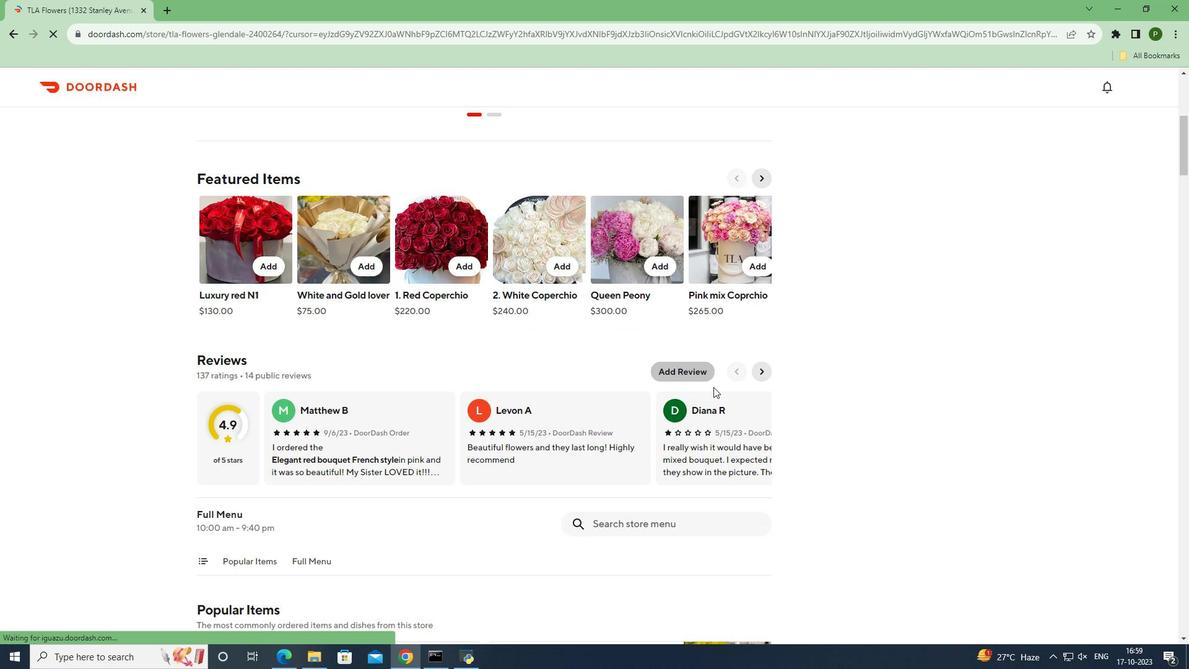 
Action: Mouse moved to (631, 400)
Screenshot: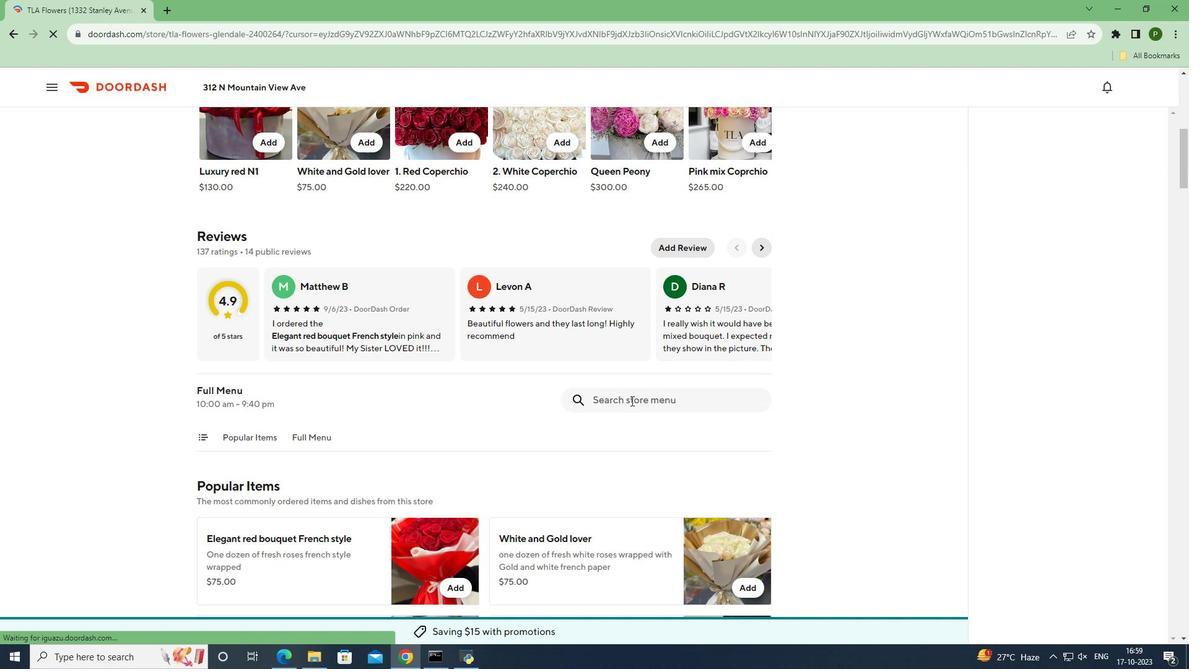 
Action: Mouse pressed left at (631, 400)
Screenshot: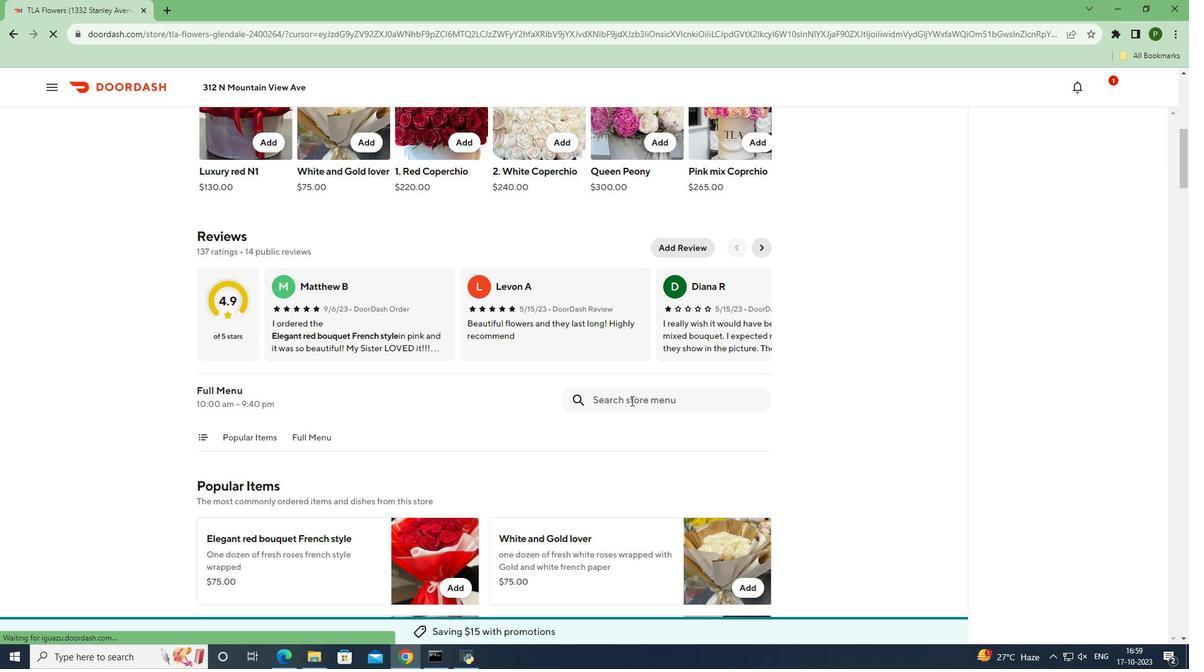
Action: Key pressed <Key.caps_lock>W<Key.caps_lock>hite<Key.space>and<Key.space><Key.caps_lock>G<Key.caps_lock>old<Key.space>lover<Key.space><Key.enter>
Screenshot: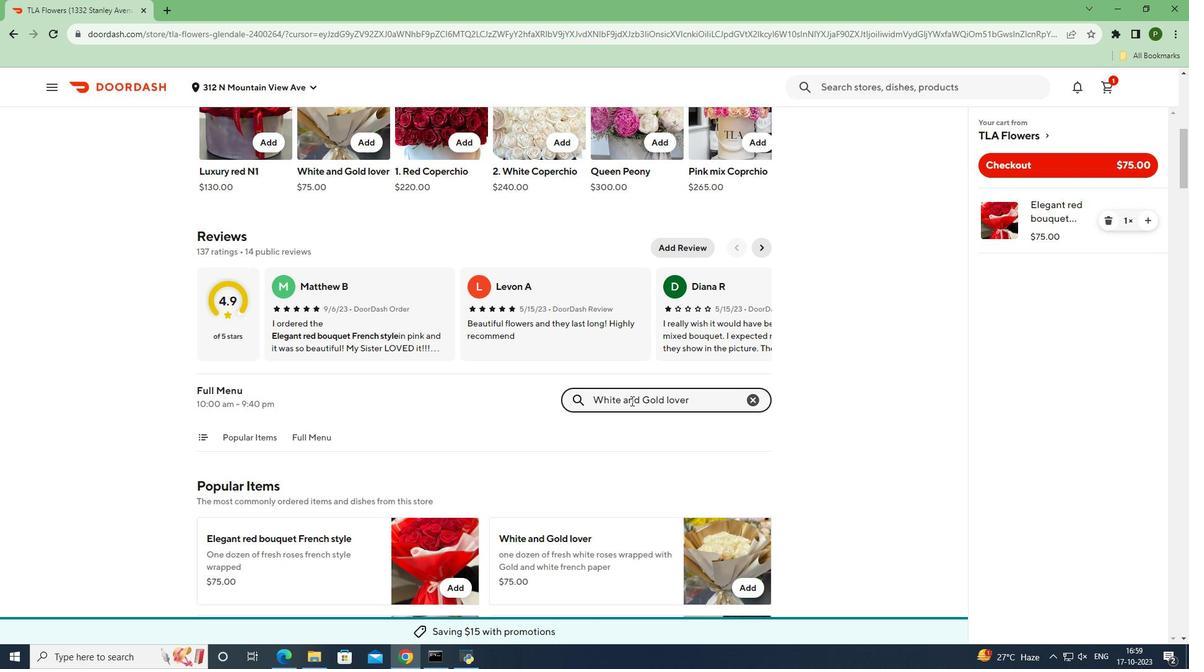 
Action: Mouse moved to (455, 354)
Screenshot: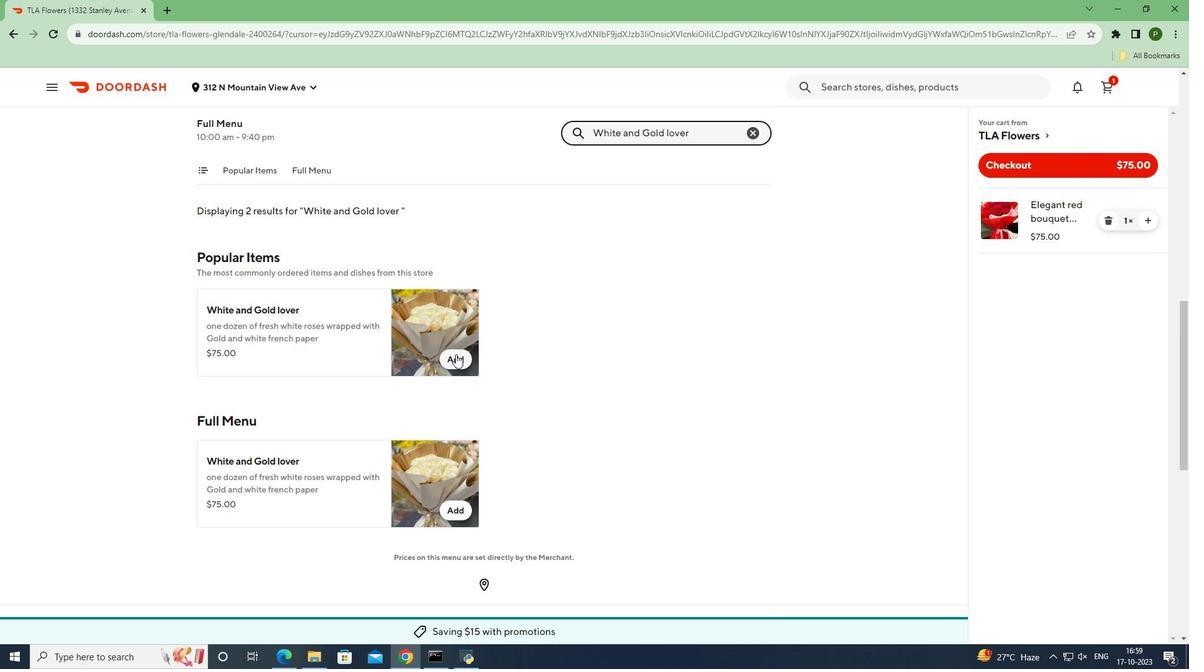 
Action: Mouse pressed left at (455, 354)
Screenshot: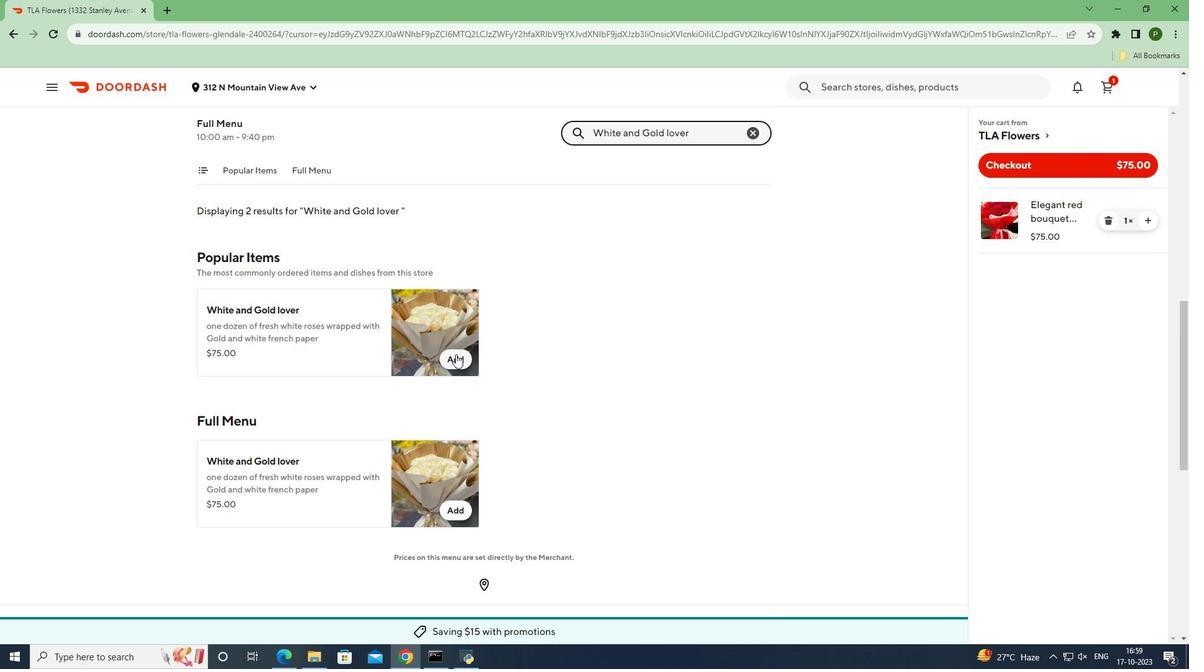 
Action: Mouse moved to (521, 407)
Screenshot: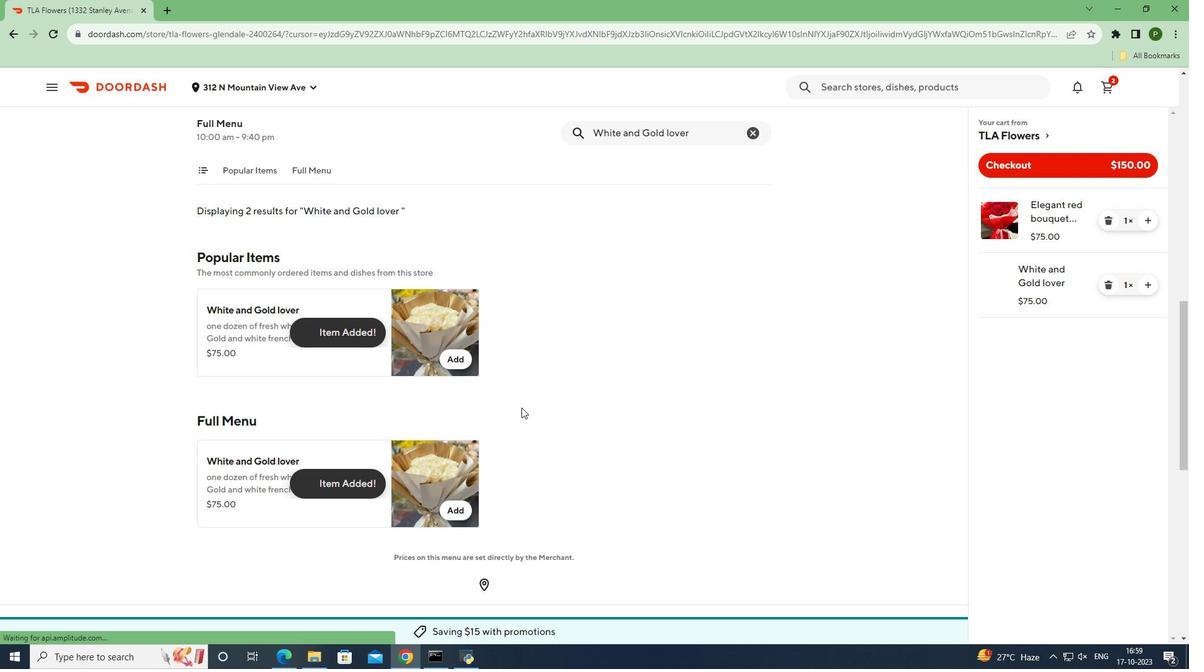 
